 Task: Add a timeline in the project ConvertWorks for the epic 'Data Retention' from 2024/03/01 to 2024/10/10. Add a timeline in the project ConvertWorks for the epic 'Data Archiving' from 2024/02/25 to 2025/09/16. Add a timeline in the project ConvertWorks for the epic 'Data Analysis' from 2024/05/23 to 2025/07/05
Action: Mouse moved to (205, 54)
Screenshot: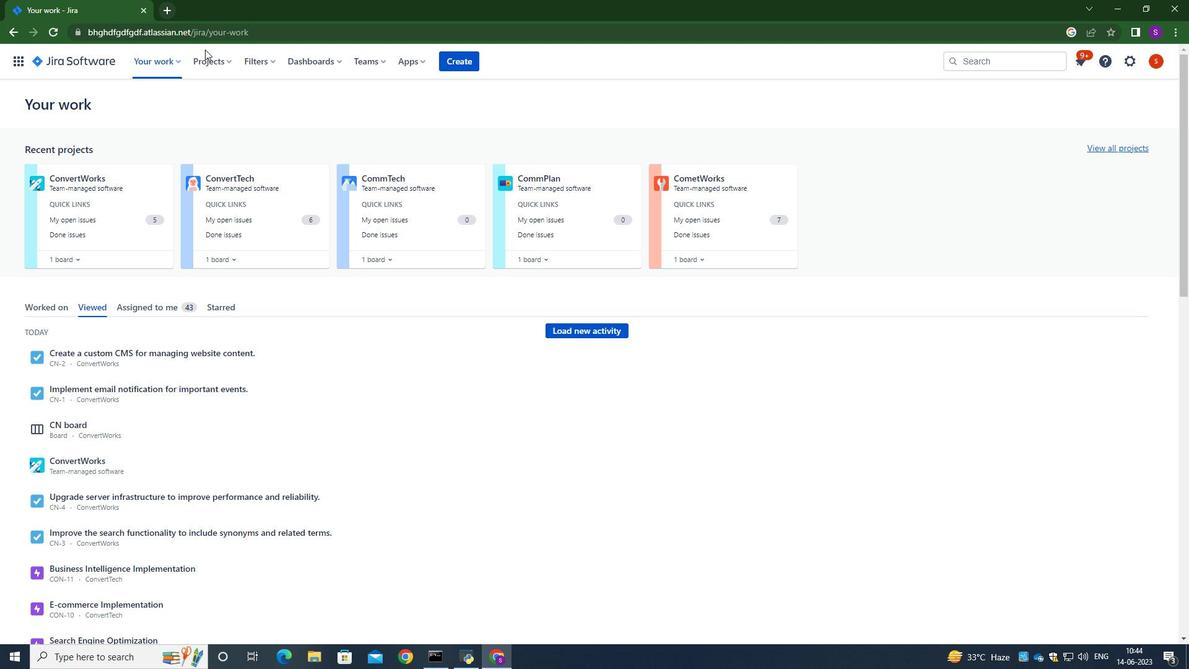 
Action: Mouse pressed left at (205, 54)
Screenshot: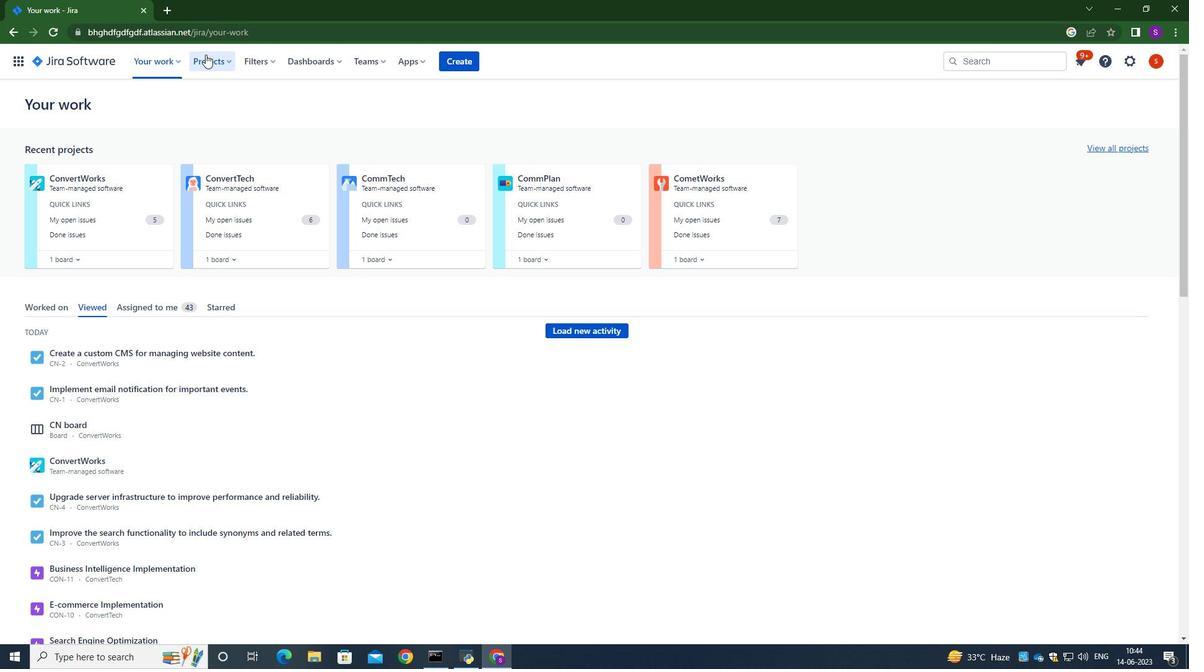 
Action: Mouse moved to (244, 121)
Screenshot: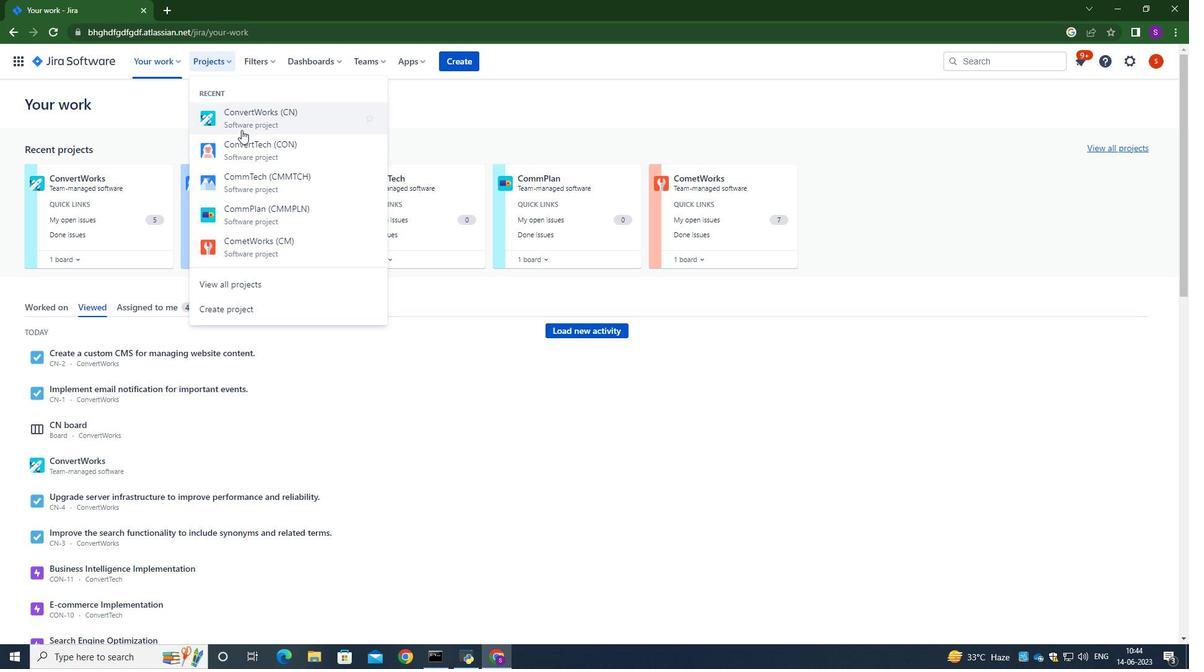 
Action: Mouse pressed left at (244, 121)
Screenshot: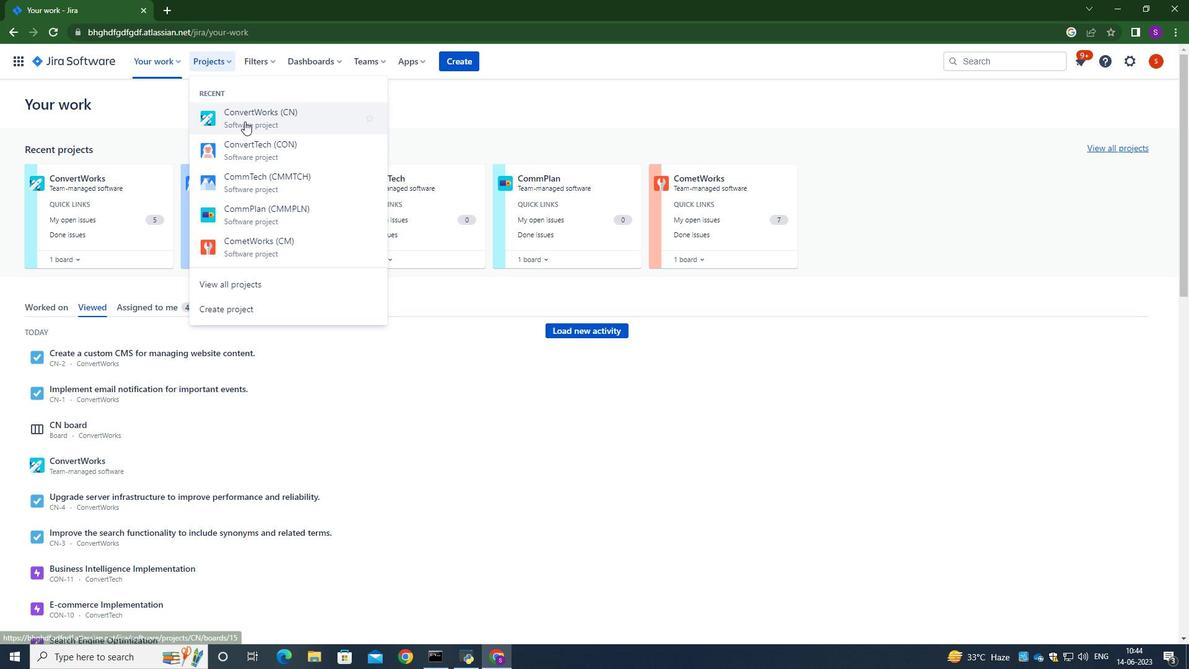 
Action: Mouse moved to (104, 191)
Screenshot: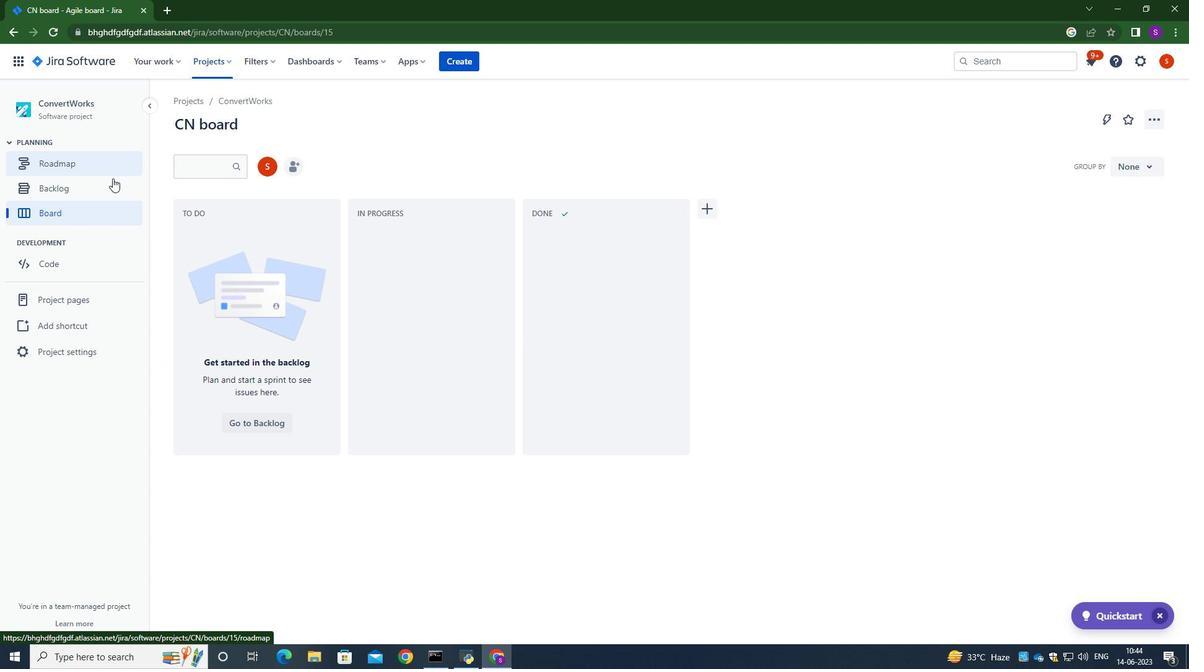 
Action: Mouse pressed left at (104, 191)
Screenshot: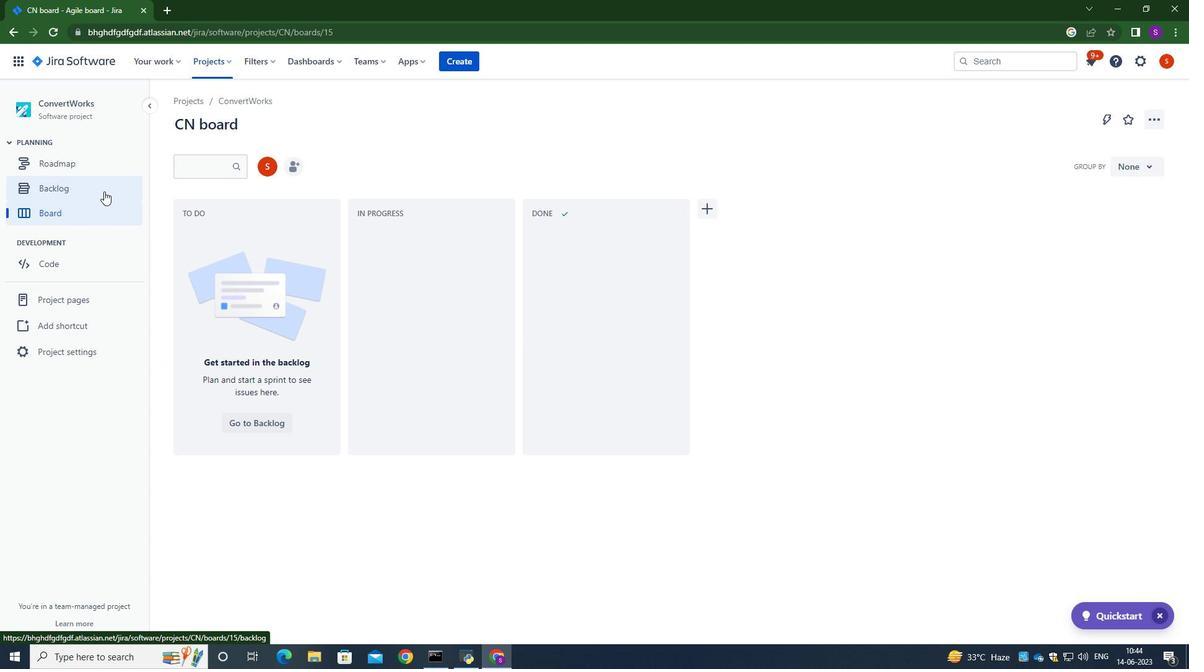 
Action: Mouse moved to (184, 250)
Screenshot: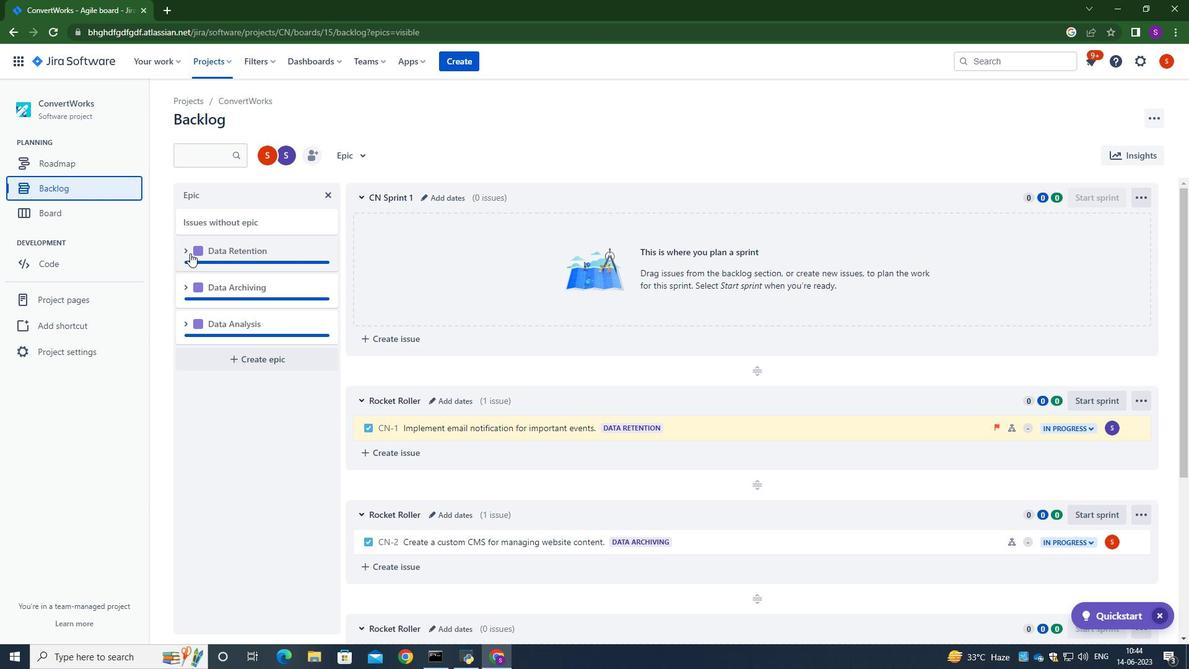 
Action: Mouse pressed left at (184, 250)
Screenshot: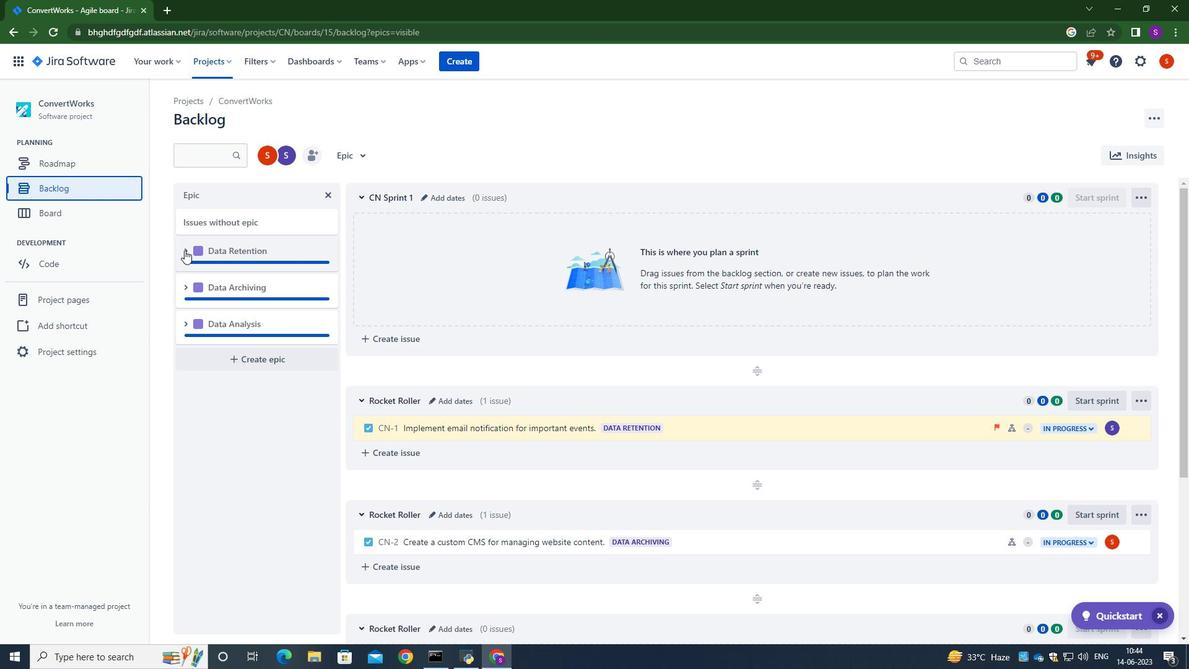 
Action: Mouse moved to (262, 337)
Screenshot: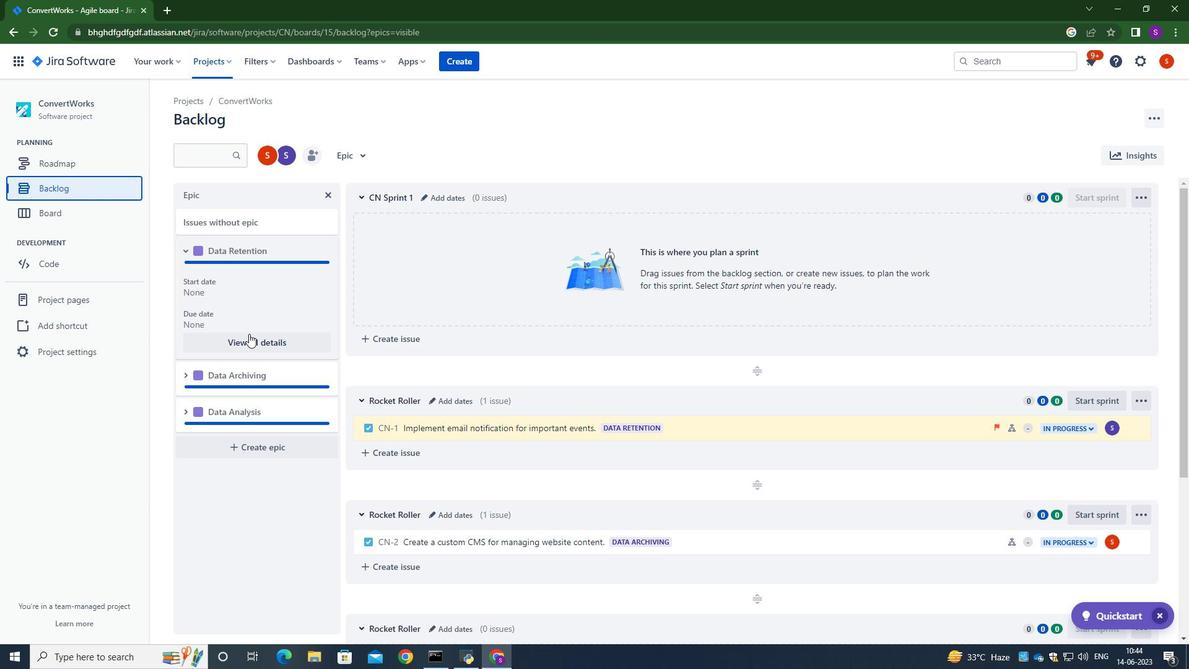 
Action: Mouse pressed left at (262, 337)
Screenshot: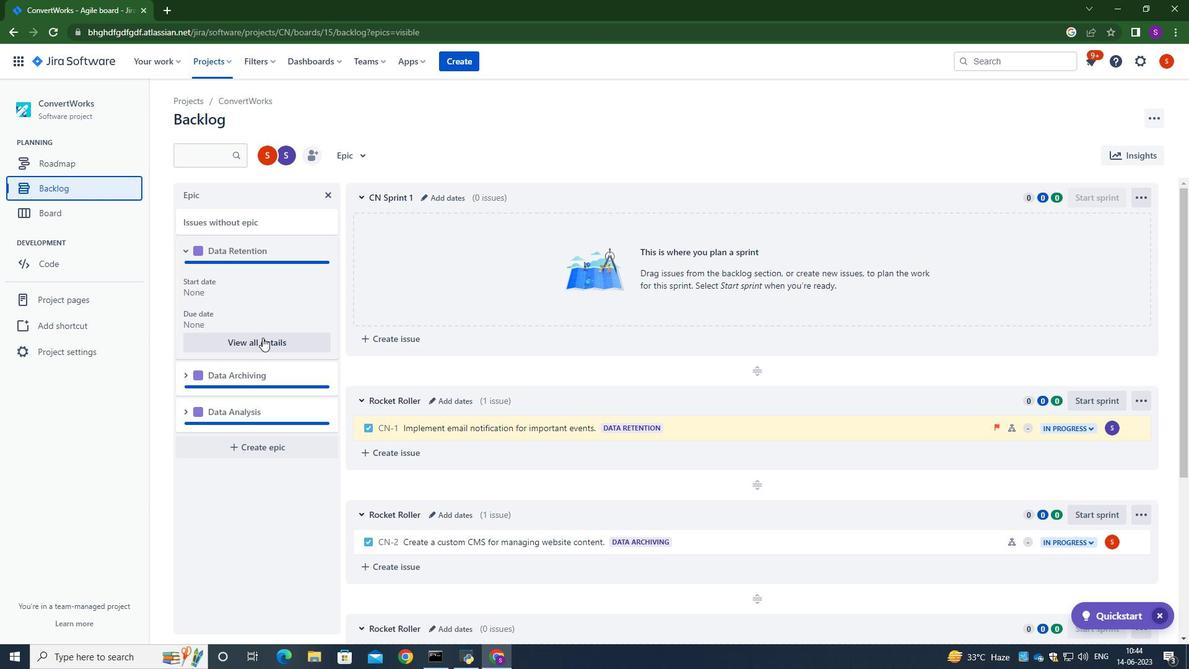 
Action: Mouse moved to (1048, 377)
Screenshot: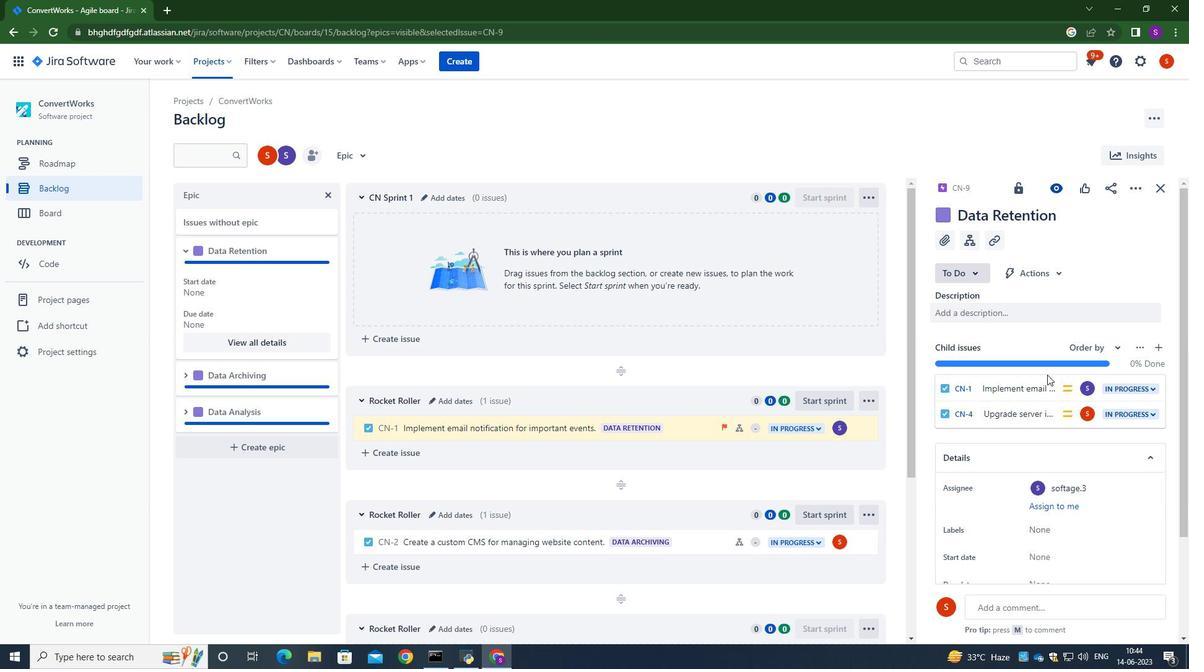 
Action: Mouse scrolled (1048, 377) with delta (0, 0)
Screenshot: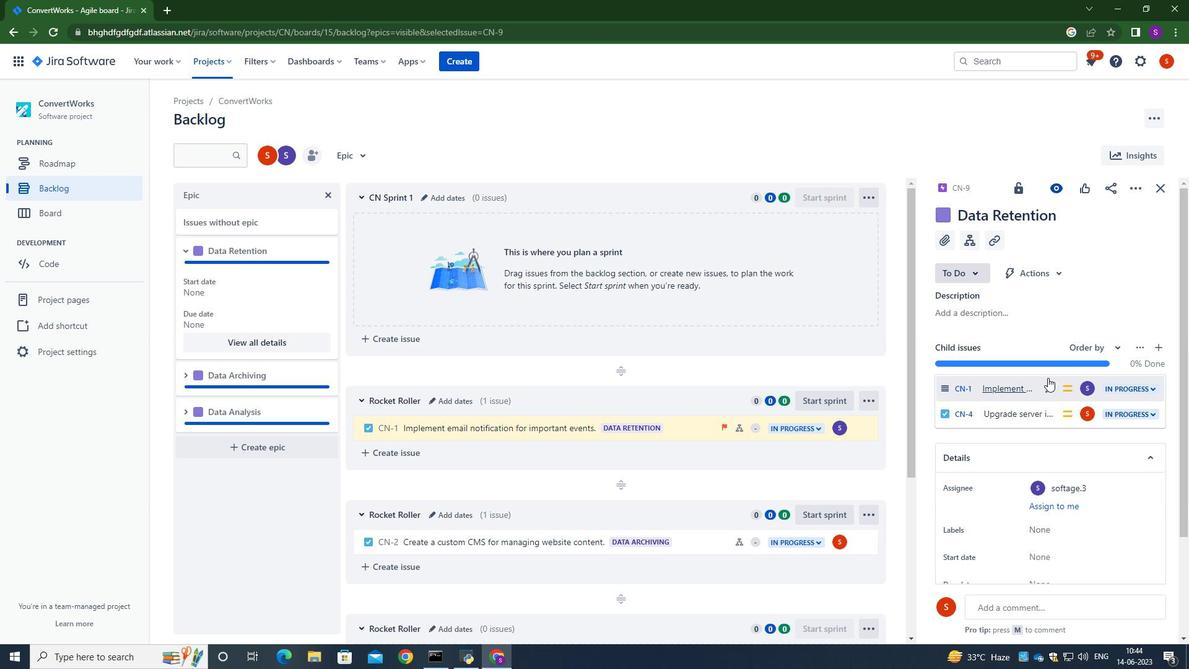 
Action: Mouse scrolled (1048, 377) with delta (0, 0)
Screenshot: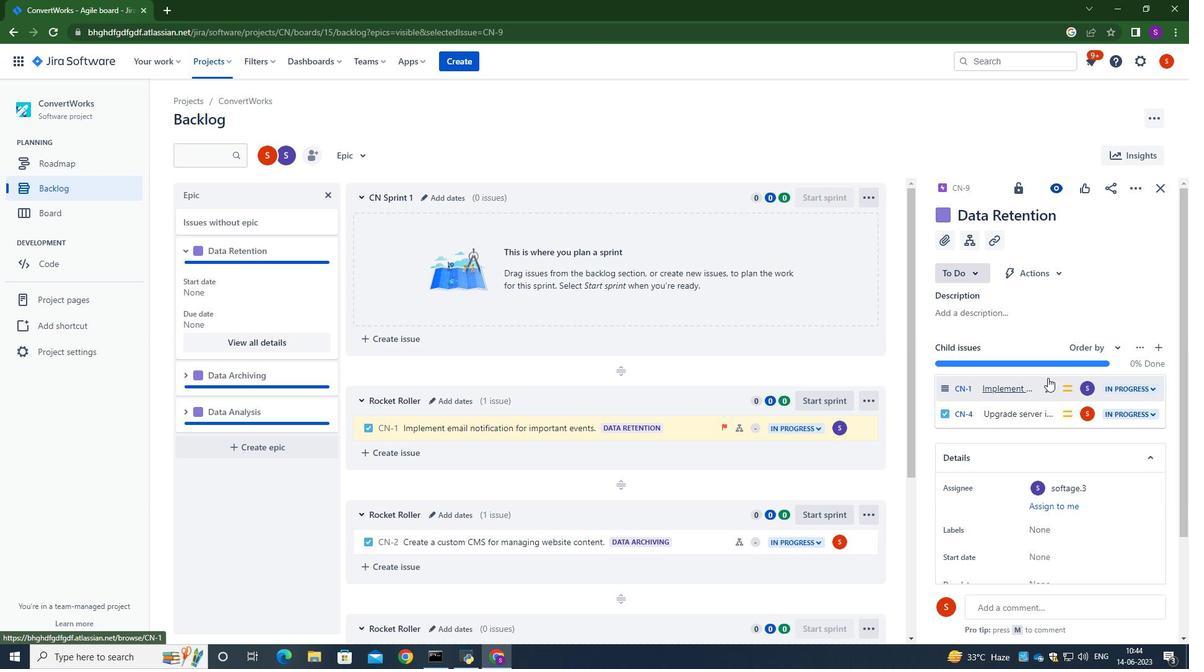 
Action: Mouse scrolled (1048, 377) with delta (0, 0)
Screenshot: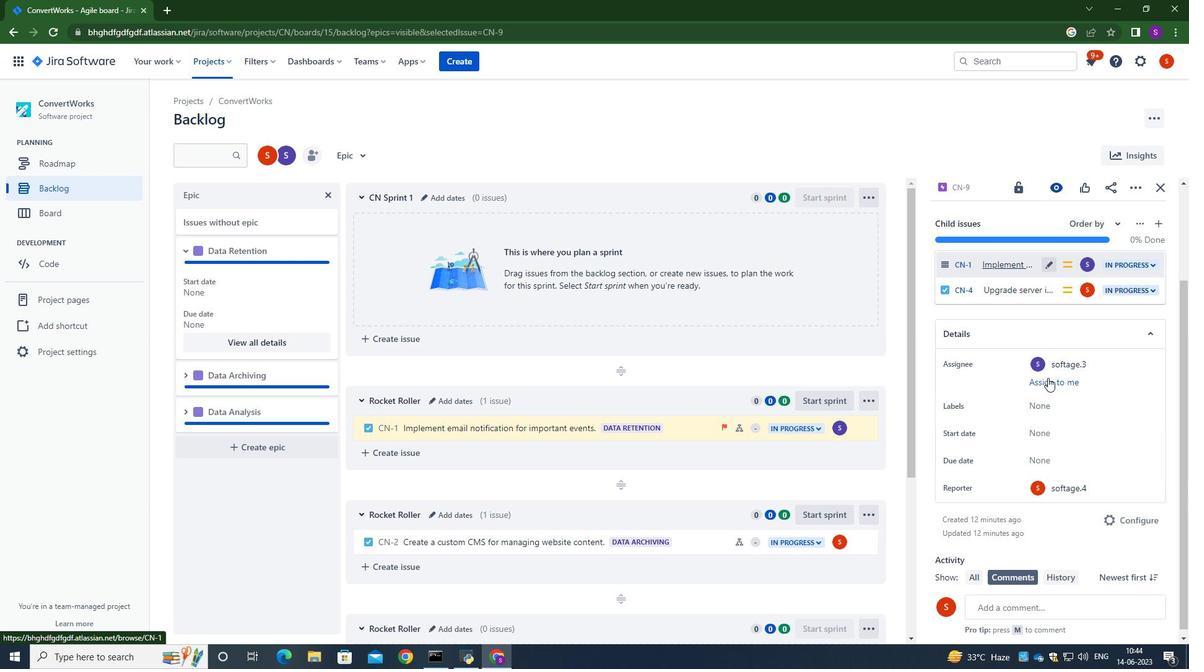 
Action: Mouse scrolled (1048, 377) with delta (0, 0)
Screenshot: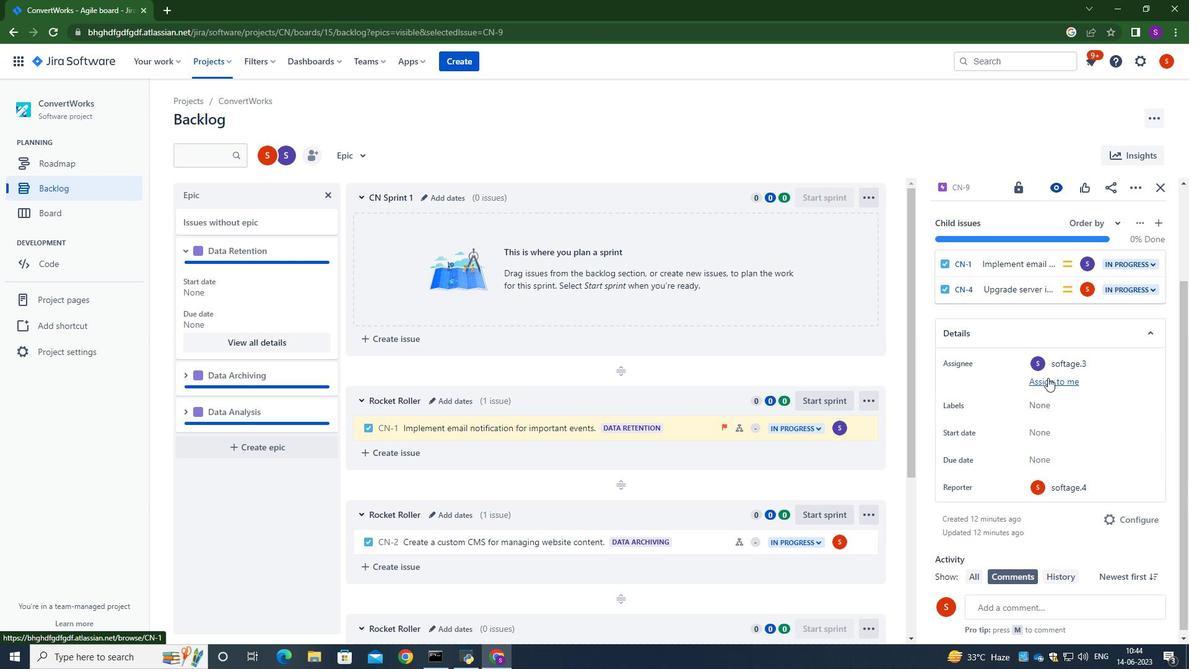 
Action: Mouse moved to (1043, 431)
Screenshot: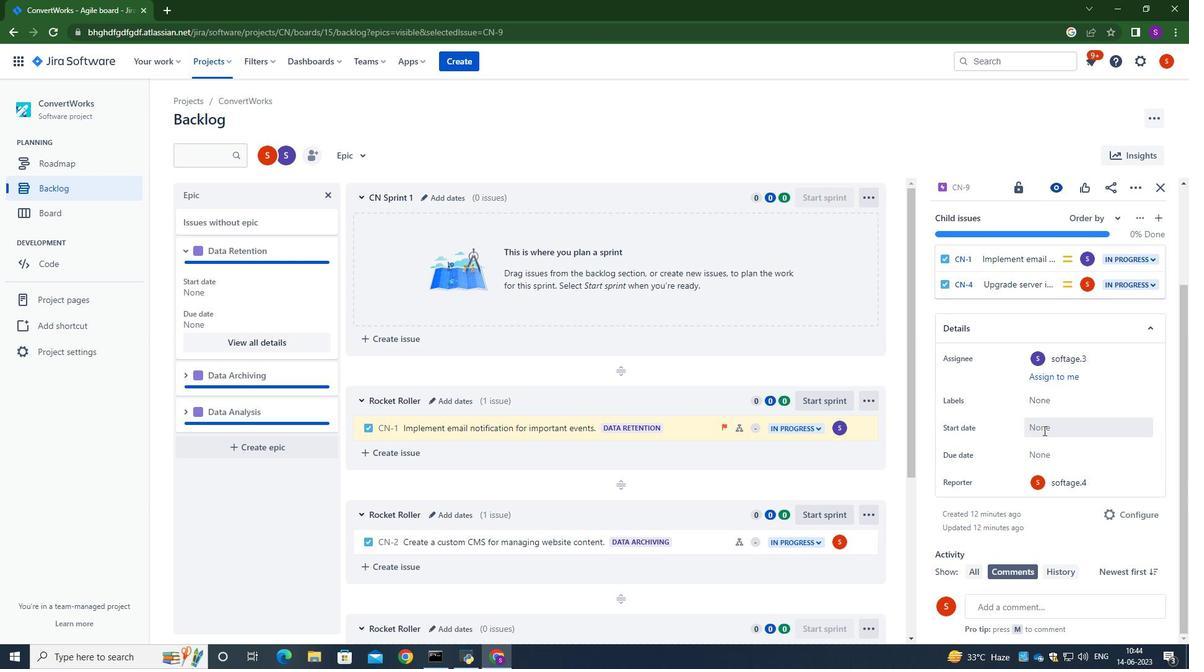 
Action: Mouse pressed left at (1043, 431)
Screenshot: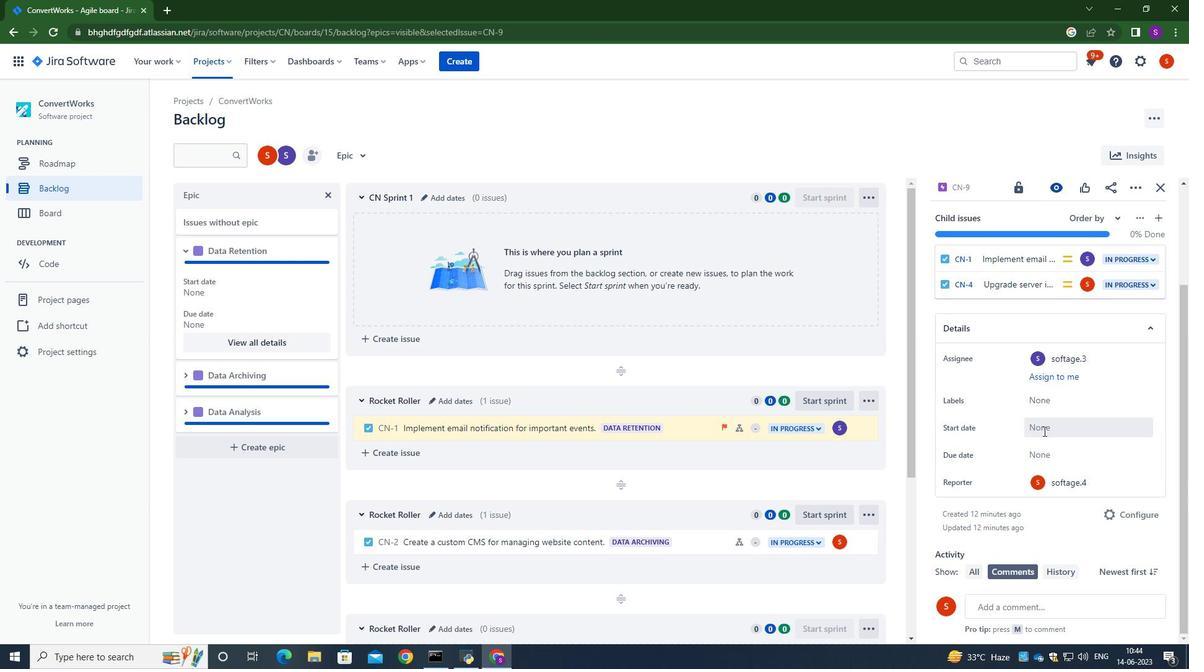 
Action: Key pressed 01/03/2024
Screenshot: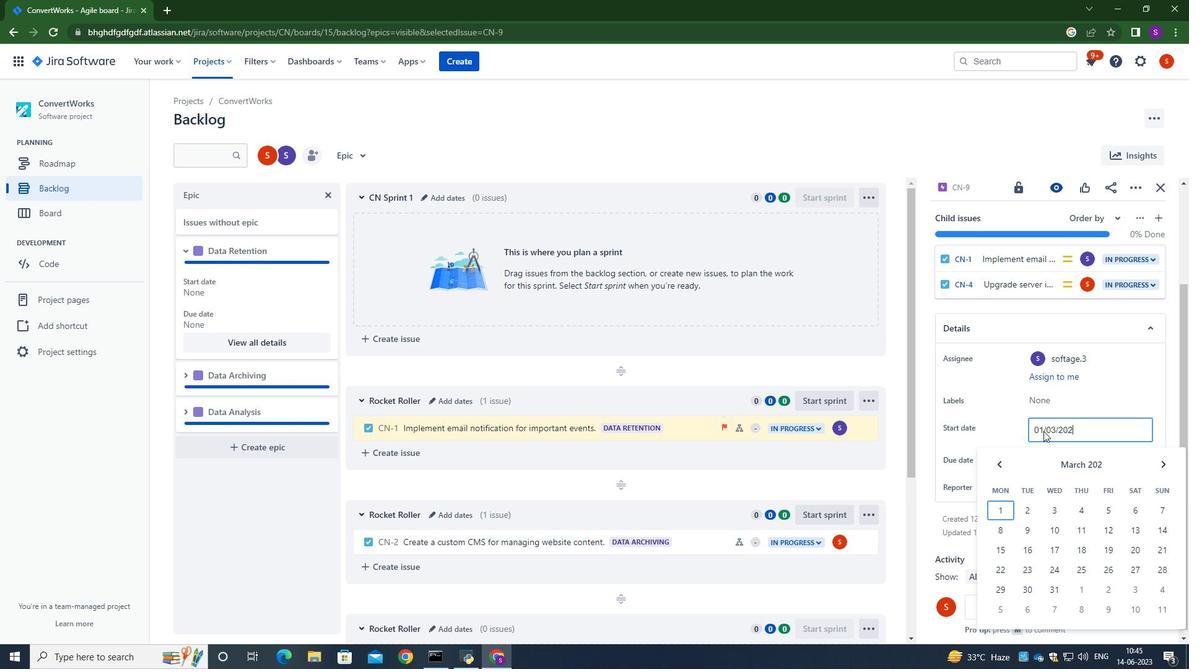 
Action: Mouse moved to (1107, 507)
Screenshot: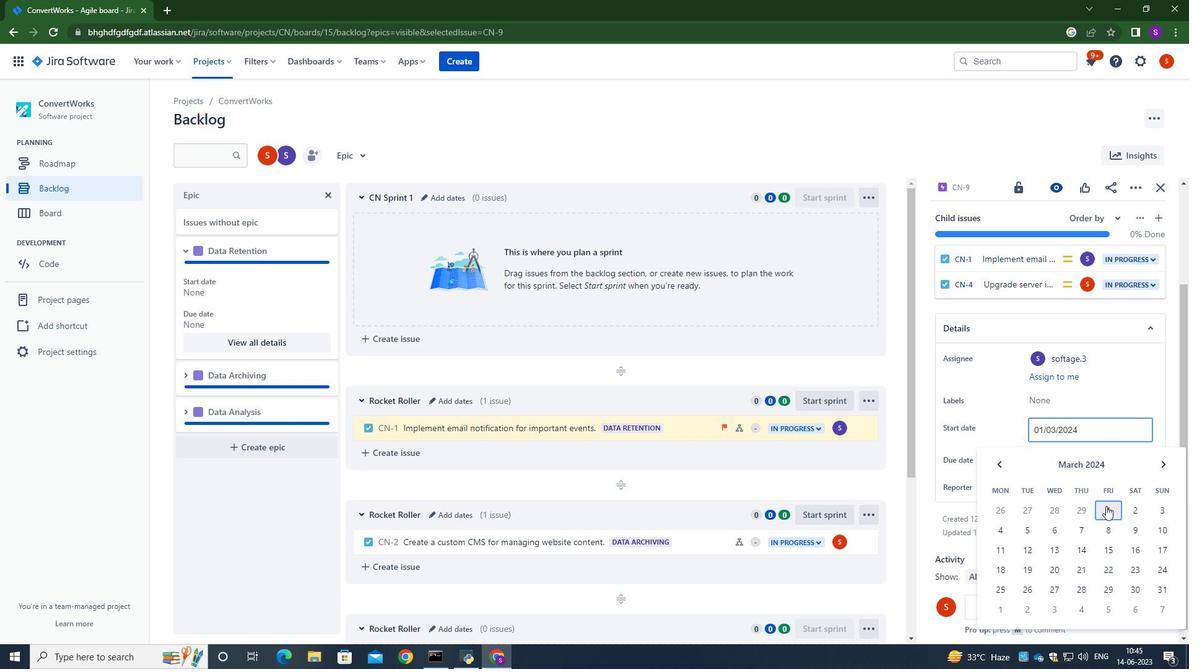 
Action: Mouse pressed left at (1107, 507)
Screenshot: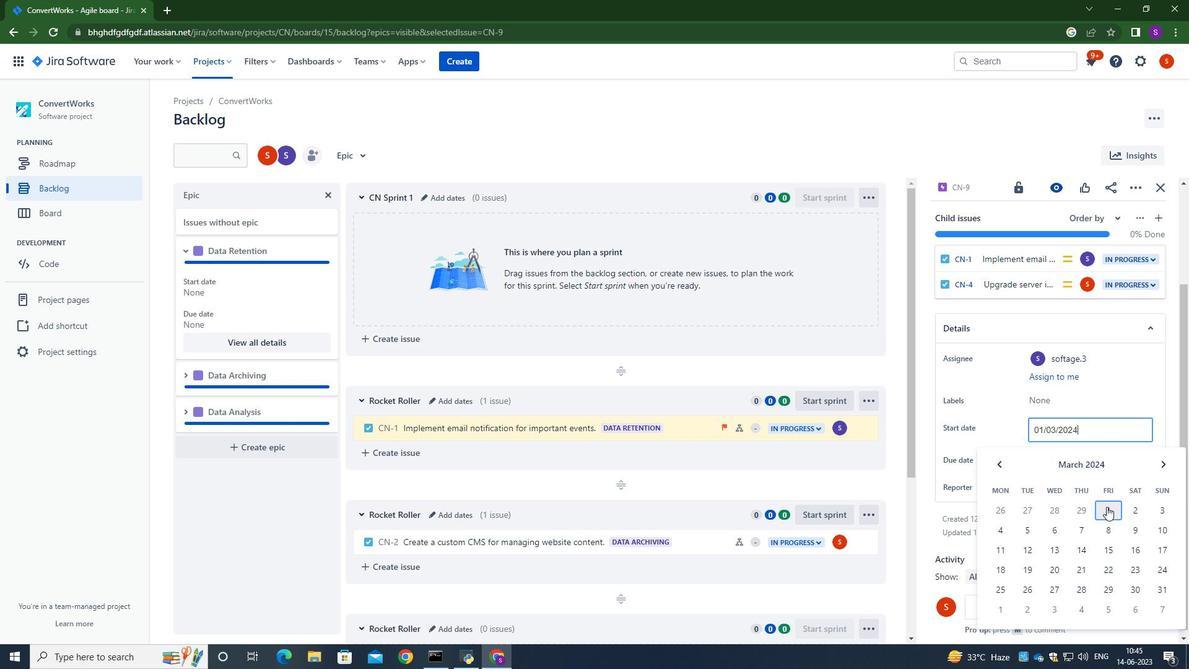 
Action: Mouse moved to (1057, 461)
Screenshot: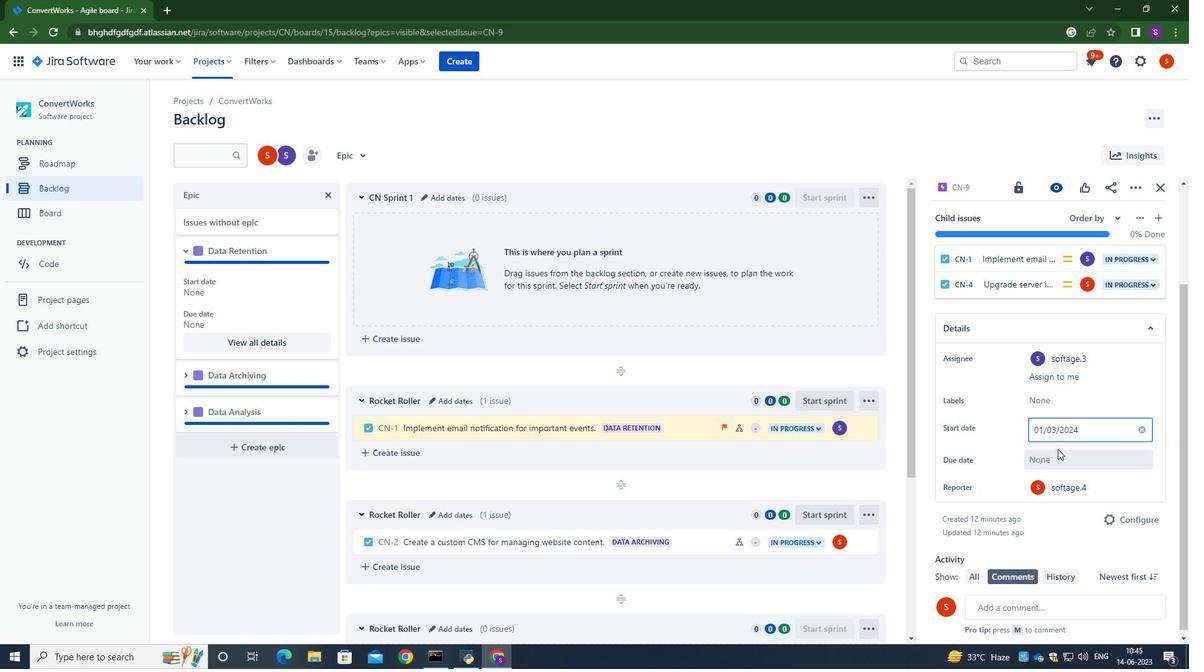 
Action: Mouse pressed left at (1057, 461)
Screenshot: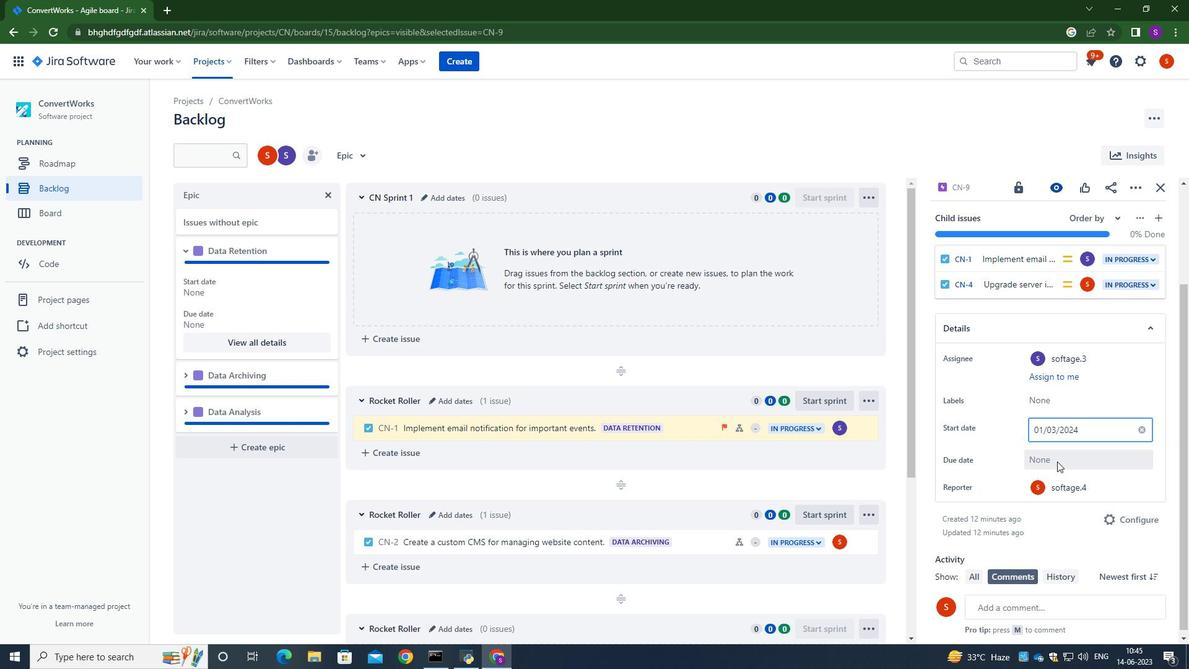 
Action: Mouse moved to (1064, 441)
Screenshot: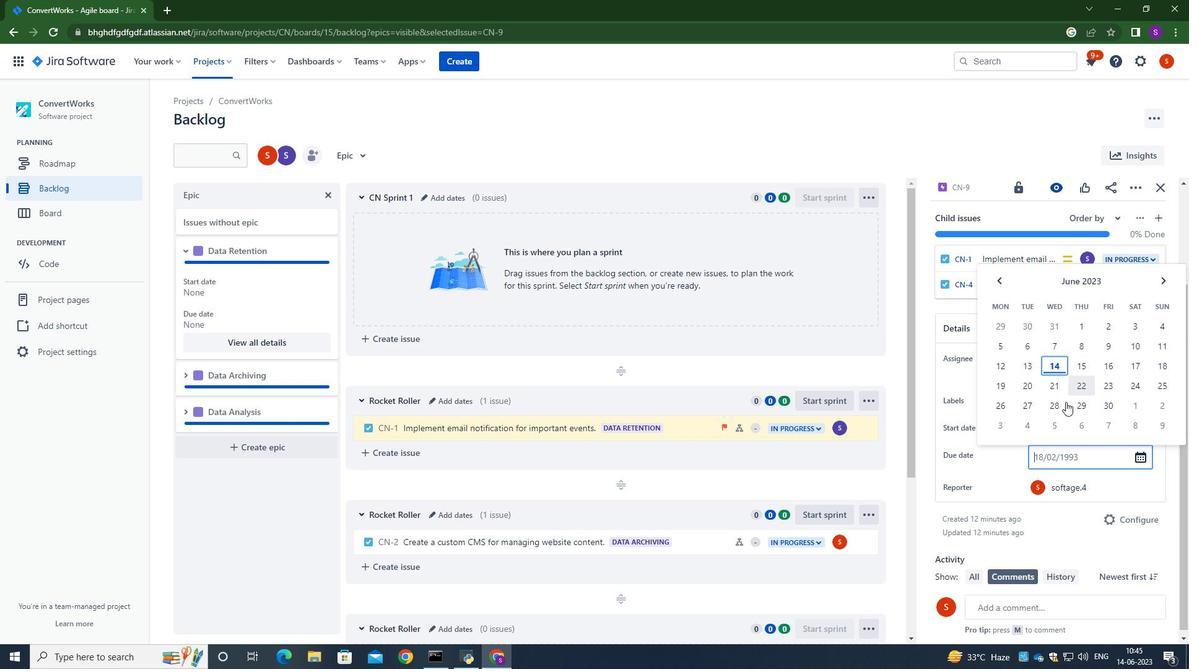 
Action: Key pressed 10/10/2024
Screenshot: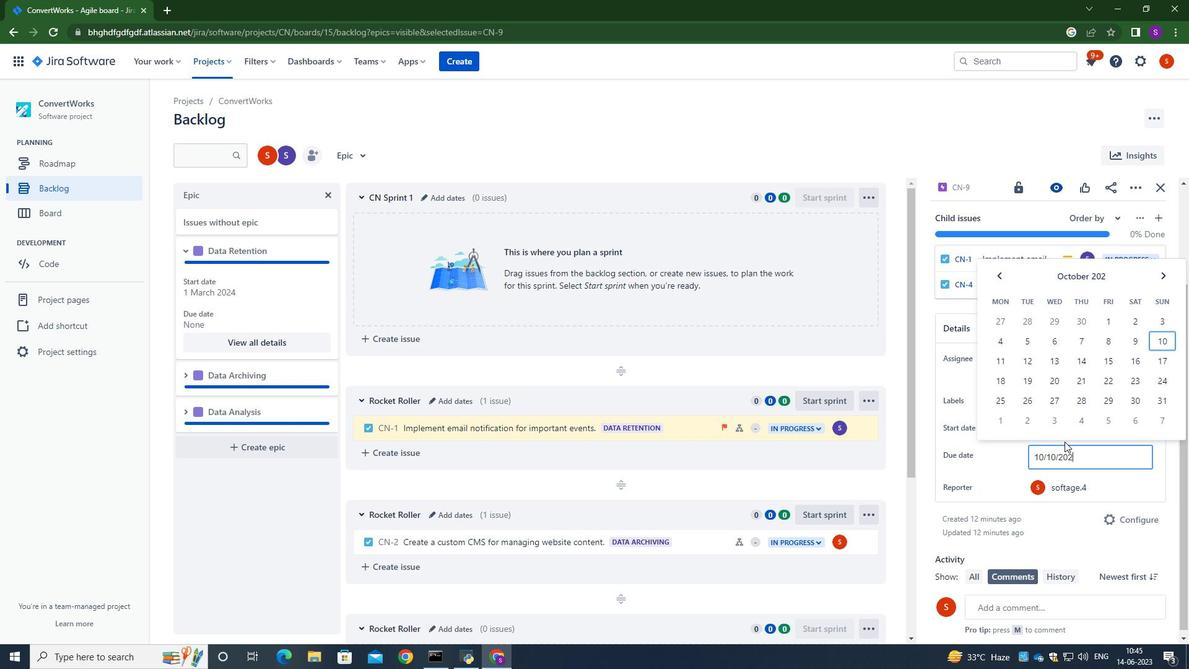 
Action: Mouse moved to (1081, 345)
Screenshot: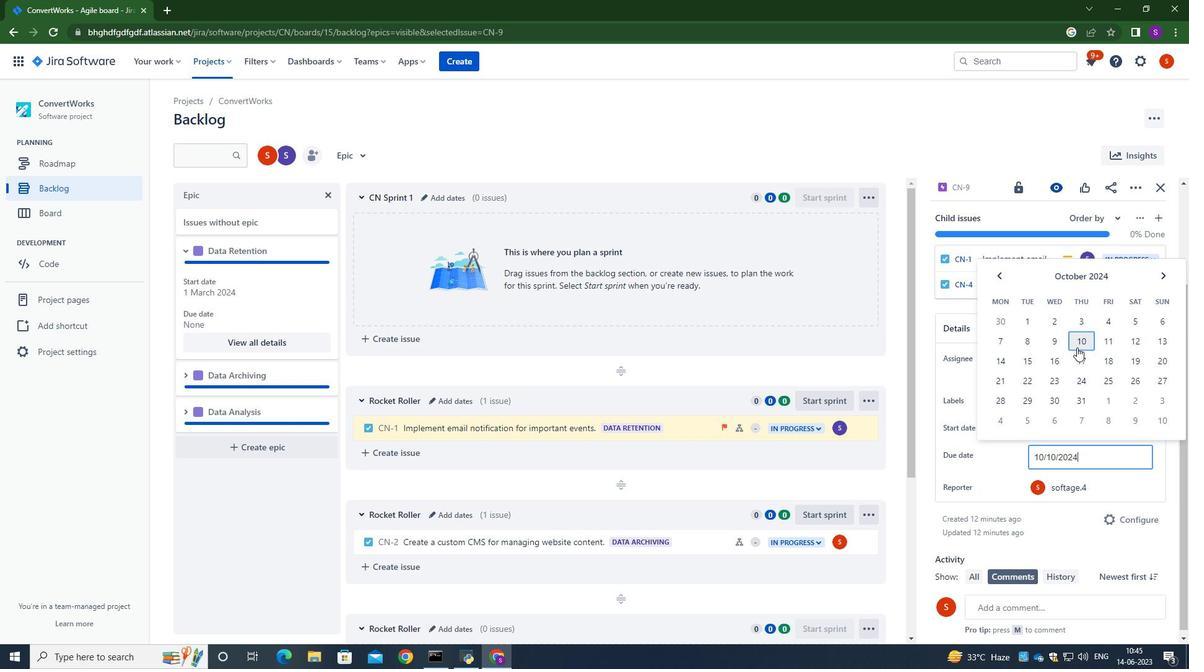 
Action: Mouse pressed left at (1081, 345)
Screenshot: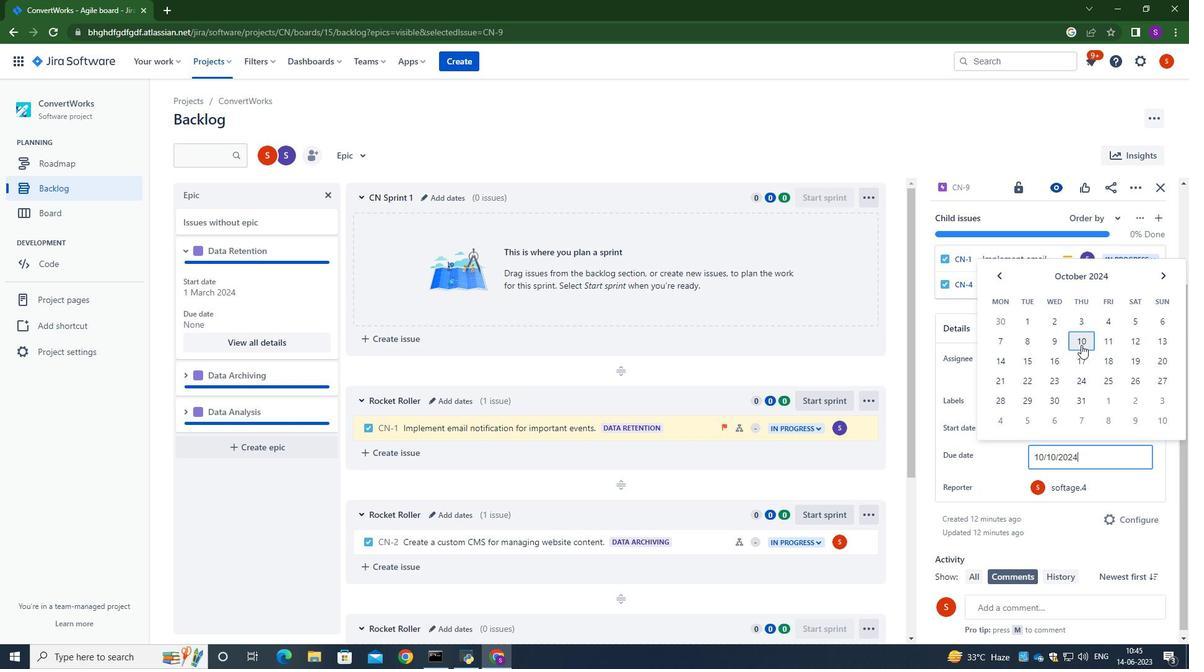 
Action: Mouse moved to (1173, 411)
Screenshot: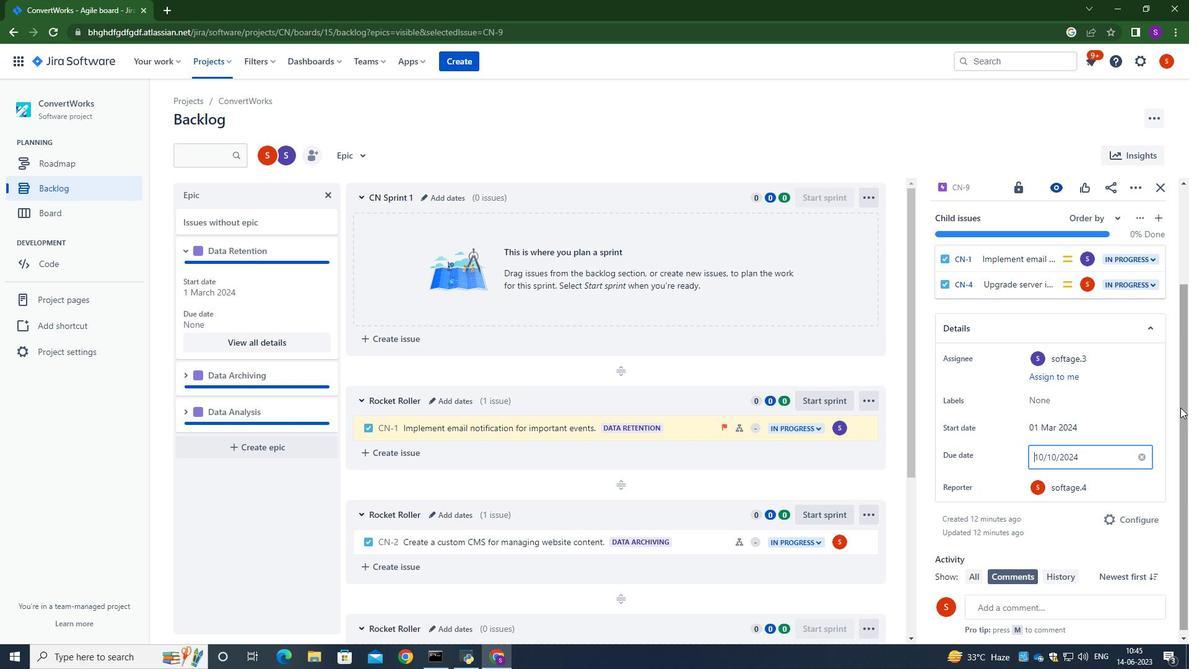 
Action: Mouse pressed left at (1173, 411)
Screenshot: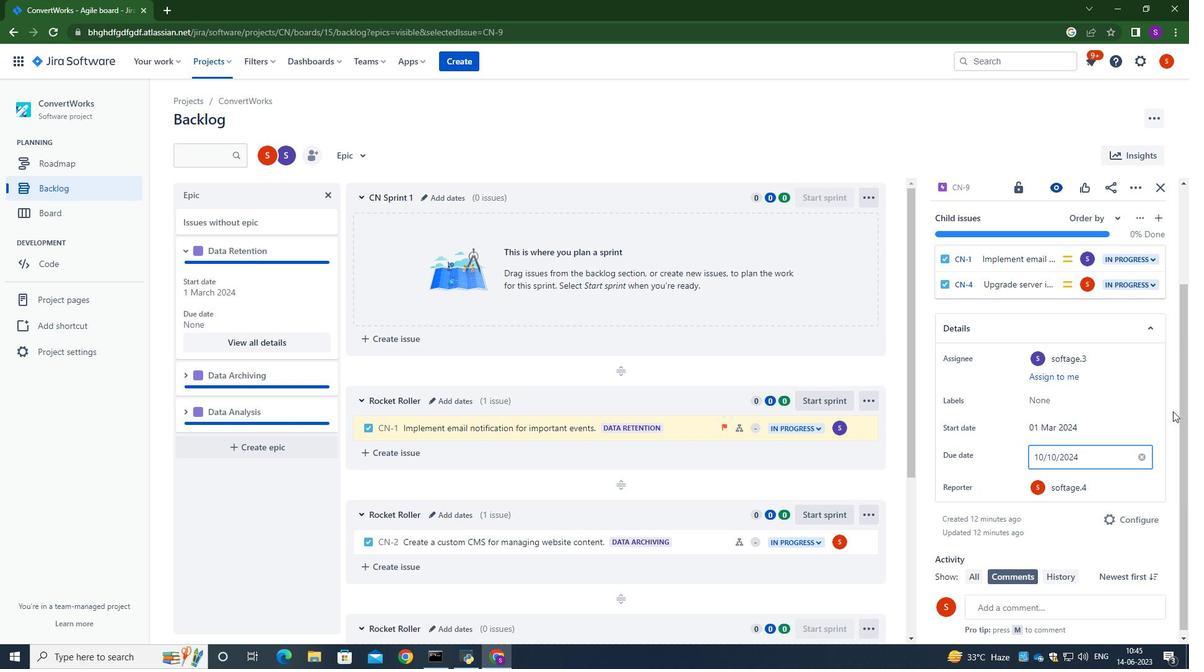 
Action: Mouse moved to (187, 376)
Screenshot: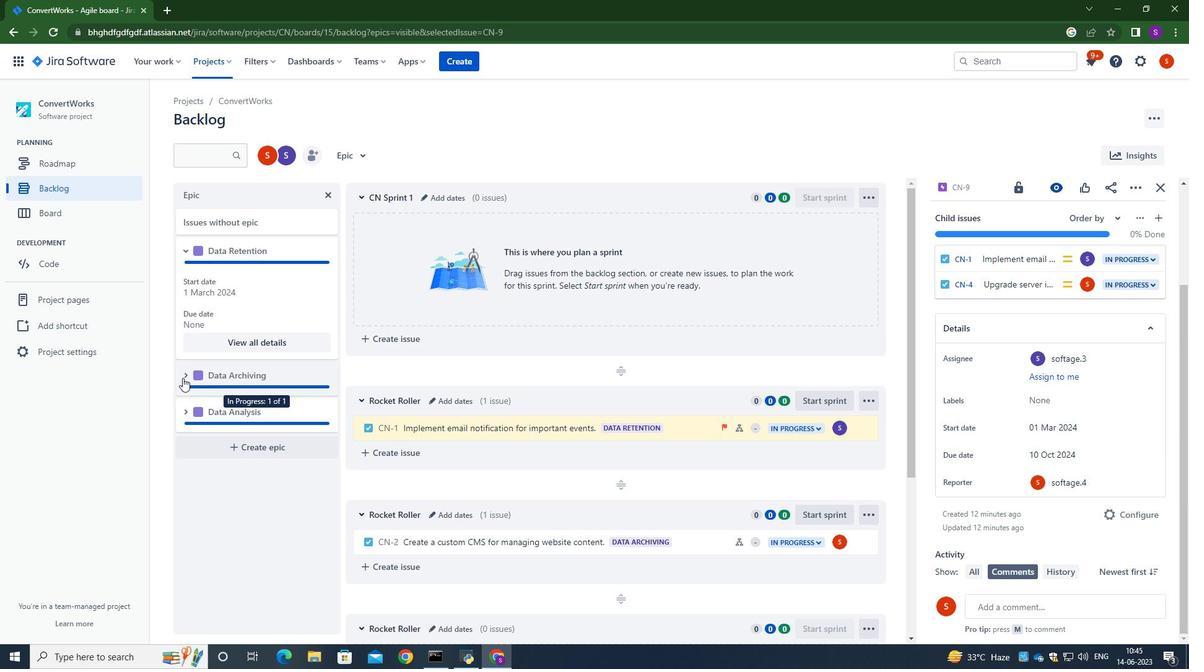 
Action: Mouse pressed left at (187, 376)
Screenshot: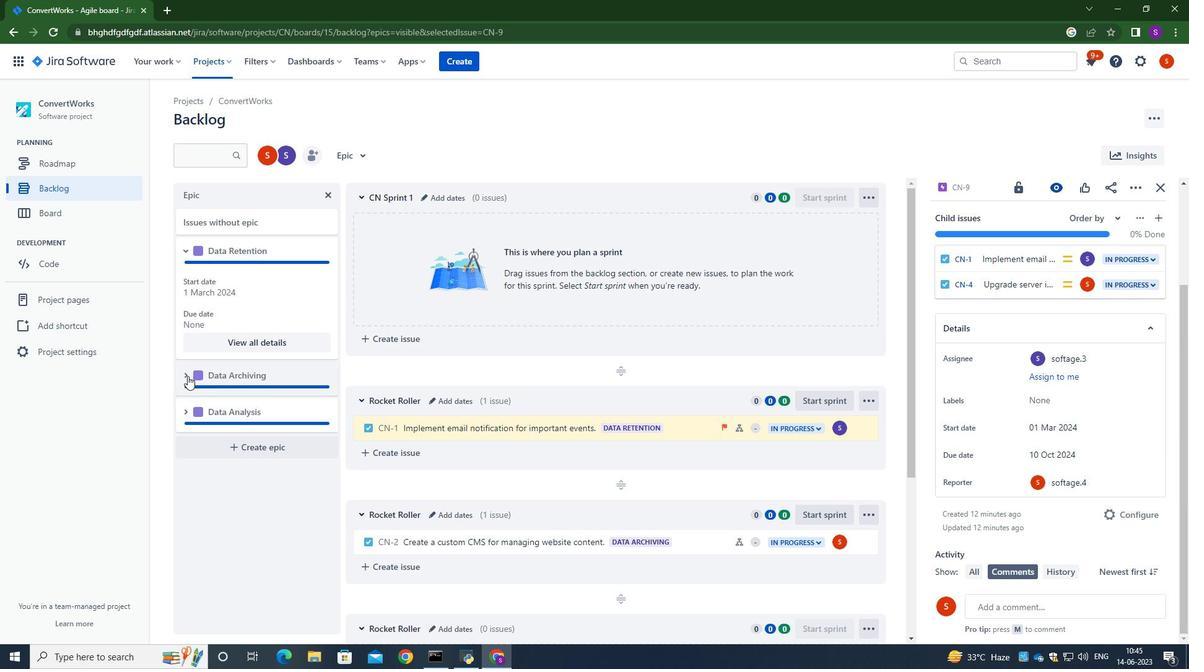 
Action: Mouse moved to (247, 473)
Screenshot: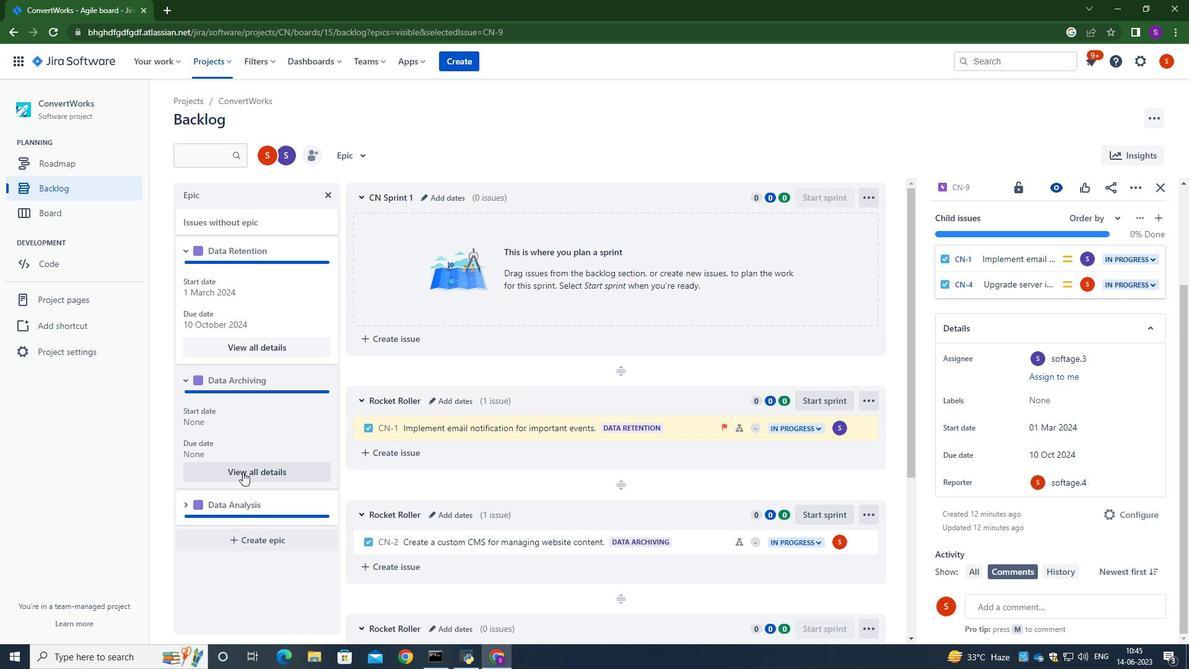 
Action: Mouse pressed left at (247, 473)
Screenshot: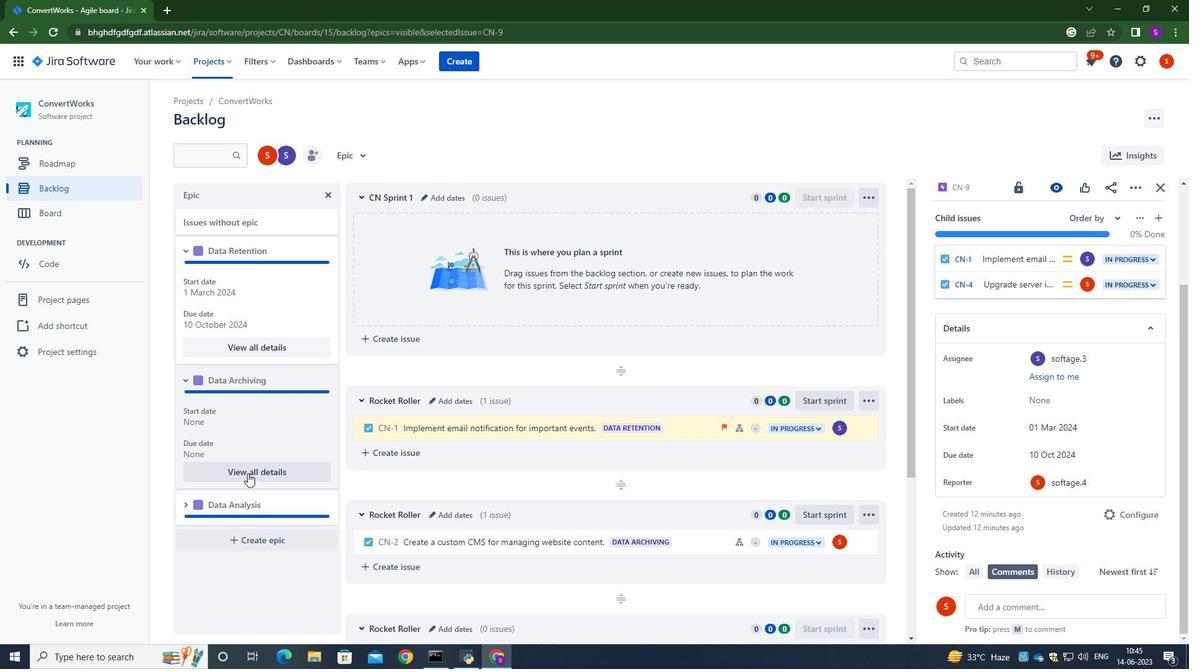 
Action: Mouse moved to (1048, 522)
Screenshot: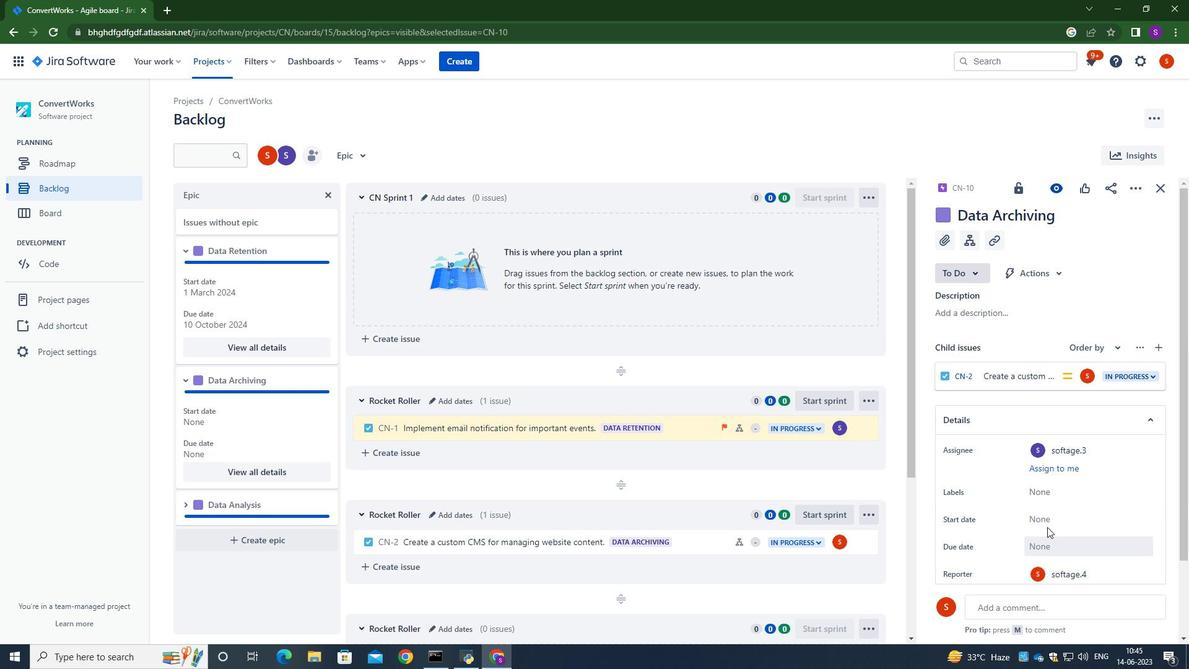 
Action: Mouse pressed left at (1048, 522)
Screenshot: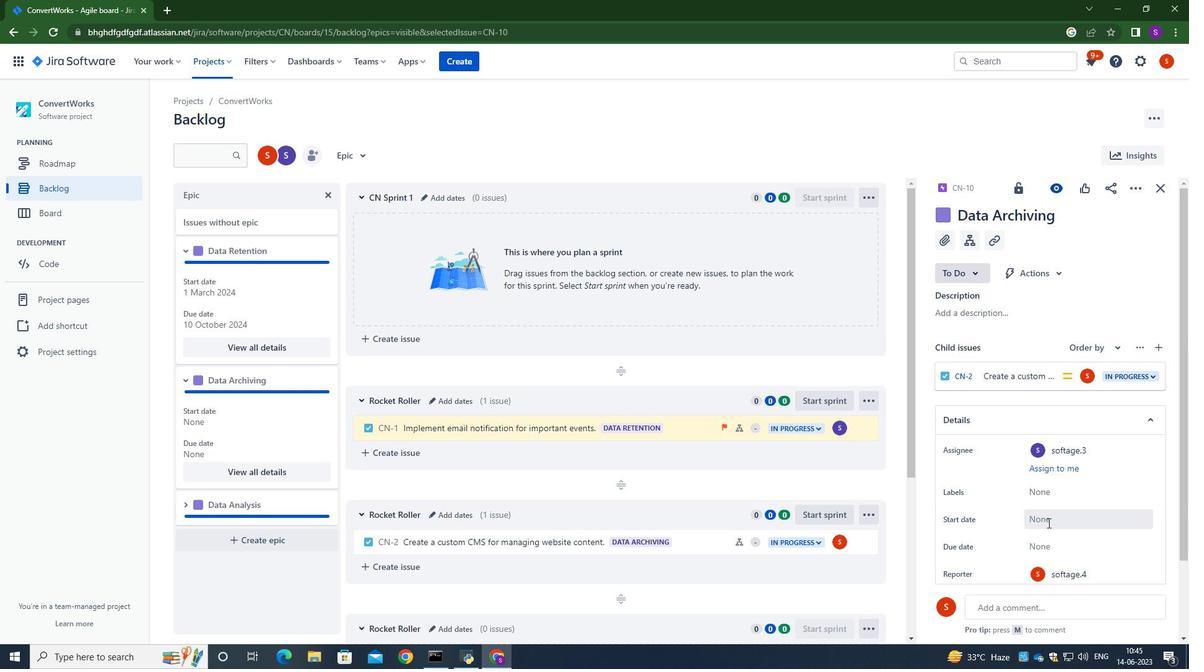 
Action: Mouse moved to (1055, 520)
Screenshot: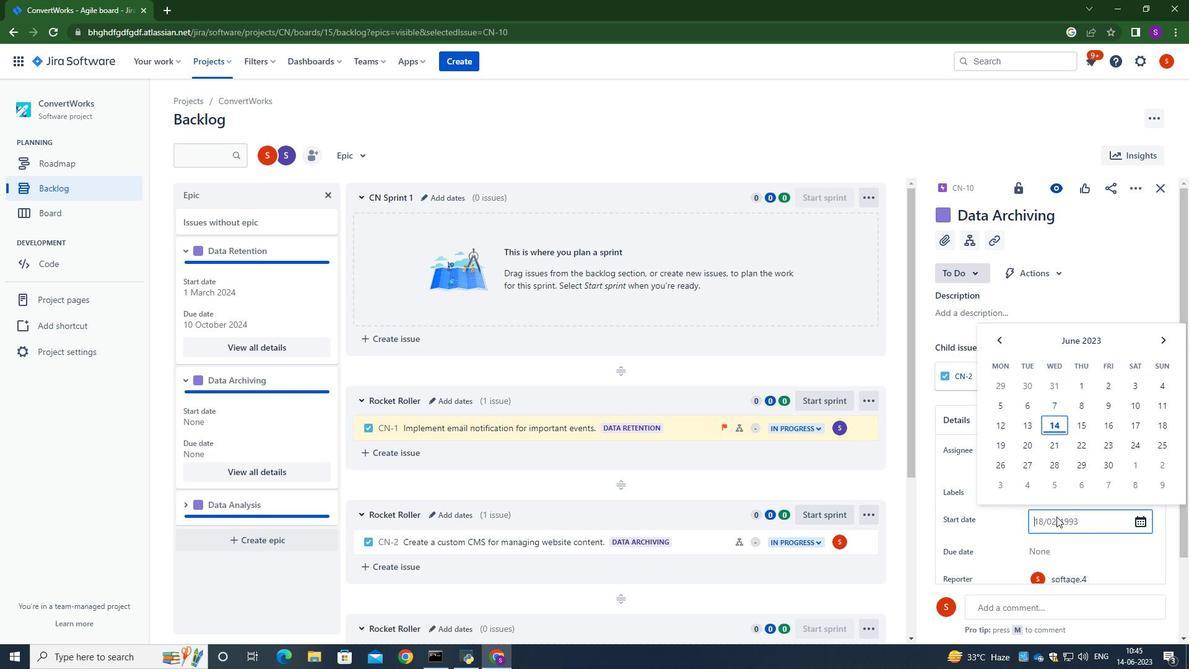 
Action: Key pressed 25/02/2024
Screenshot: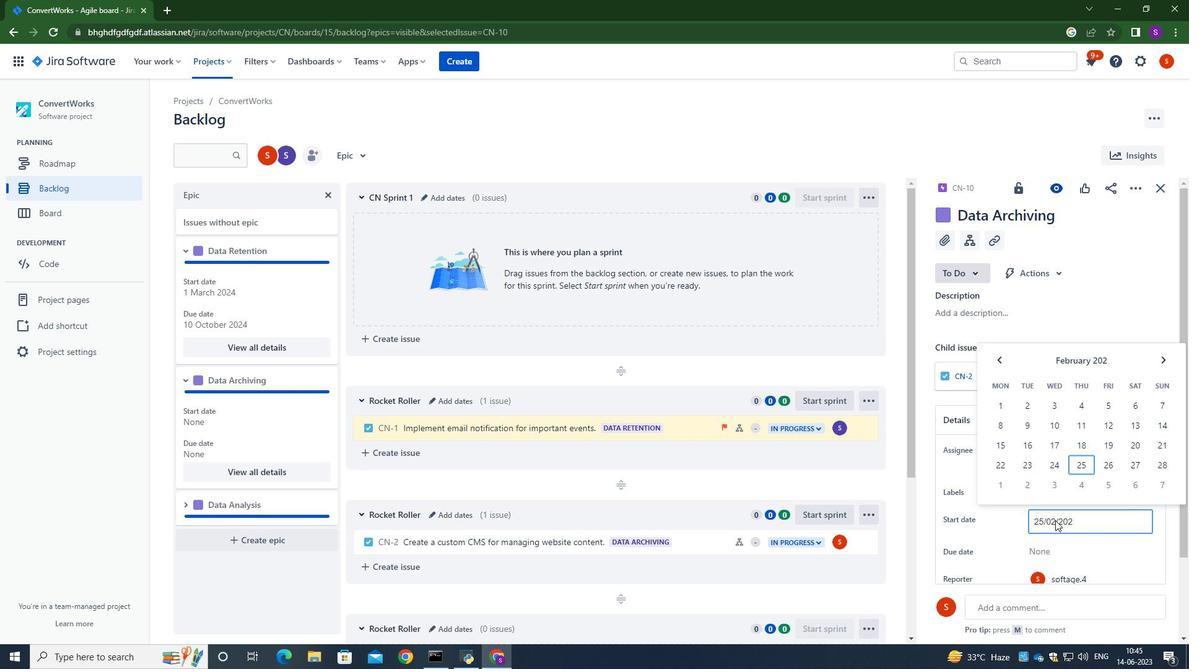 
Action: Mouse moved to (1167, 449)
Screenshot: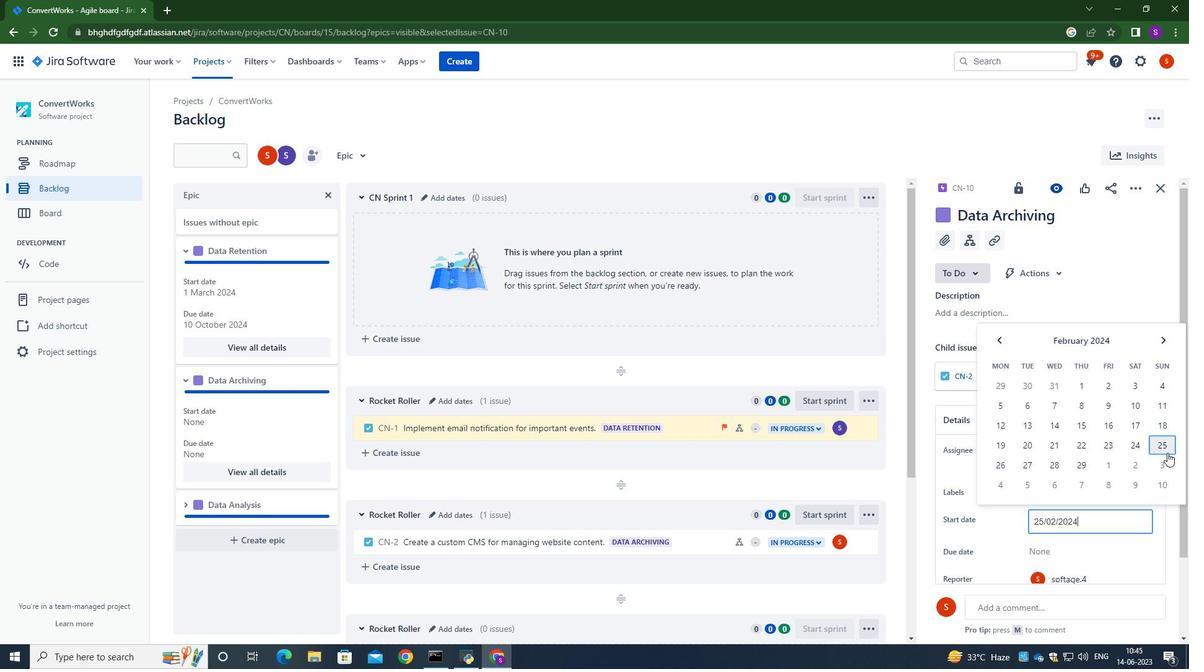 
Action: Mouse pressed left at (1167, 449)
Screenshot: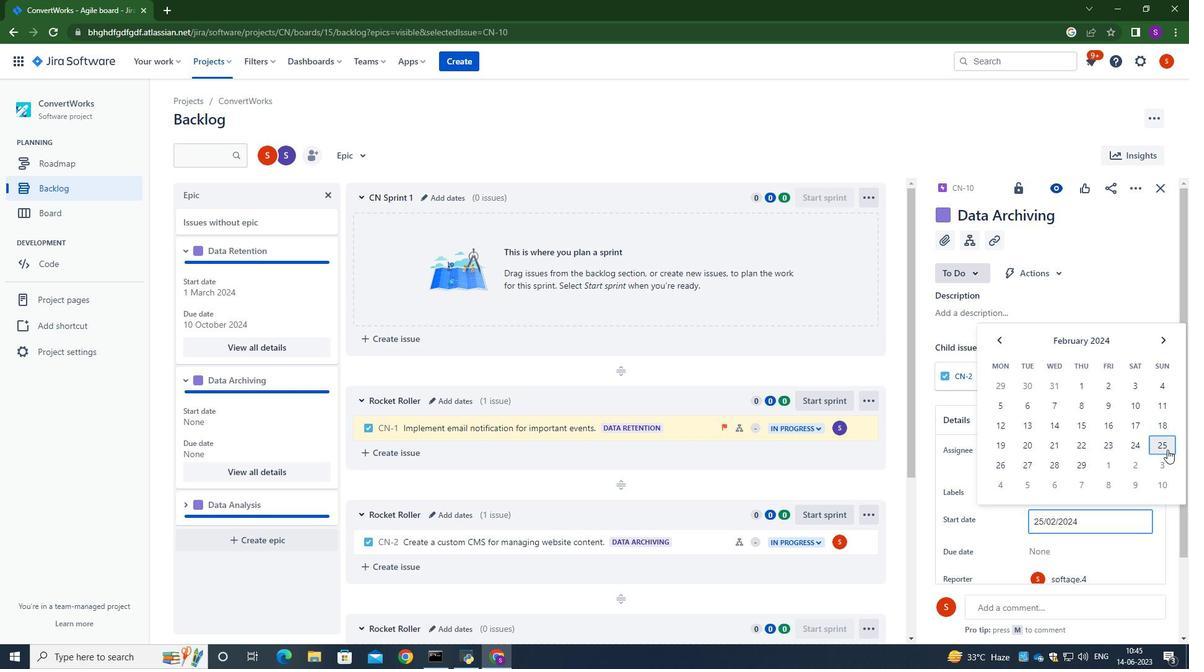 
Action: Mouse moved to (1079, 516)
Screenshot: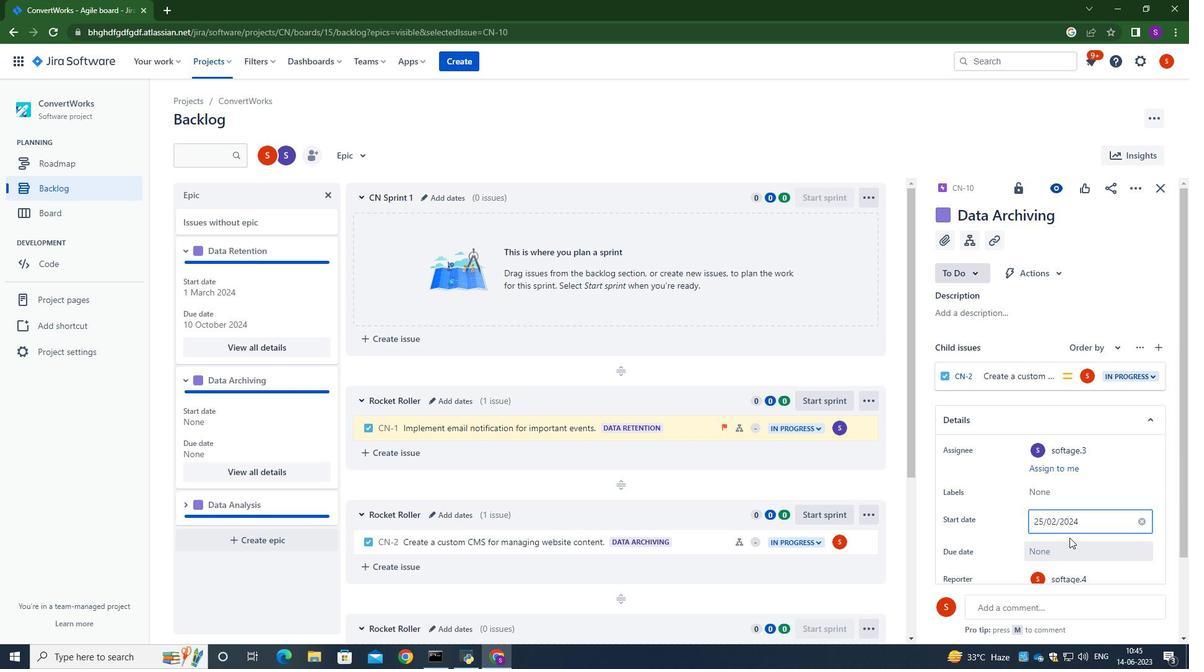 
Action: Mouse scrolled (1079, 515) with delta (0, 0)
Screenshot: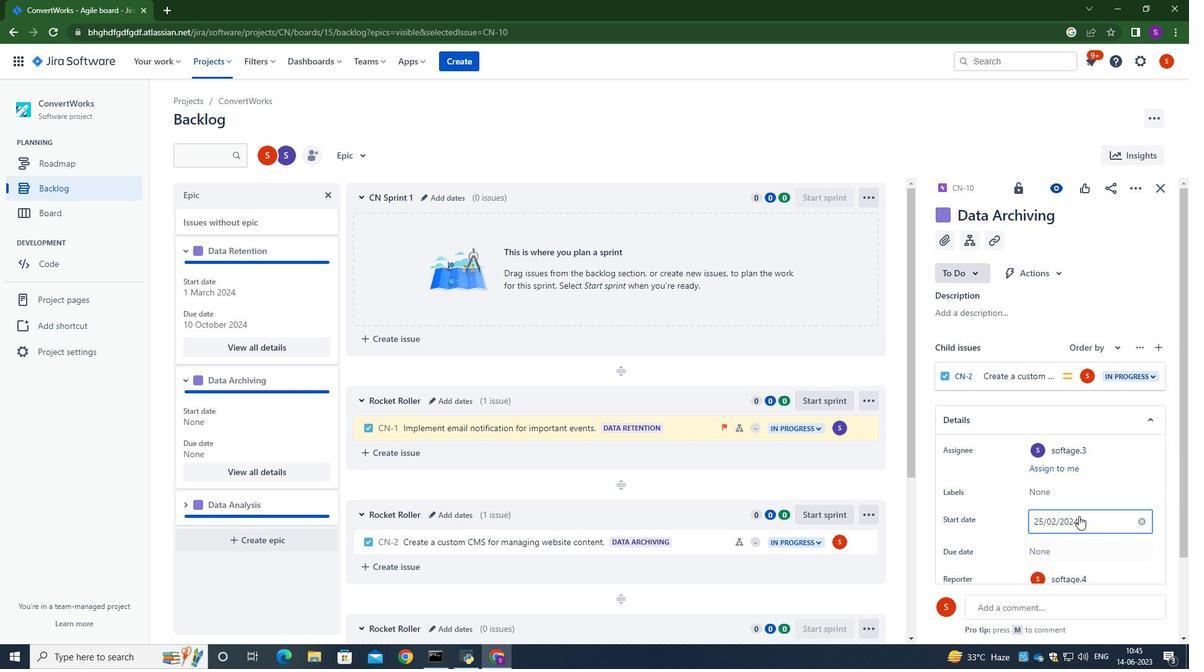 
Action: Mouse moved to (1061, 488)
Screenshot: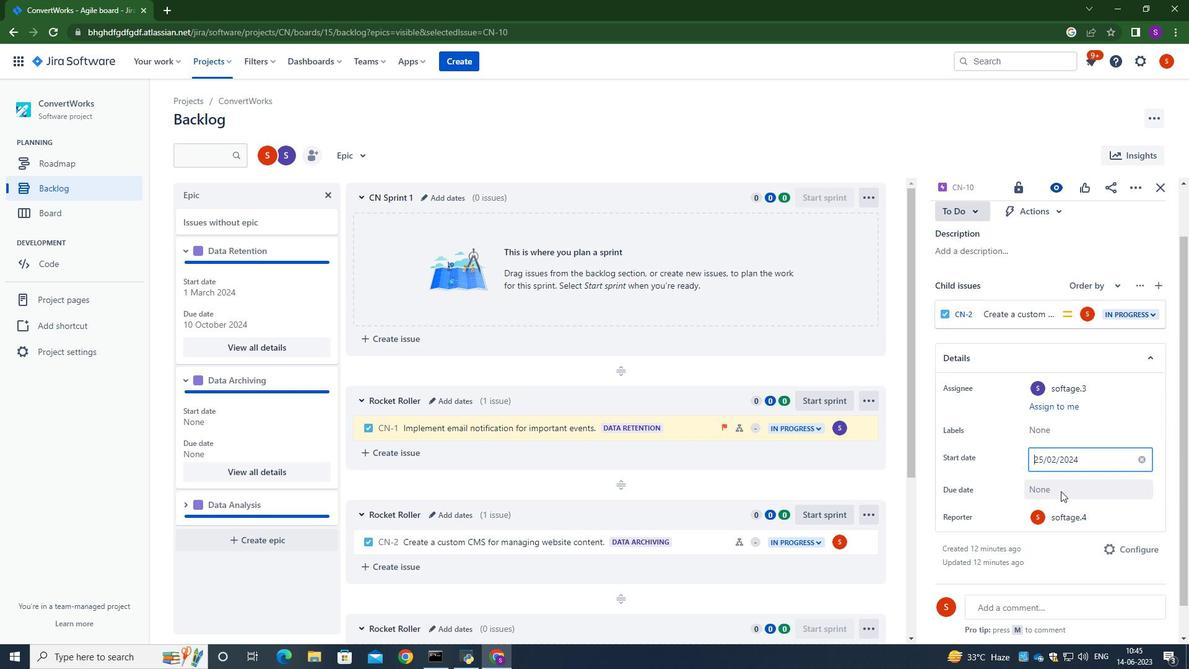 
Action: Mouse pressed left at (1061, 488)
Screenshot: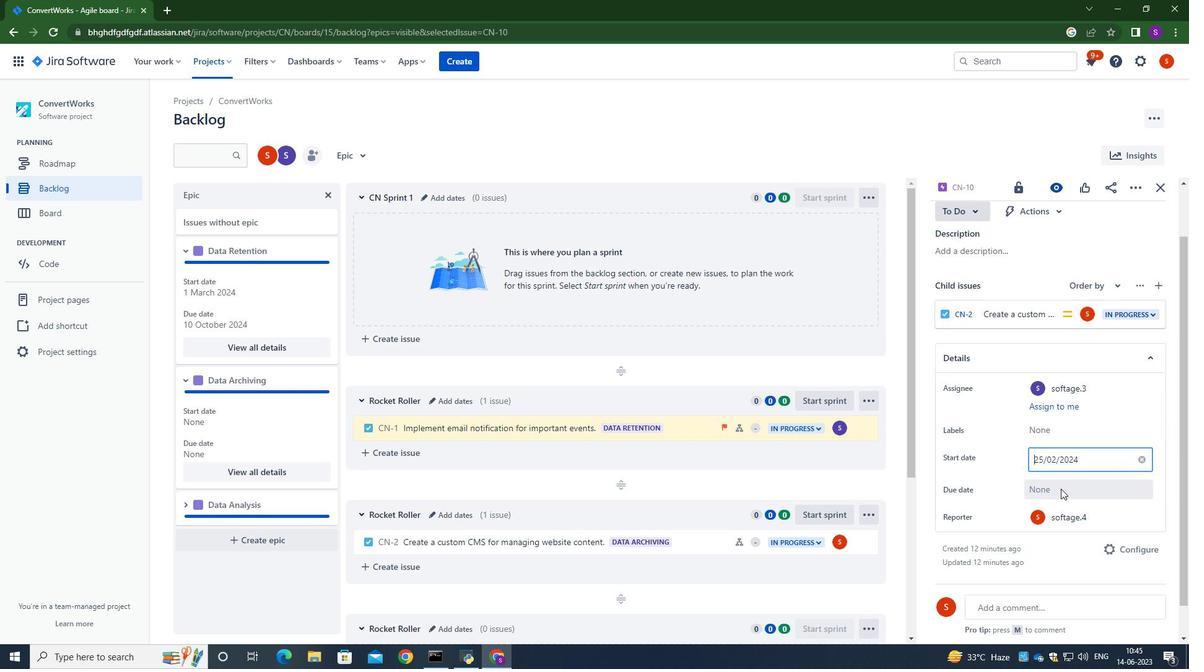
Action: Mouse moved to (1066, 483)
Screenshot: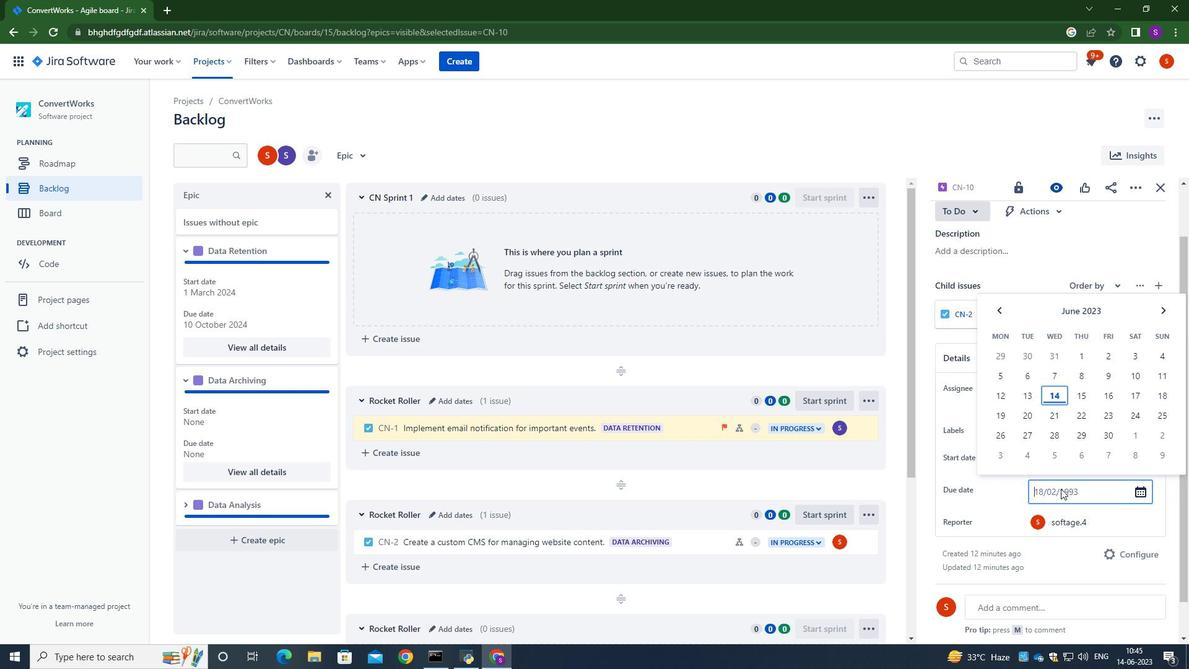 
Action: Key pressed 16/09/2025
Screenshot: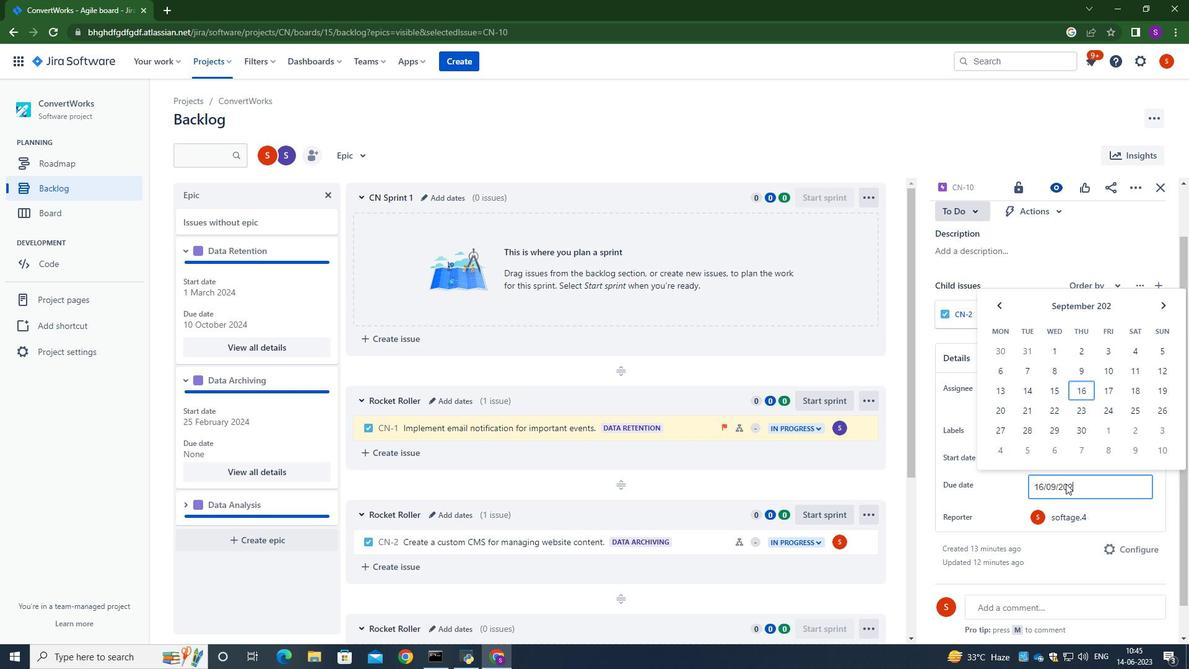 
Action: Mouse moved to (1021, 392)
Screenshot: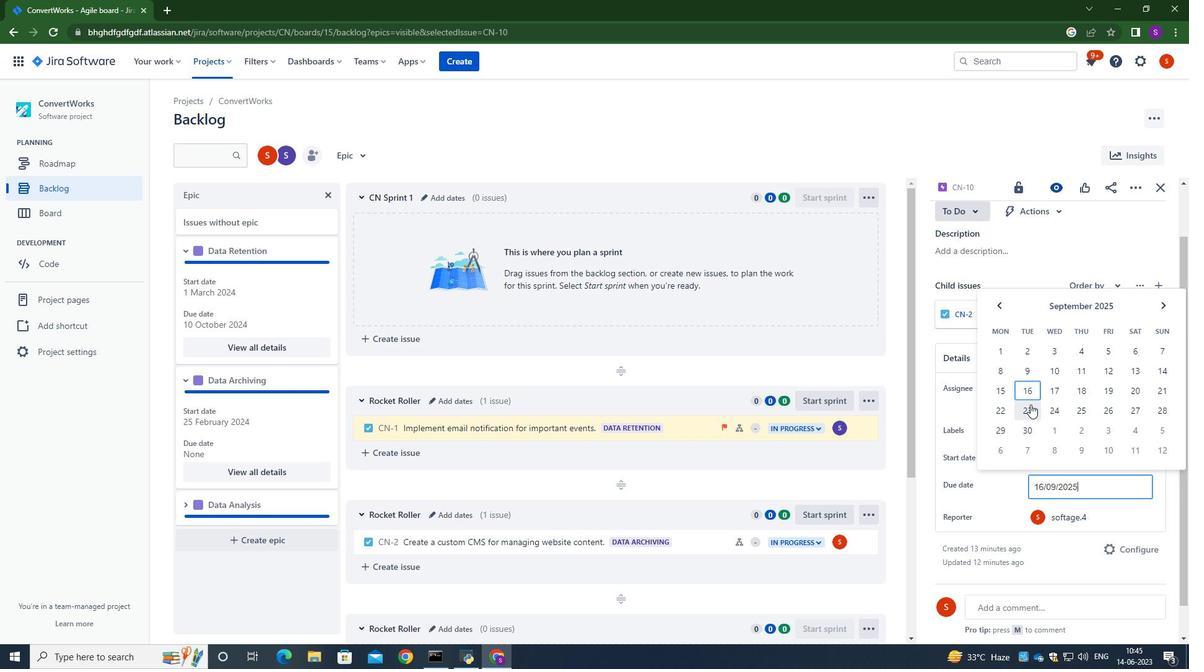 
Action: Mouse pressed left at (1021, 392)
Screenshot: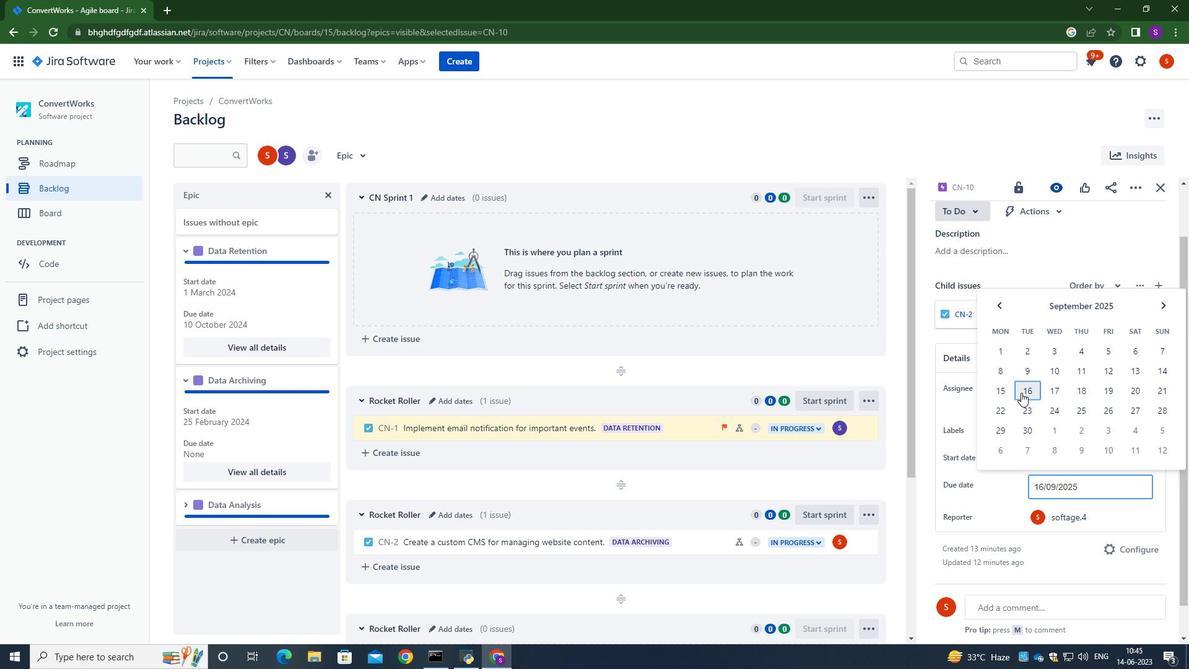 
Action: Mouse moved to (1102, 425)
Screenshot: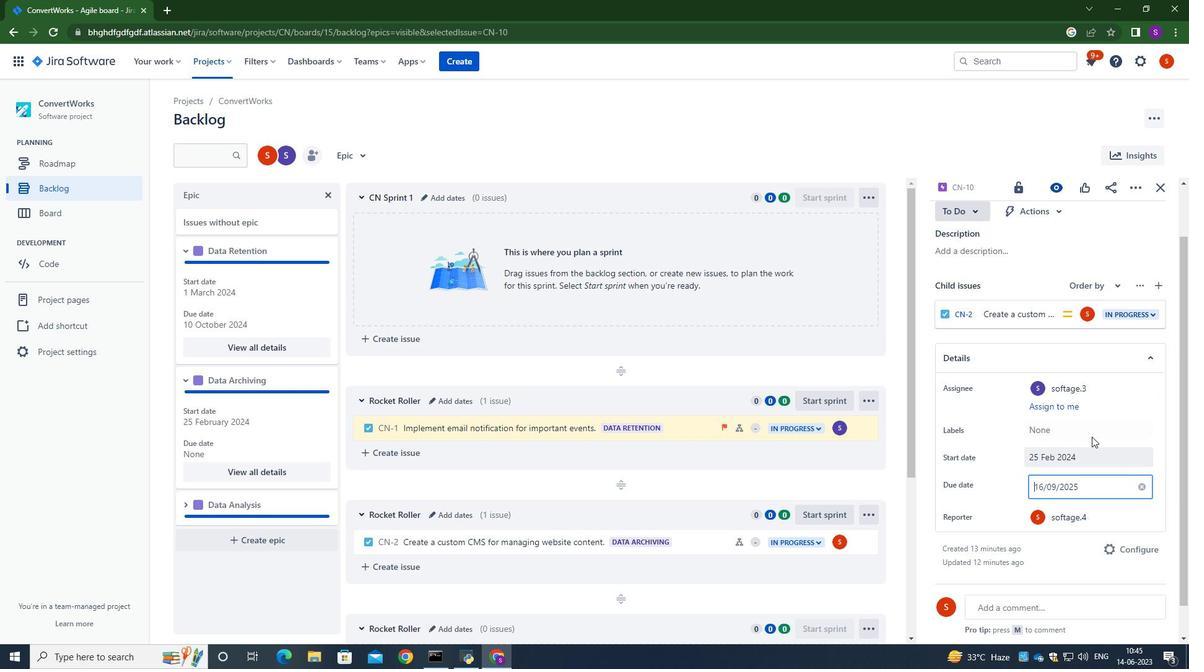 
Action: Mouse scrolled (1102, 424) with delta (0, 0)
Screenshot: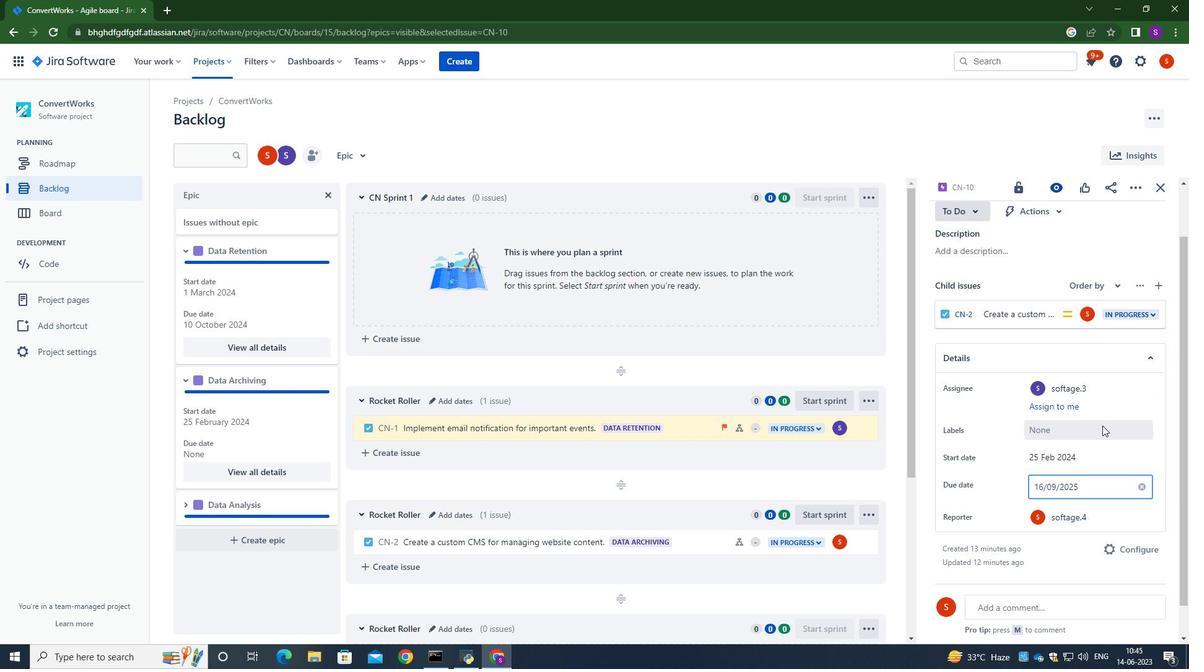 
Action: Mouse scrolled (1102, 424) with delta (0, 0)
Screenshot: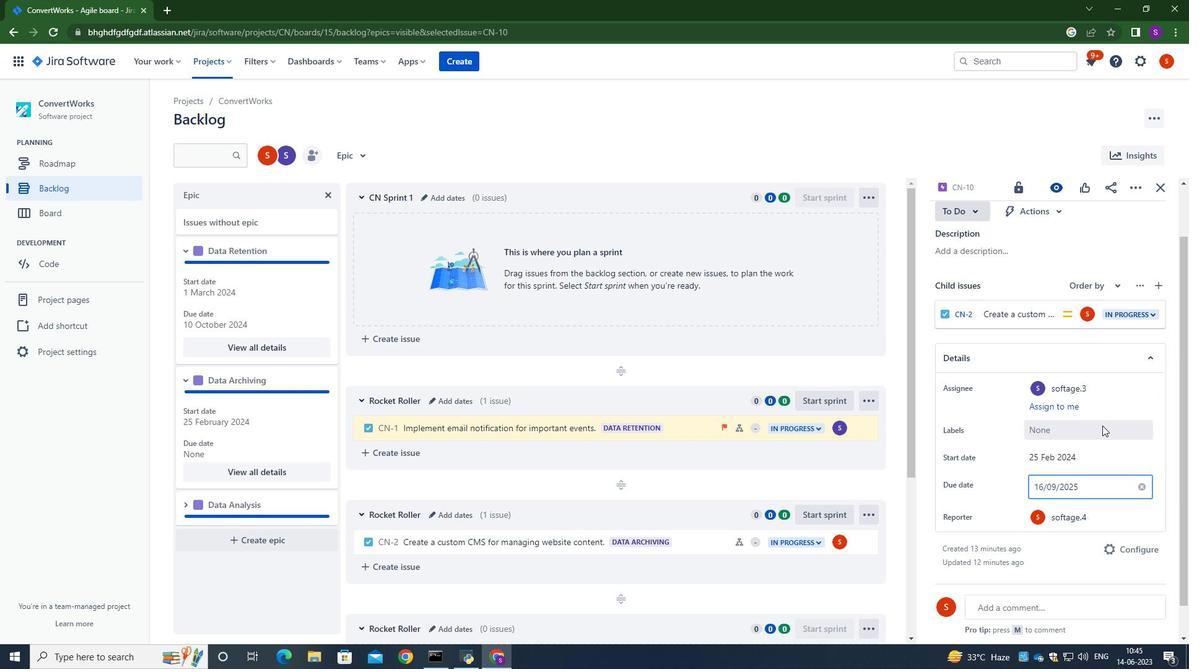 
Action: Mouse moved to (1092, 423)
Screenshot: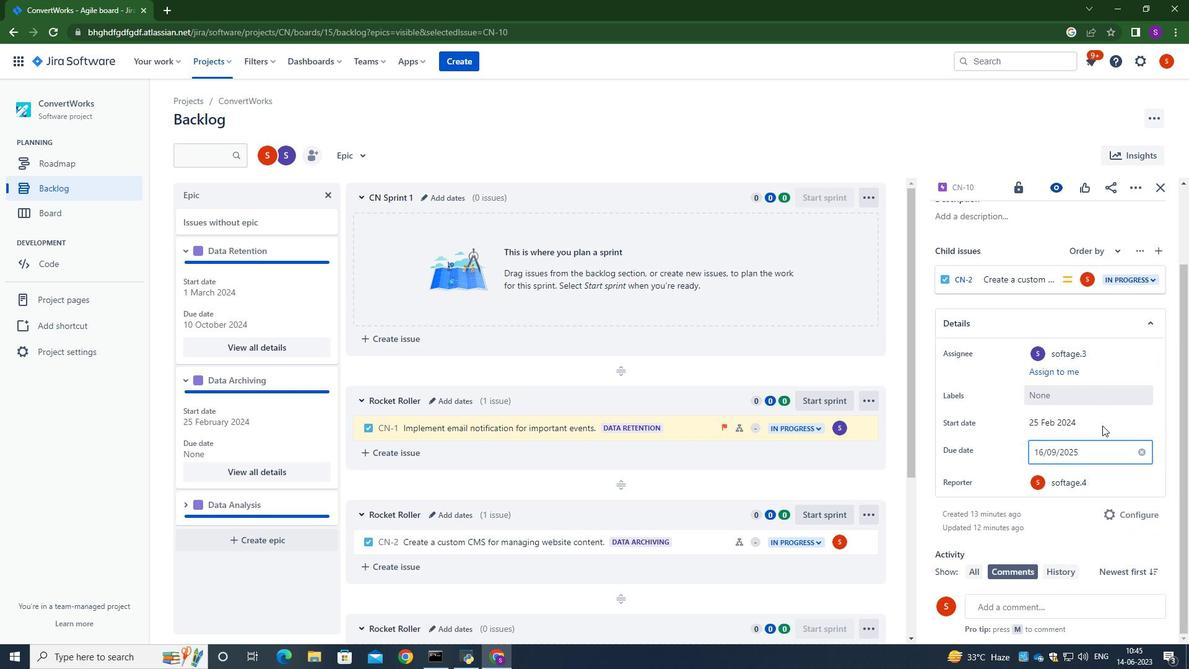
Action: Mouse scrolled (1092, 422) with delta (0, 0)
Screenshot: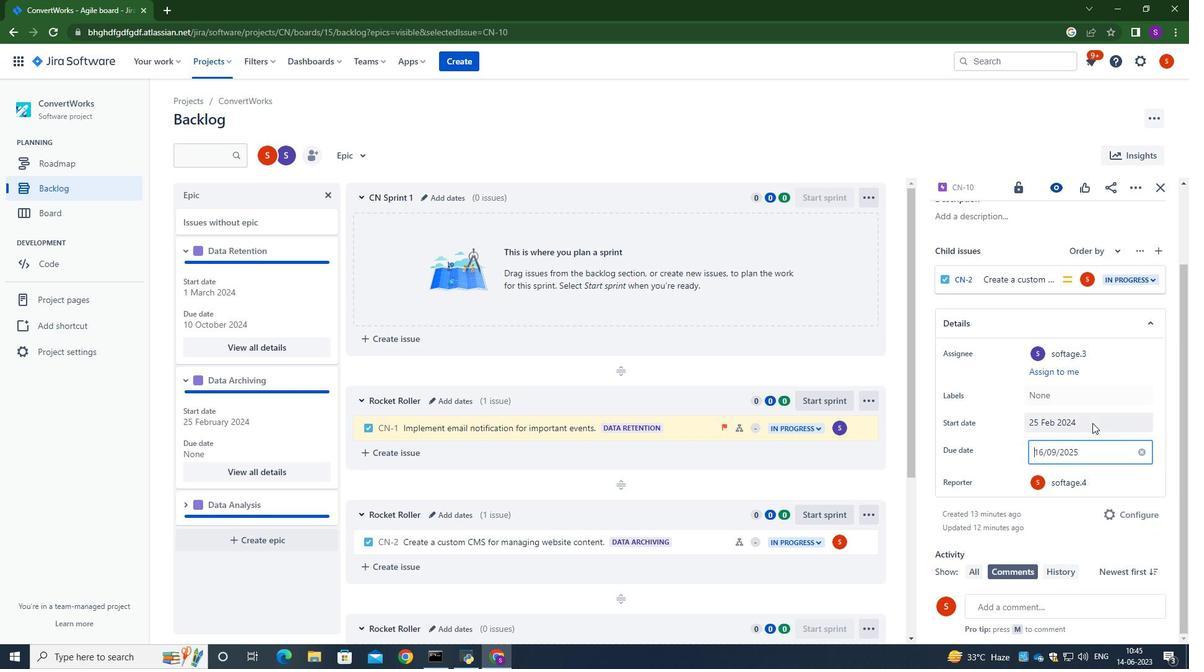 
Action: Mouse scrolled (1092, 422) with delta (0, 0)
Screenshot: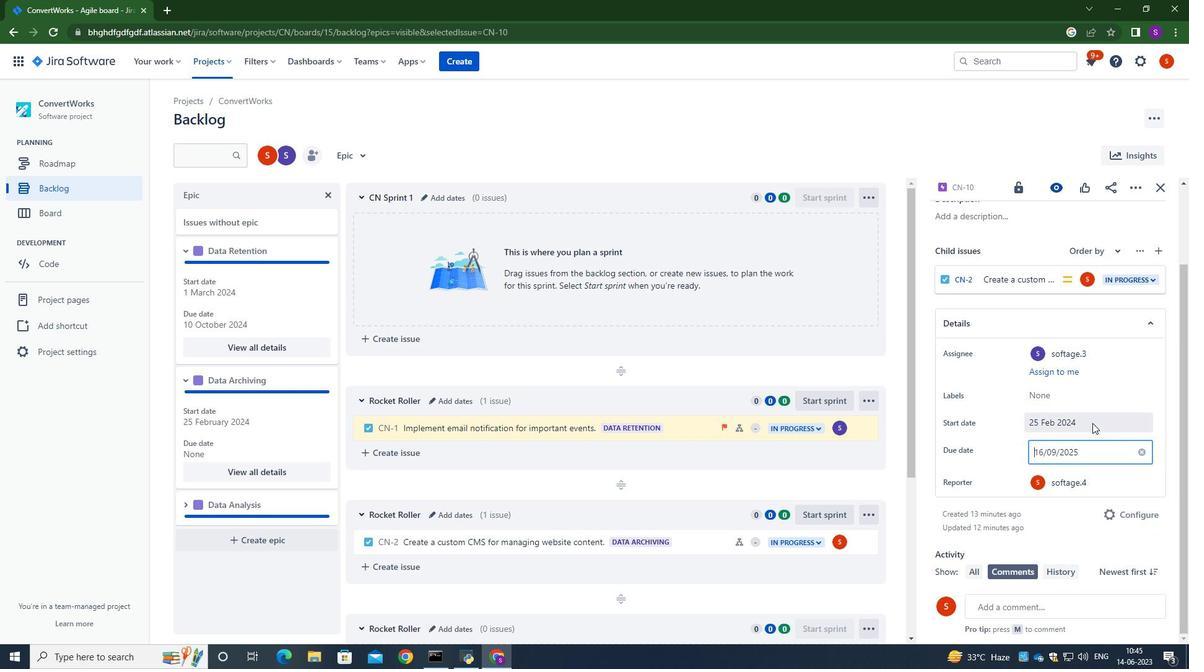 
Action: Mouse moved to (147, 485)
Screenshot: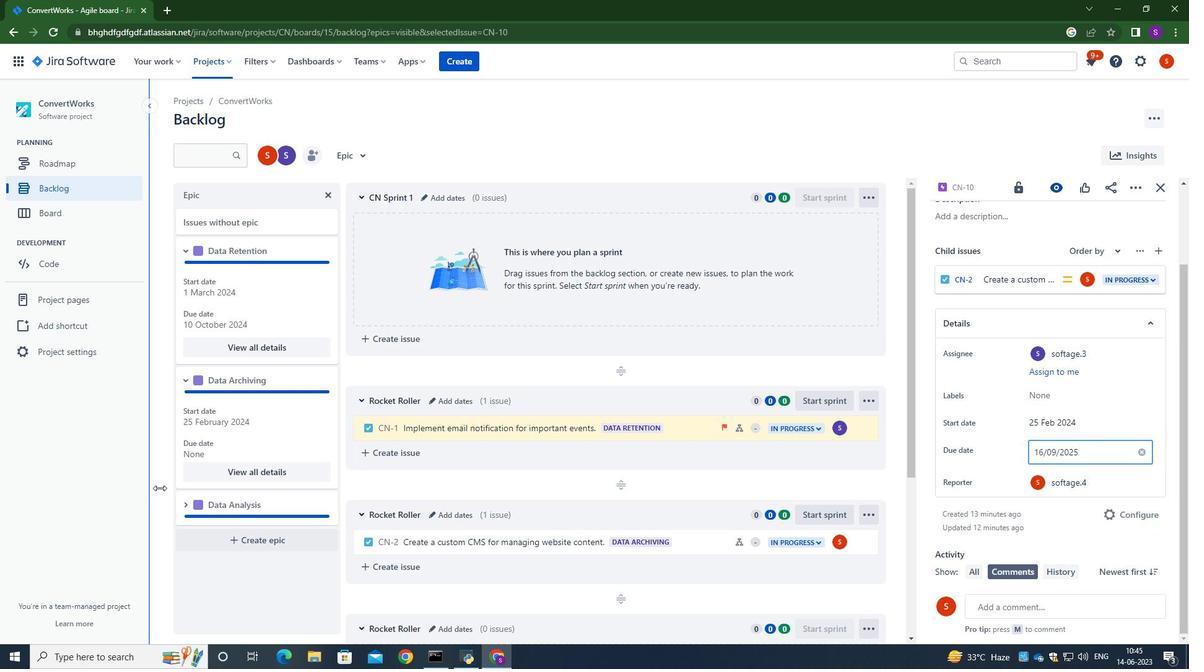 
Action: Mouse pressed left at (147, 485)
Screenshot: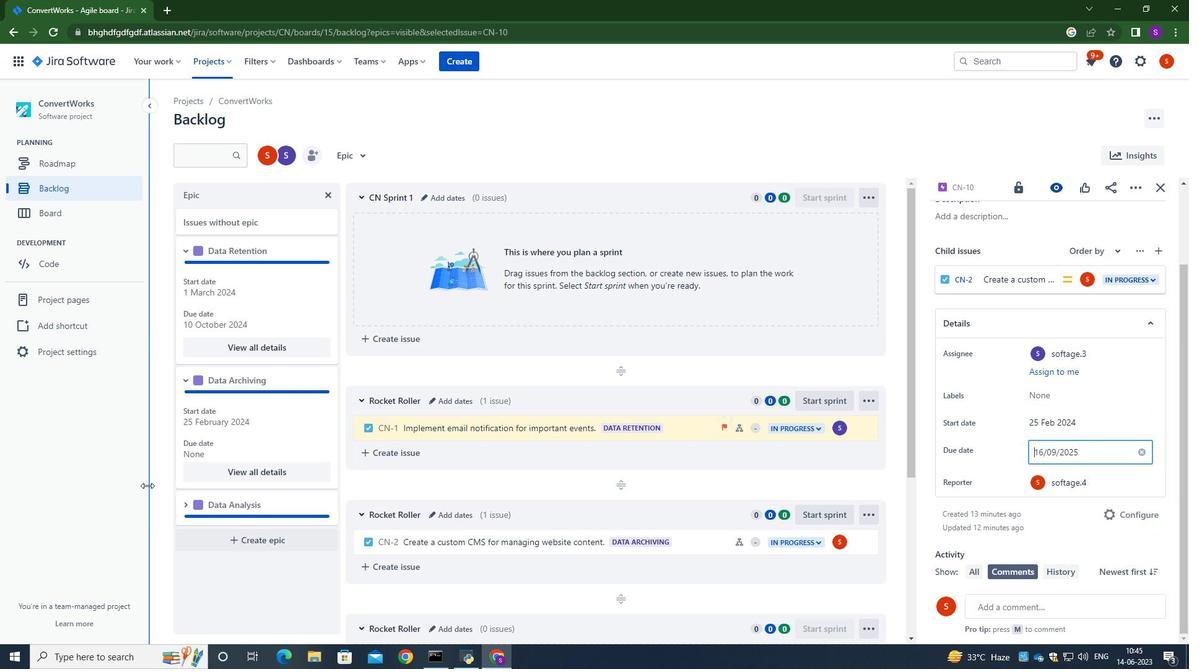 
Action: Mouse moved to (162, 473)
Screenshot: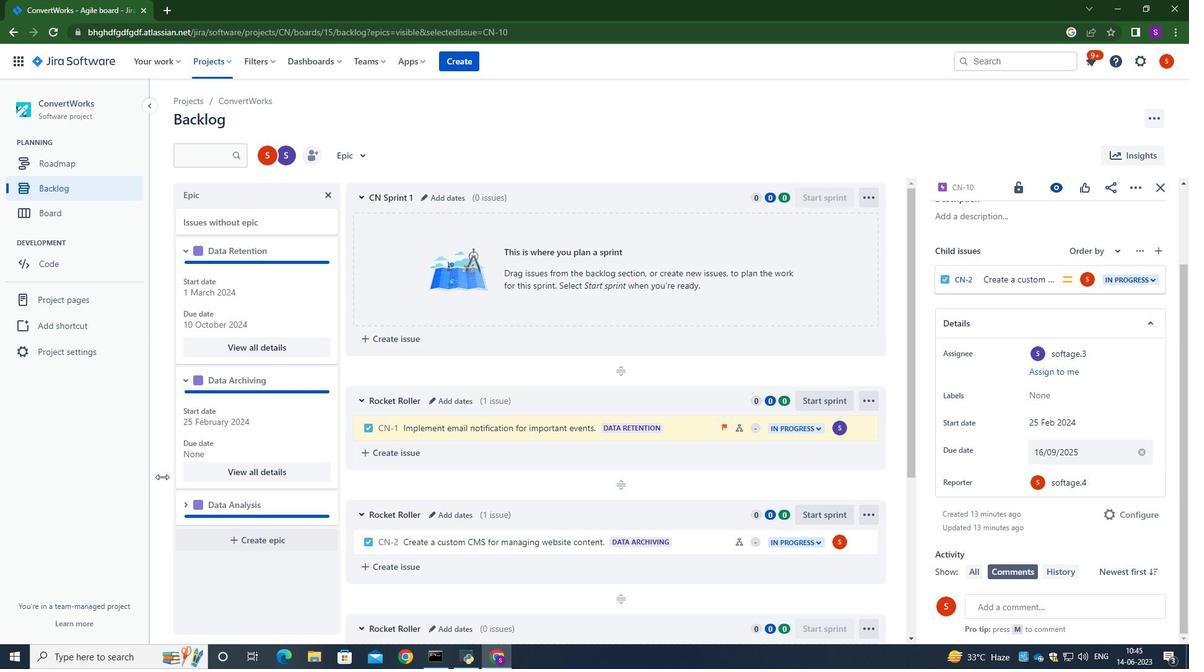 
Action: Mouse pressed left at (162, 473)
Screenshot: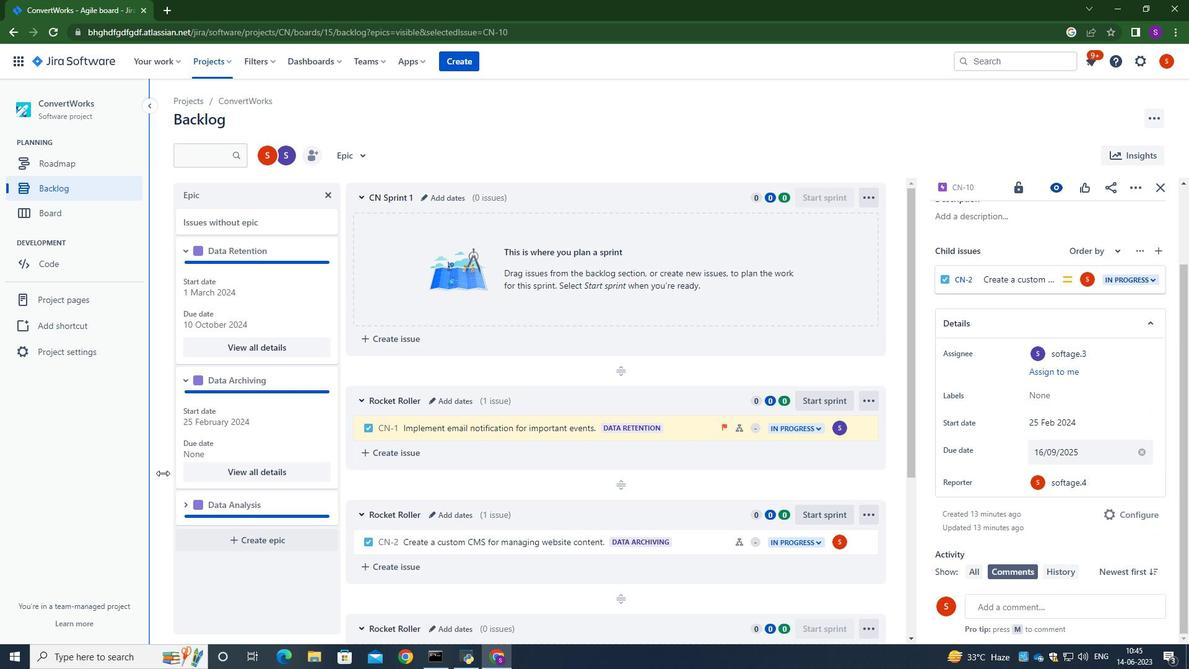 
Action: Mouse moved to (184, 503)
Screenshot: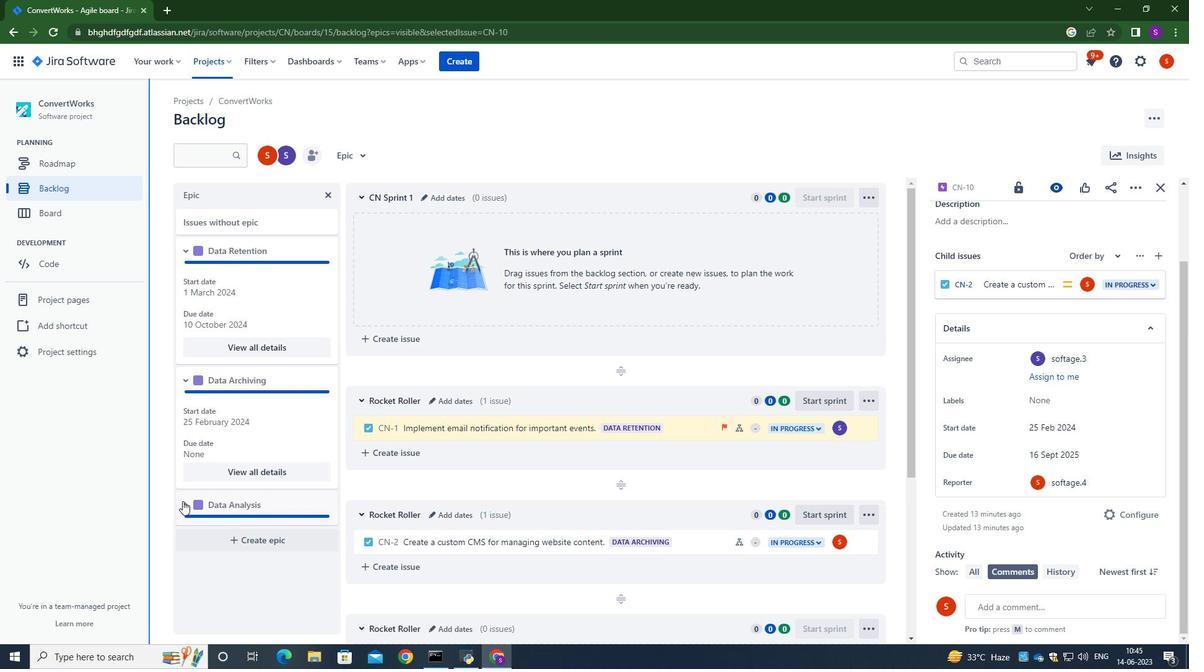 
Action: Mouse pressed left at (184, 503)
Screenshot: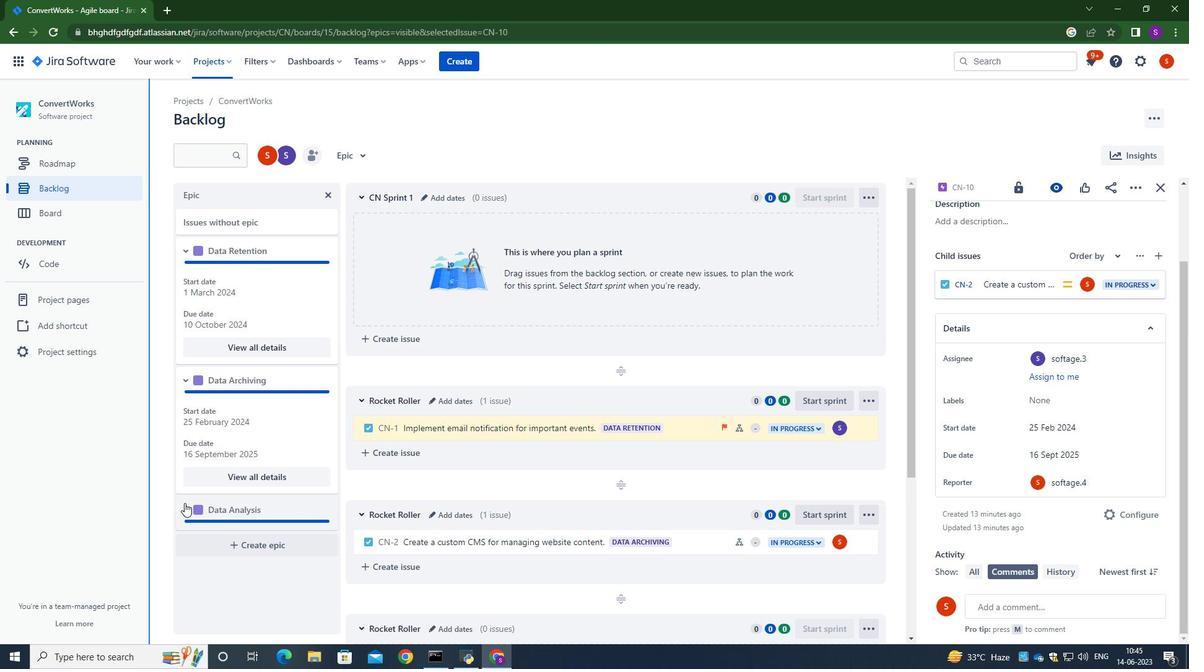 
Action: Mouse moved to (335, 554)
Screenshot: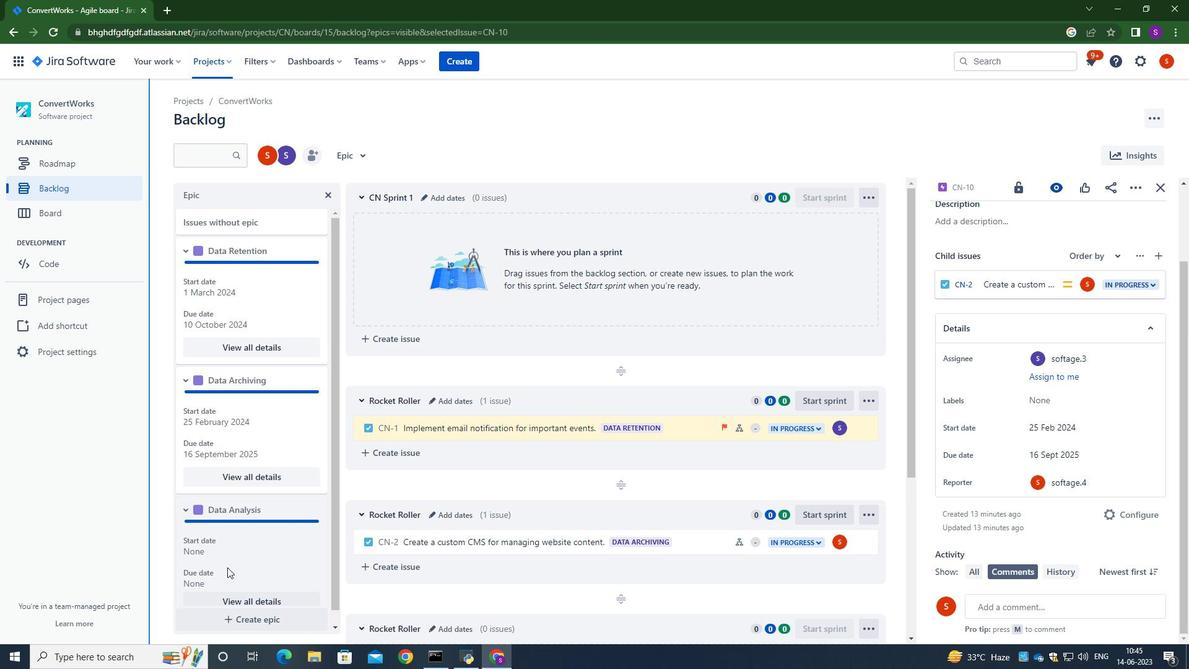 
Action: Mouse scrolled (335, 553) with delta (0, 0)
Screenshot: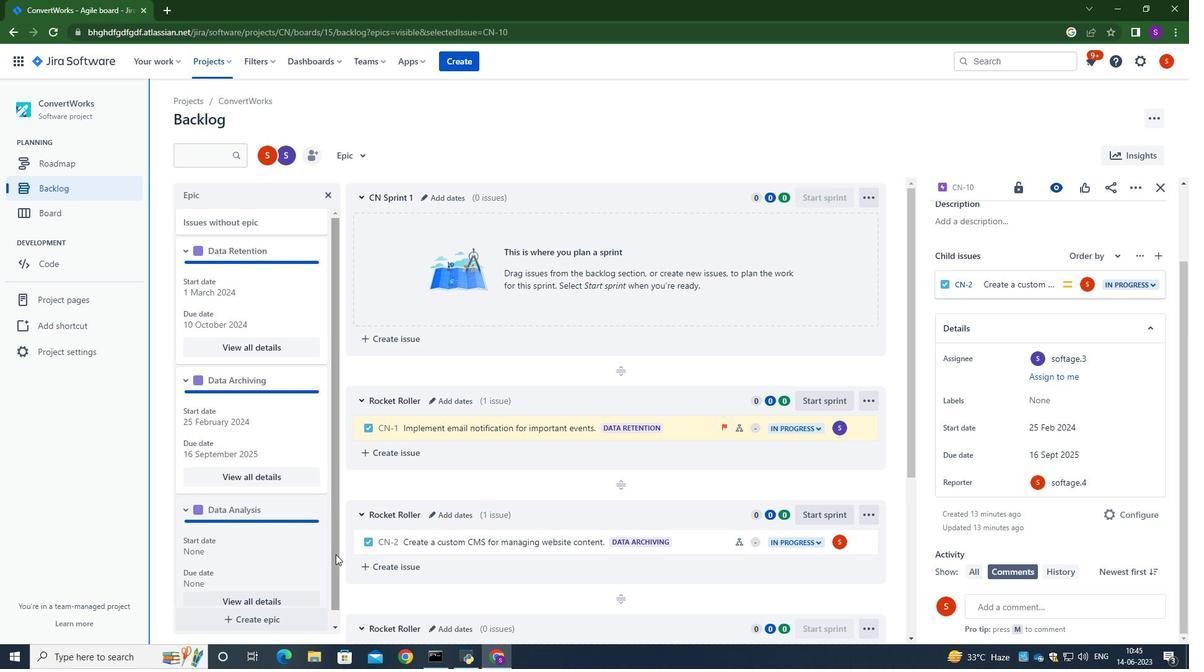 
Action: Mouse scrolled (335, 553) with delta (0, 0)
Screenshot: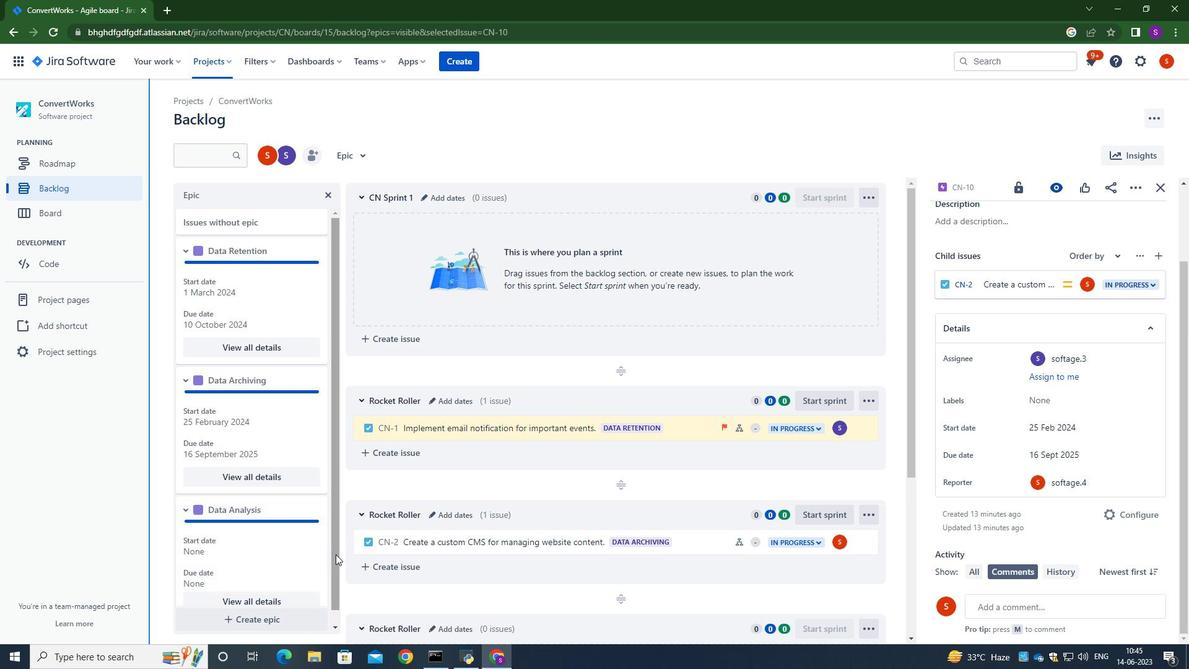 
Action: Mouse moved to (247, 581)
Screenshot: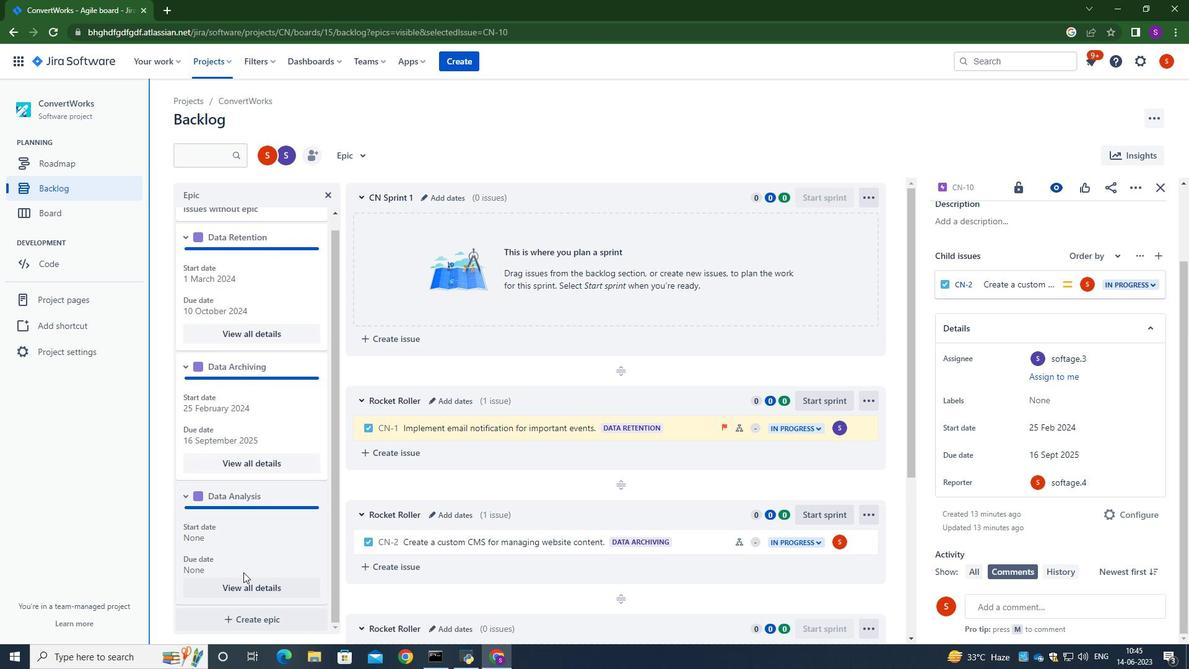 
Action: Mouse pressed left at (247, 581)
Screenshot: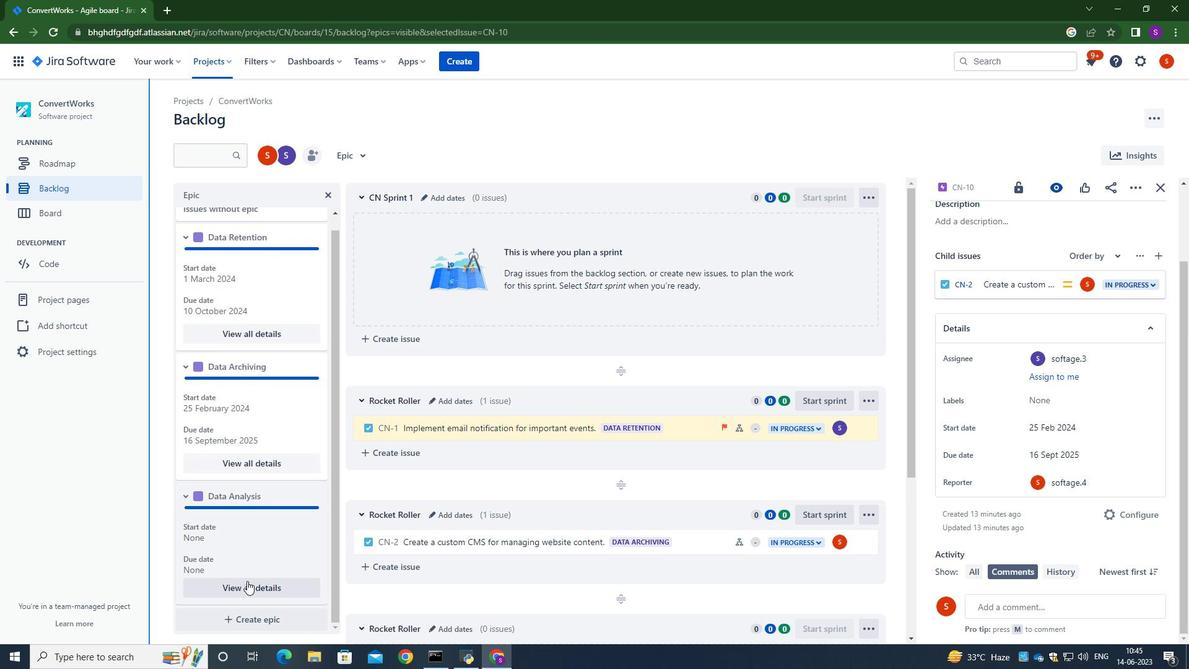 
Action: Mouse moved to (1018, 402)
Screenshot: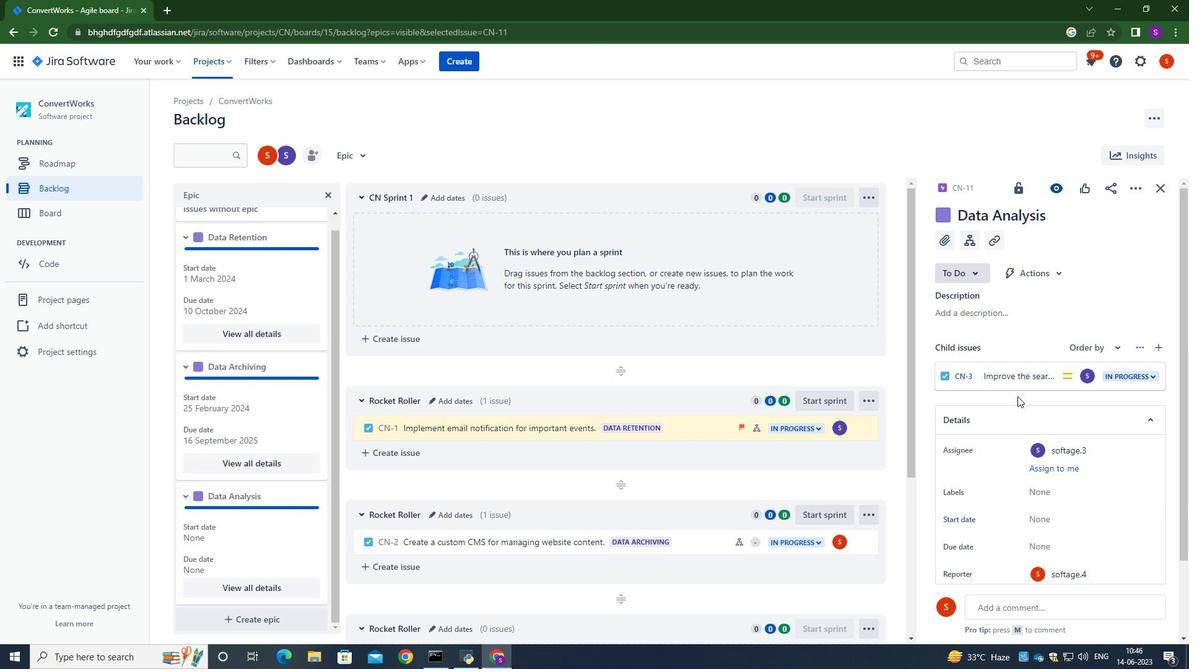 
Action: Mouse scrolled (1018, 401) with delta (0, 0)
Screenshot: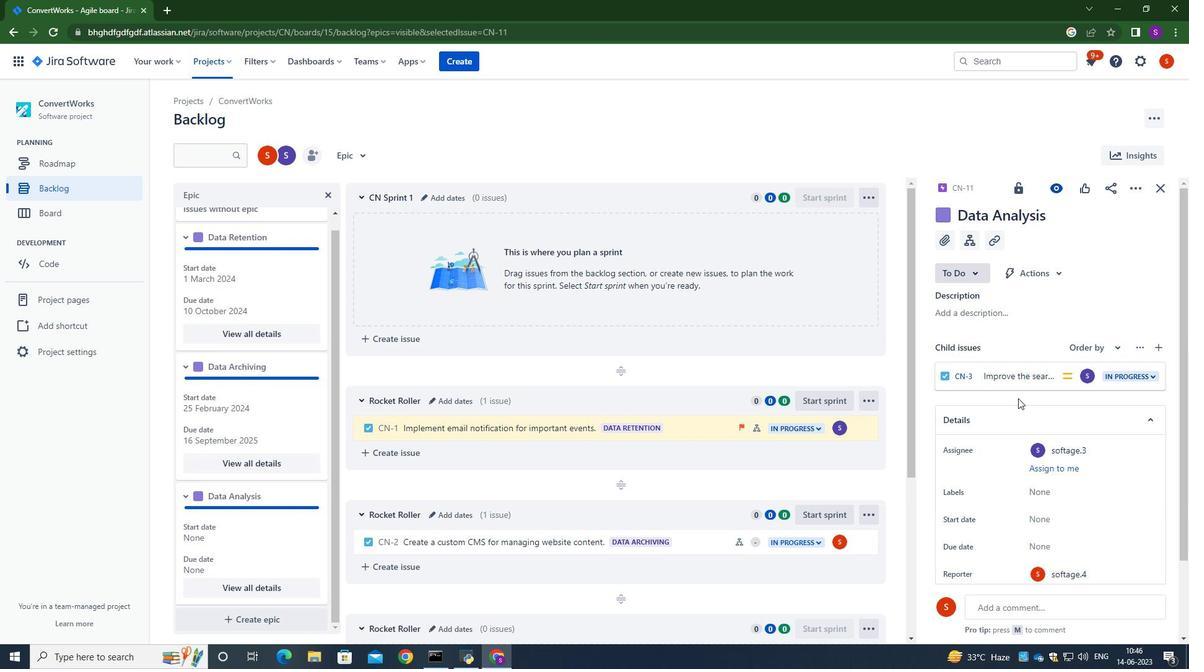 
Action: Mouse moved to (1018, 402)
Screenshot: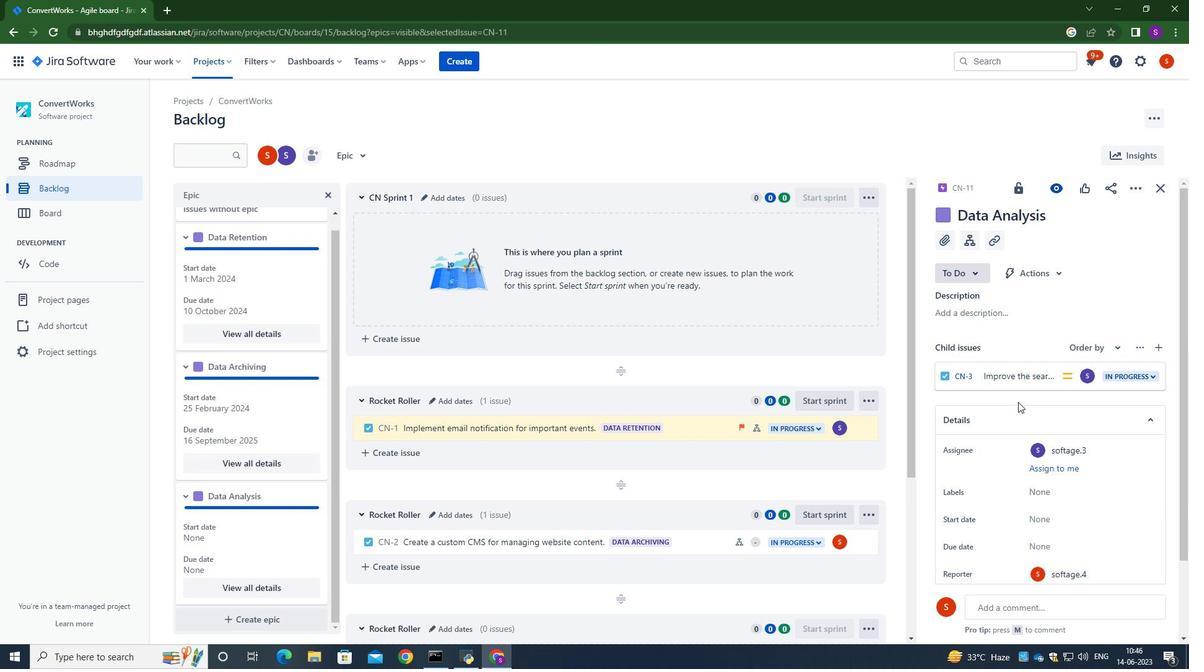 
Action: Mouse scrolled (1018, 402) with delta (0, 0)
Screenshot: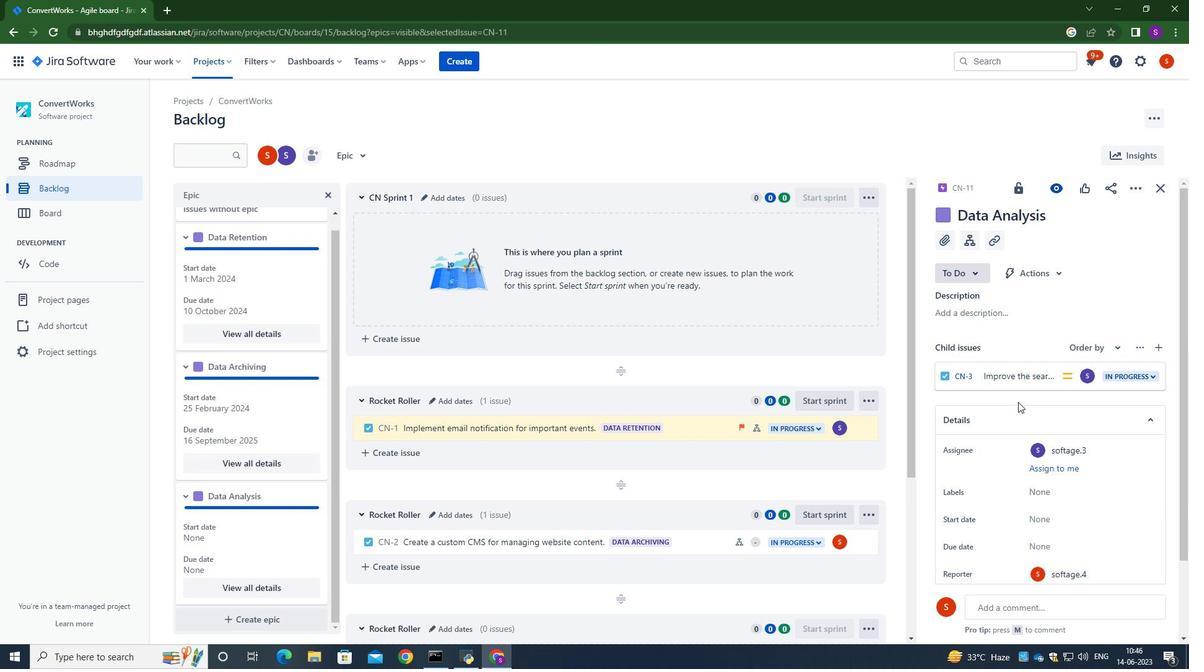 
Action: Mouse scrolled (1018, 402) with delta (0, 0)
Screenshot: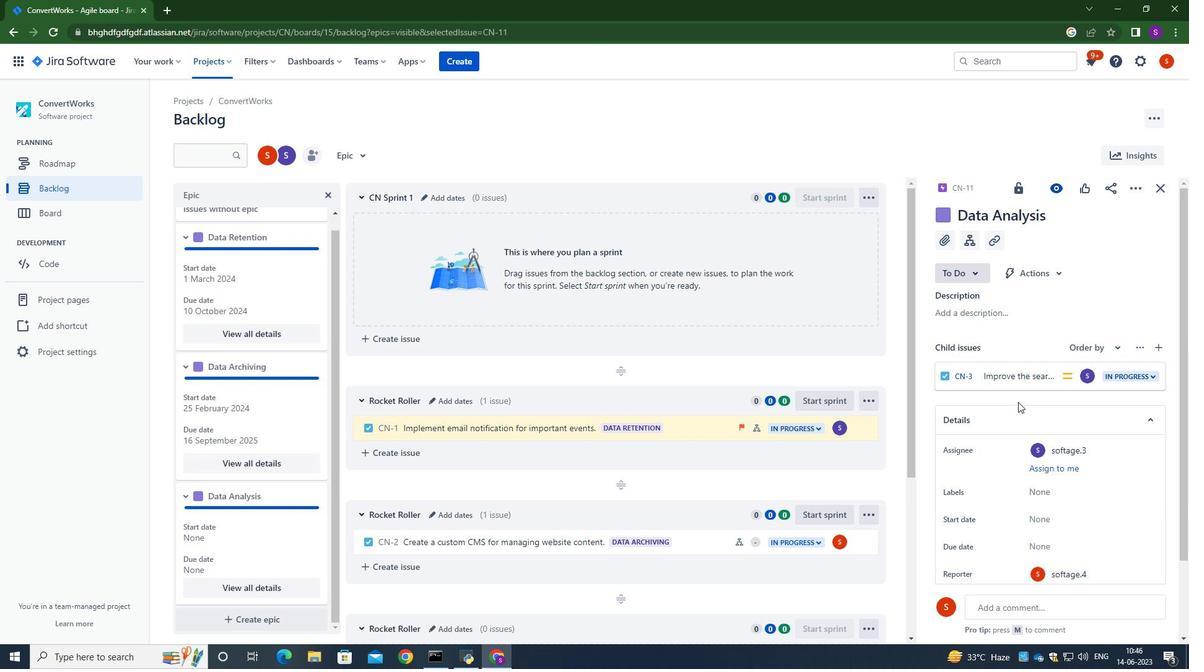 
Action: Mouse scrolled (1018, 402) with delta (0, 0)
Screenshot: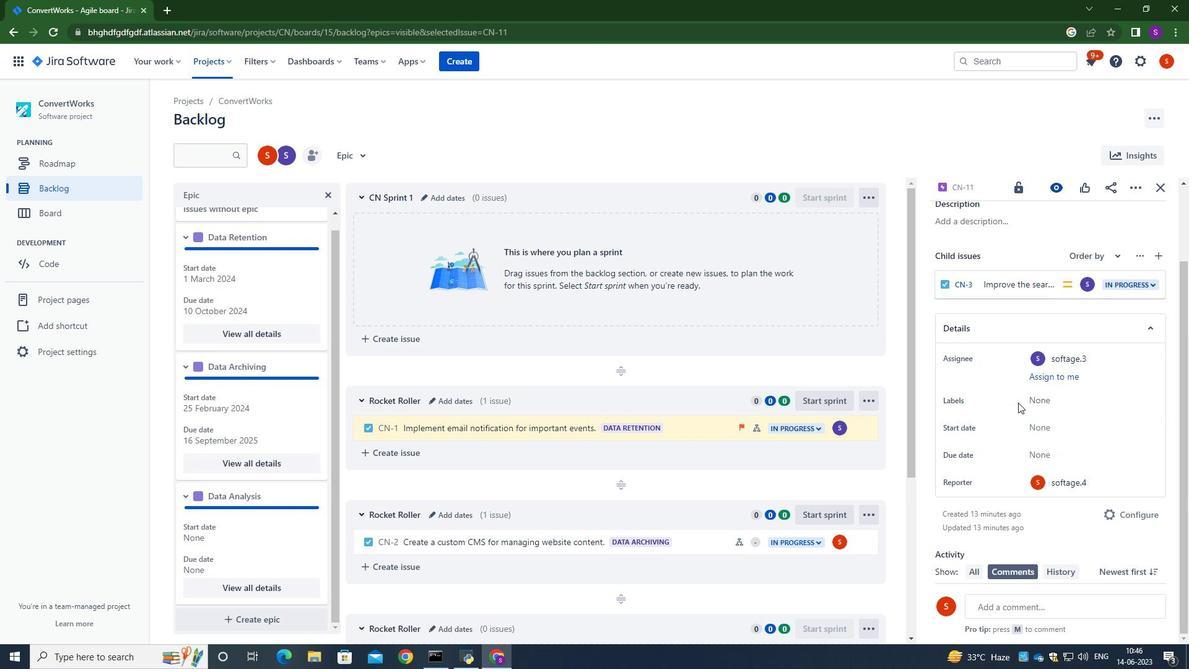 
Action: Mouse scrolled (1018, 402) with delta (0, 0)
Screenshot: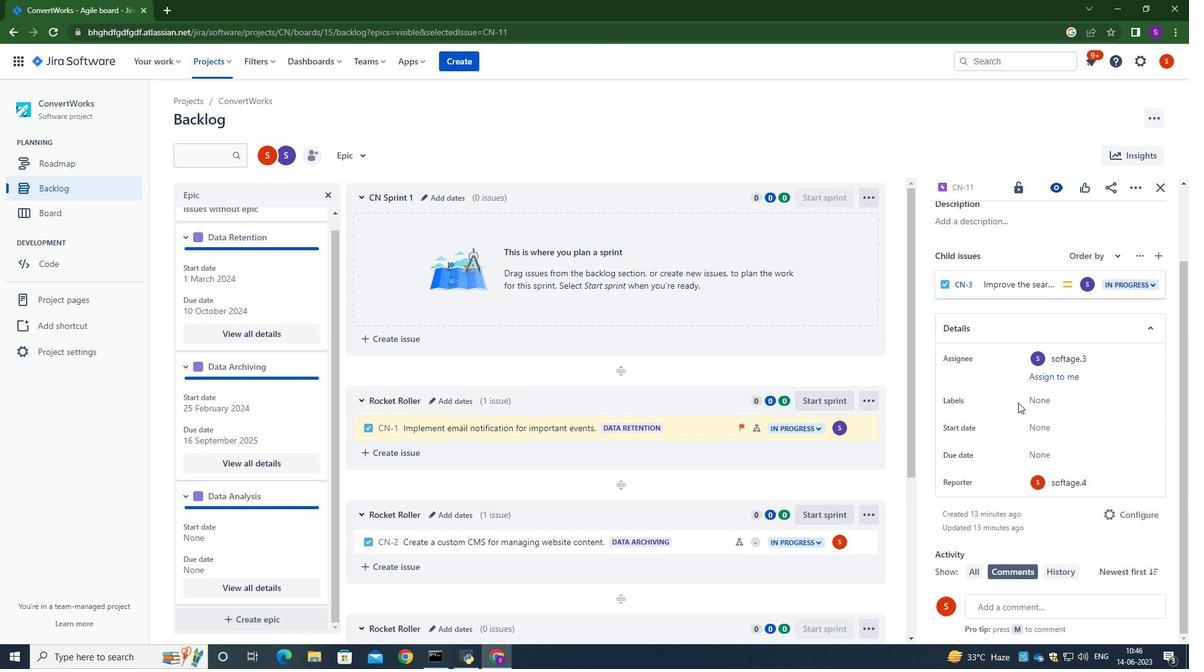 
Action: Mouse moved to (1046, 430)
Screenshot: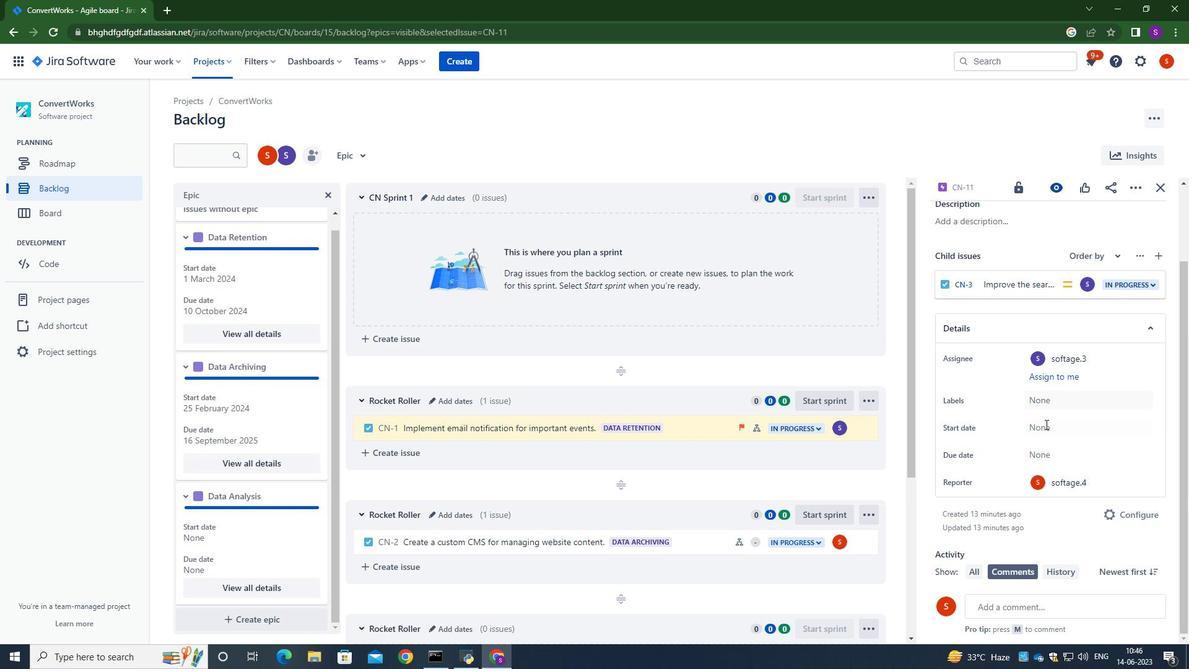 
Action: Mouse pressed left at (1046, 430)
Screenshot: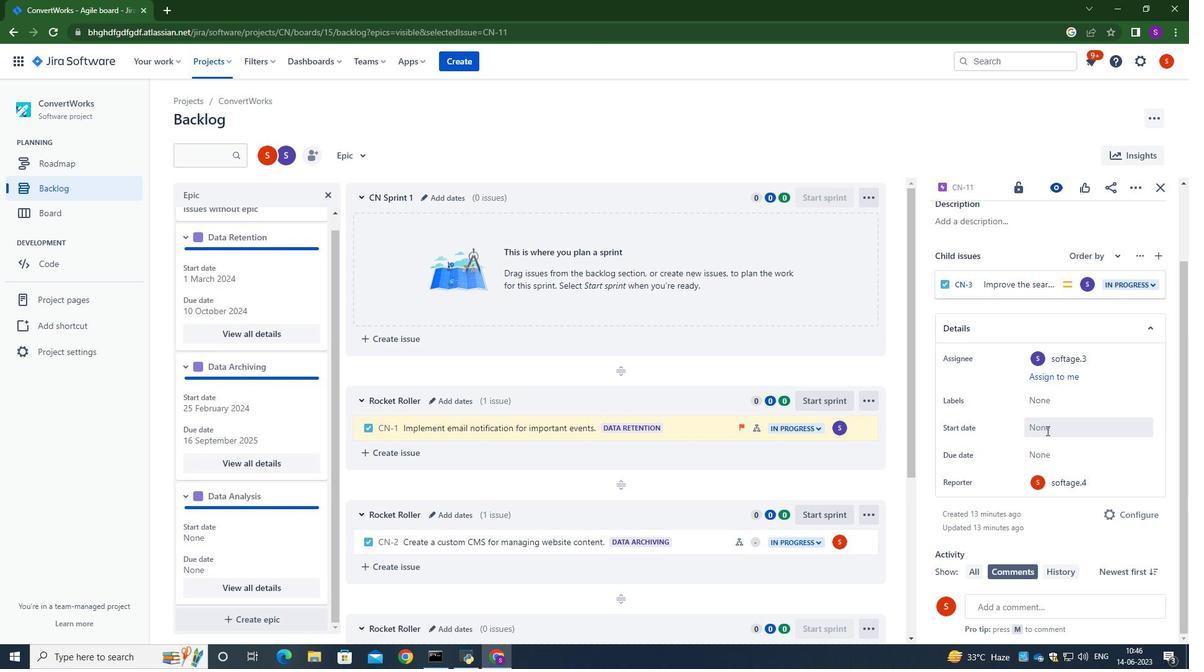 
Action: Mouse moved to (1052, 423)
Screenshot: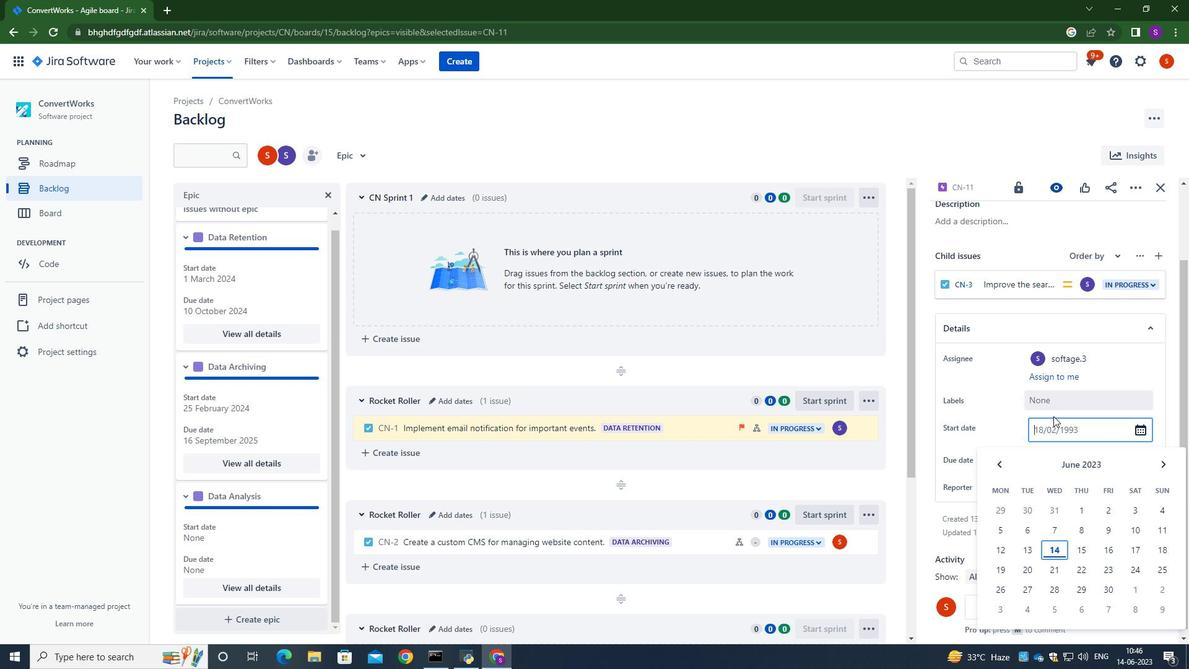 
Action: Key pressed 23/05/2024
Screenshot: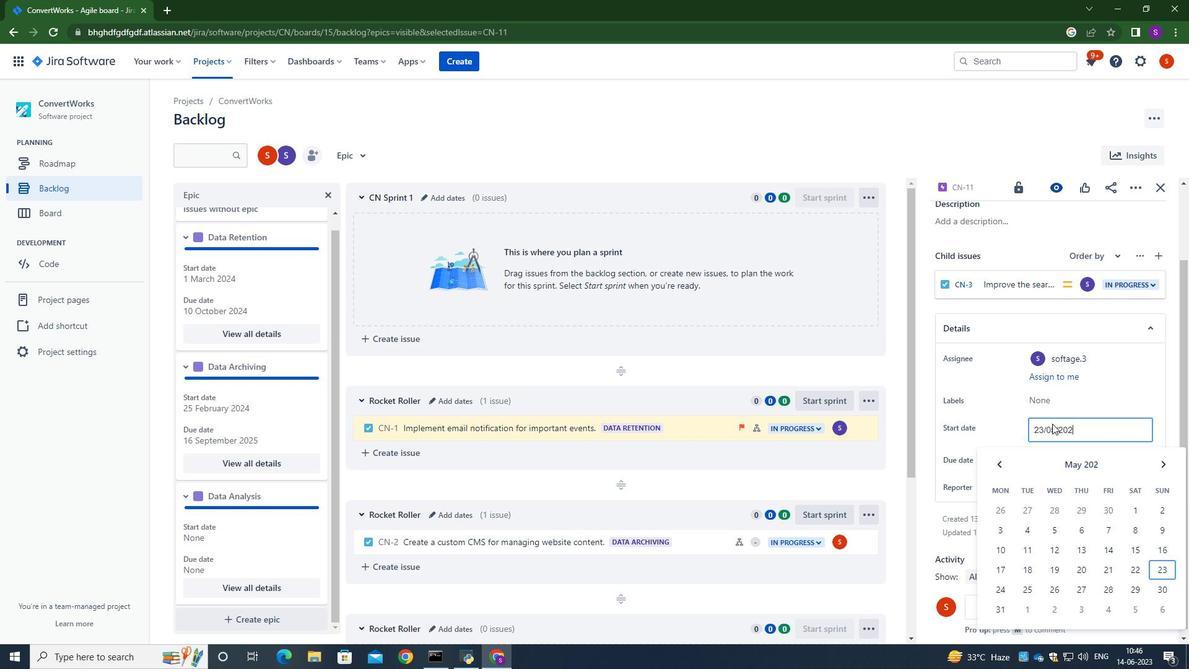 
Action: Mouse moved to (1078, 569)
Screenshot: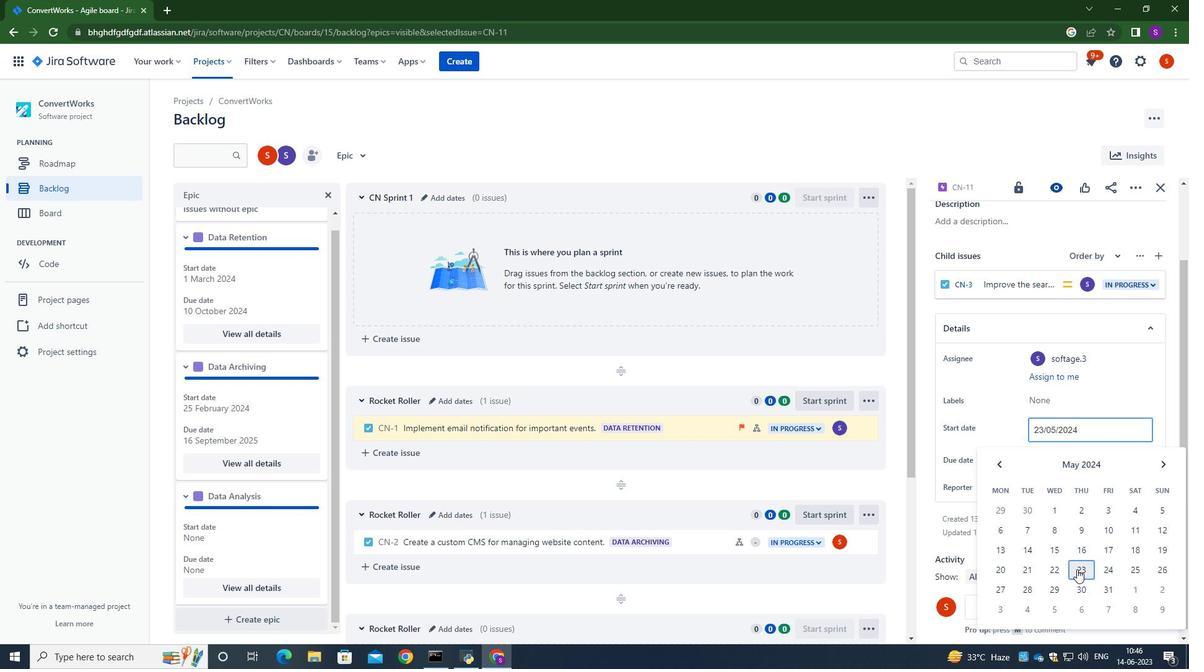 
Action: Mouse pressed left at (1078, 569)
Screenshot: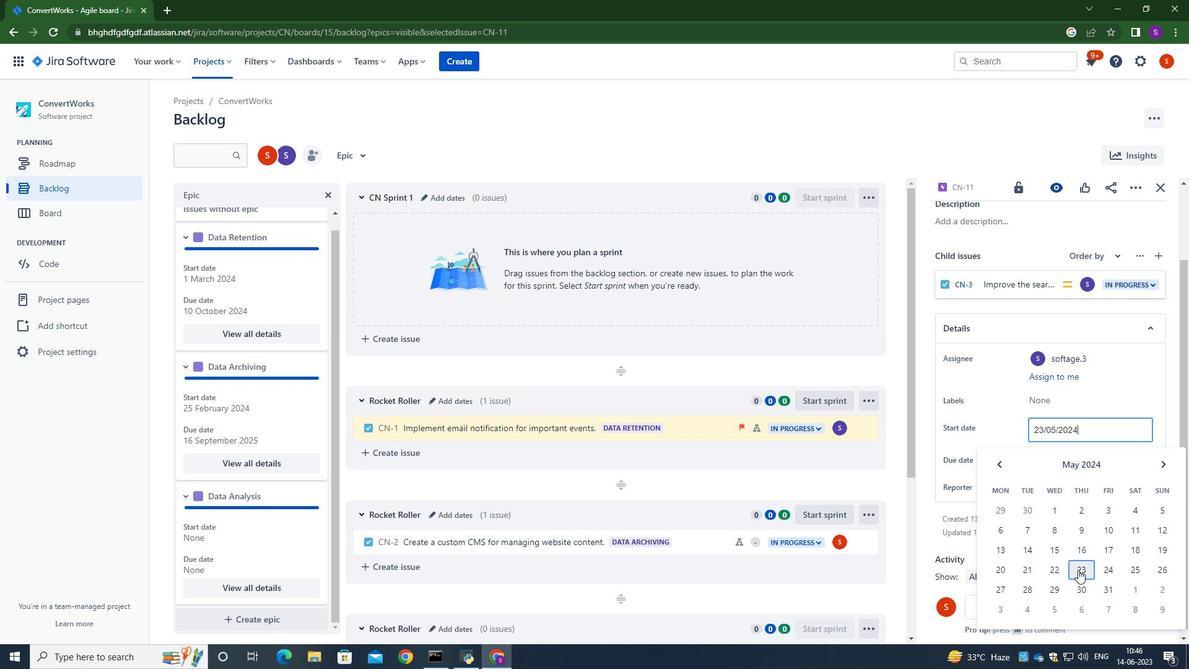 
Action: Mouse moved to (1066, 464)
Screenshot: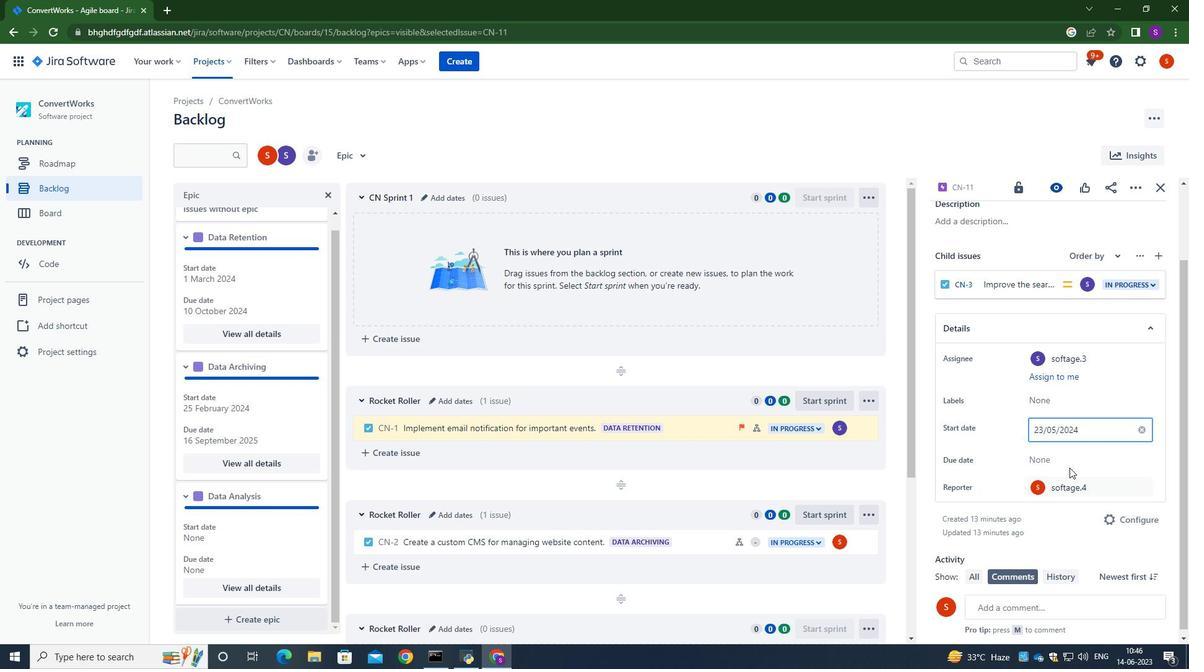 
Action: Mouse pressed left at (1066, 464)
Screenshot: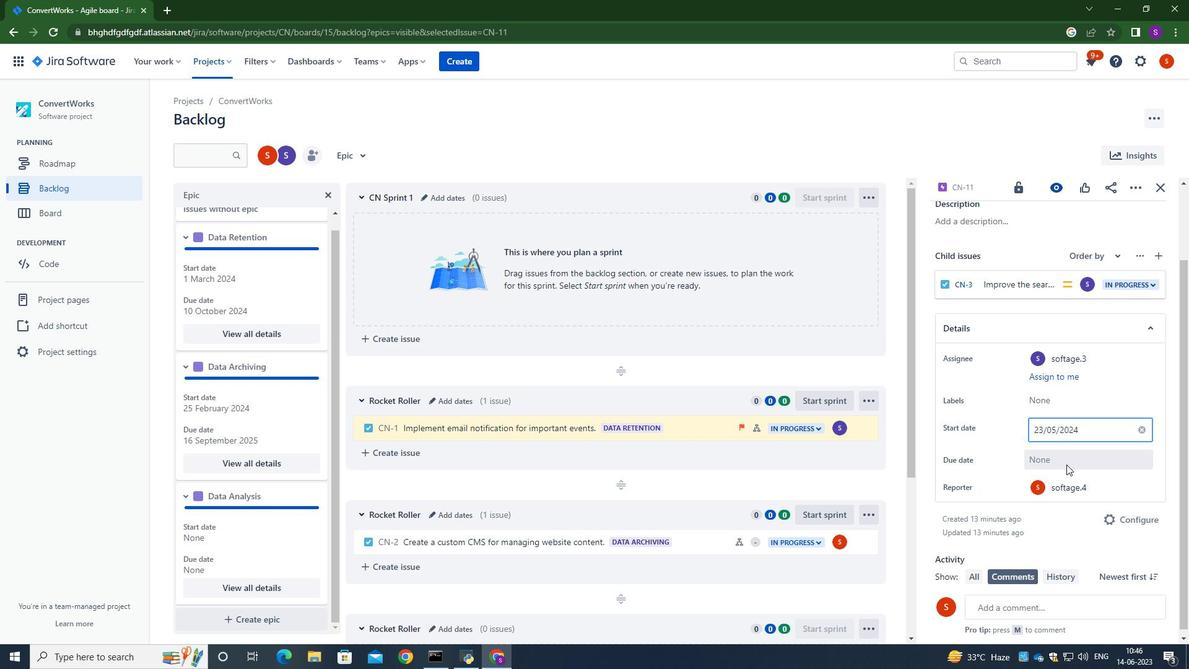 
Action: Key pressed 2025/07/05
Screenshot: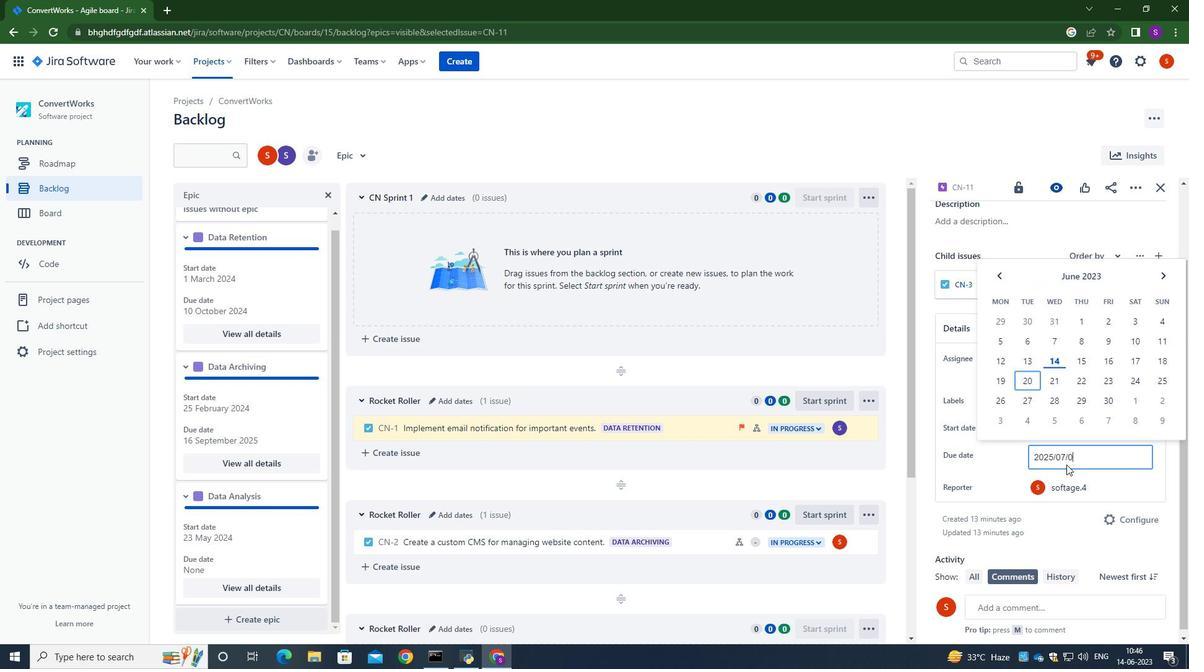 
Action: Mouse moved to (1032, 381)
Screenshot: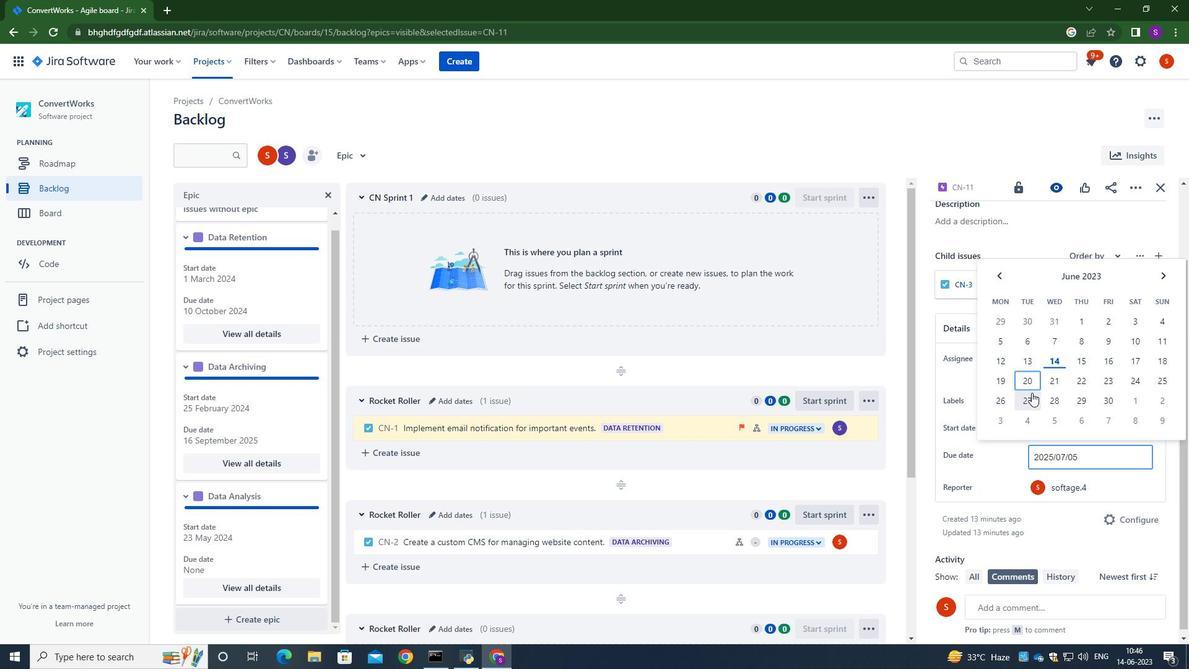 
Action: Mouse pressed left at (1032, 381)
Screenshot: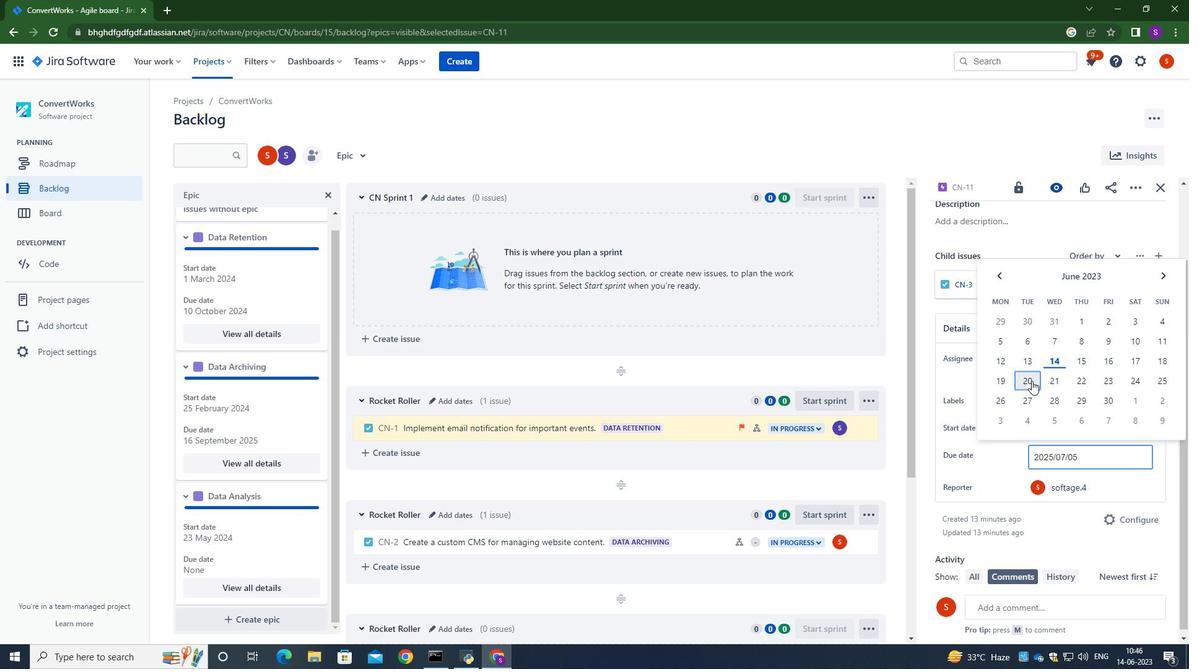 
Action: Mouse moved to (1074, 459)
Screenshot: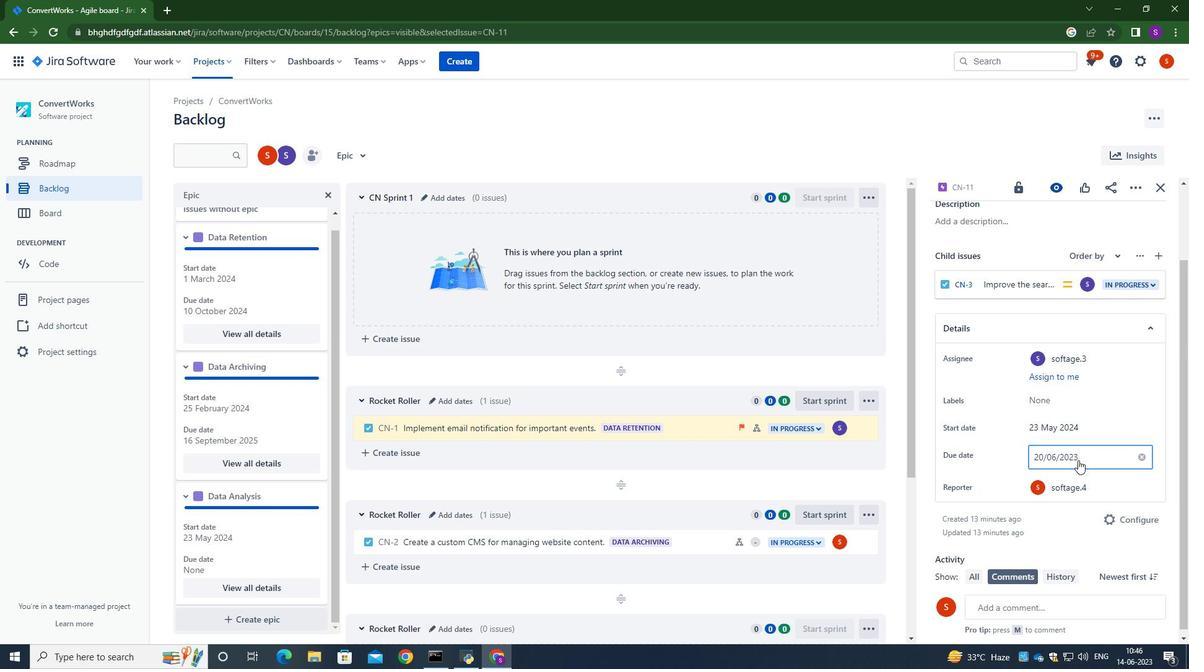 
Action: Mouse pressed left at (1074, 459)
Screenshot: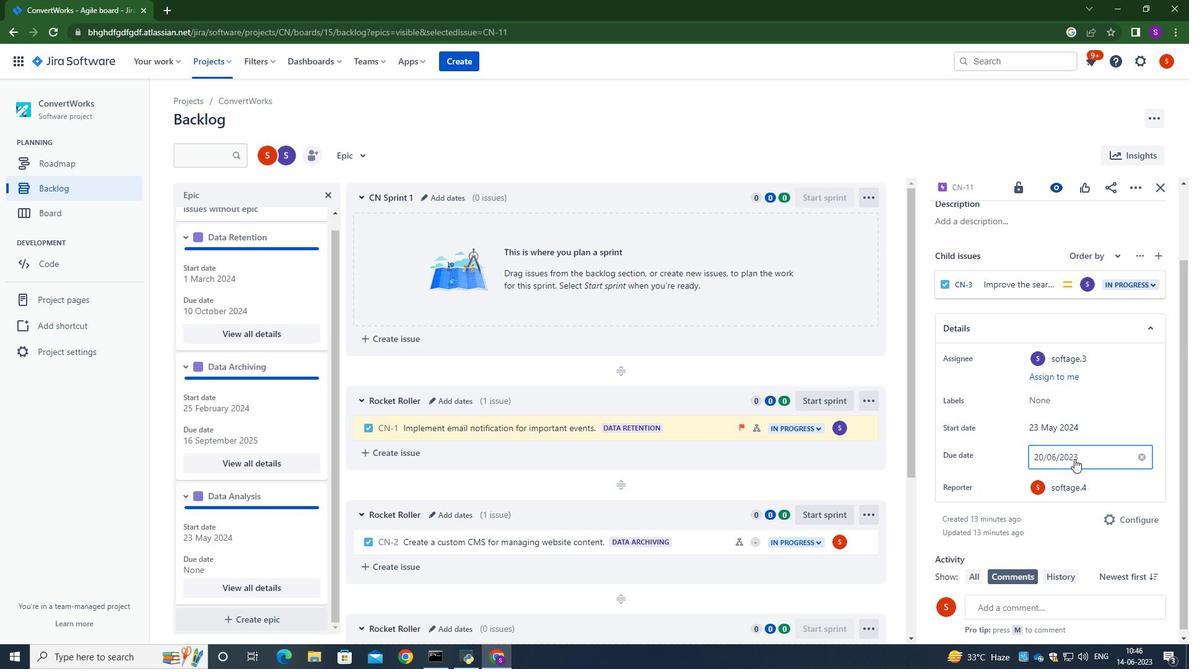 
Action: Mouse moved to (1064, 460)
Screenshot: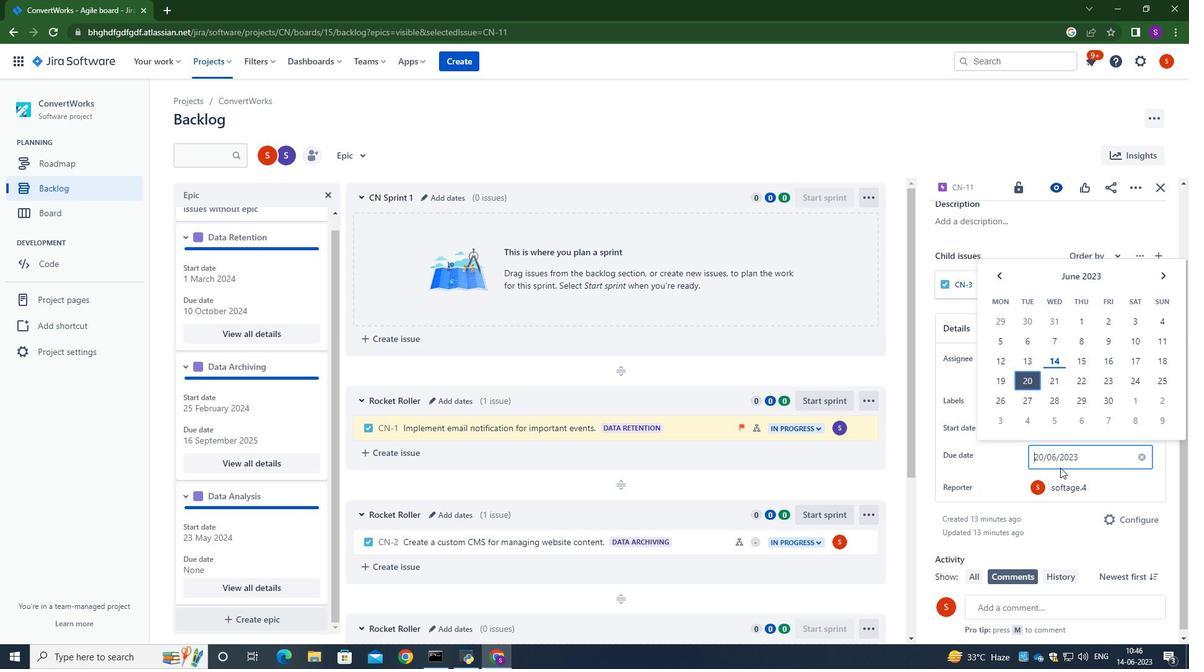 
Action: Key pressed 05/07/2025
Screenshot: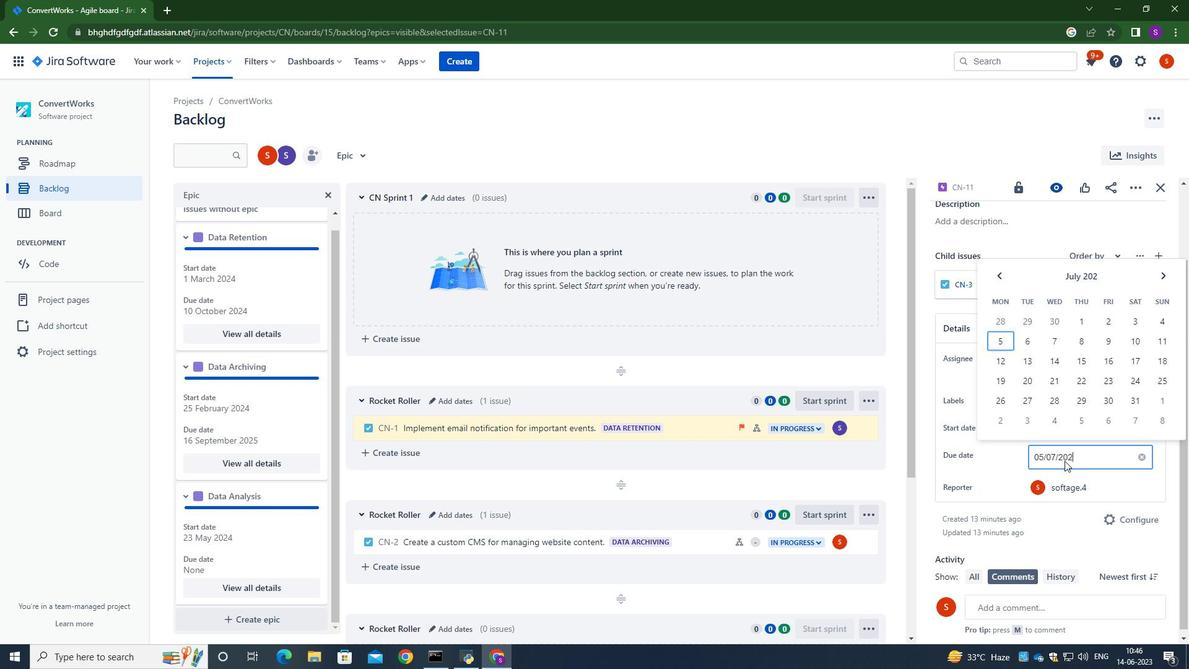
Action: Mouse moved to (1139, 324)
Screenshot: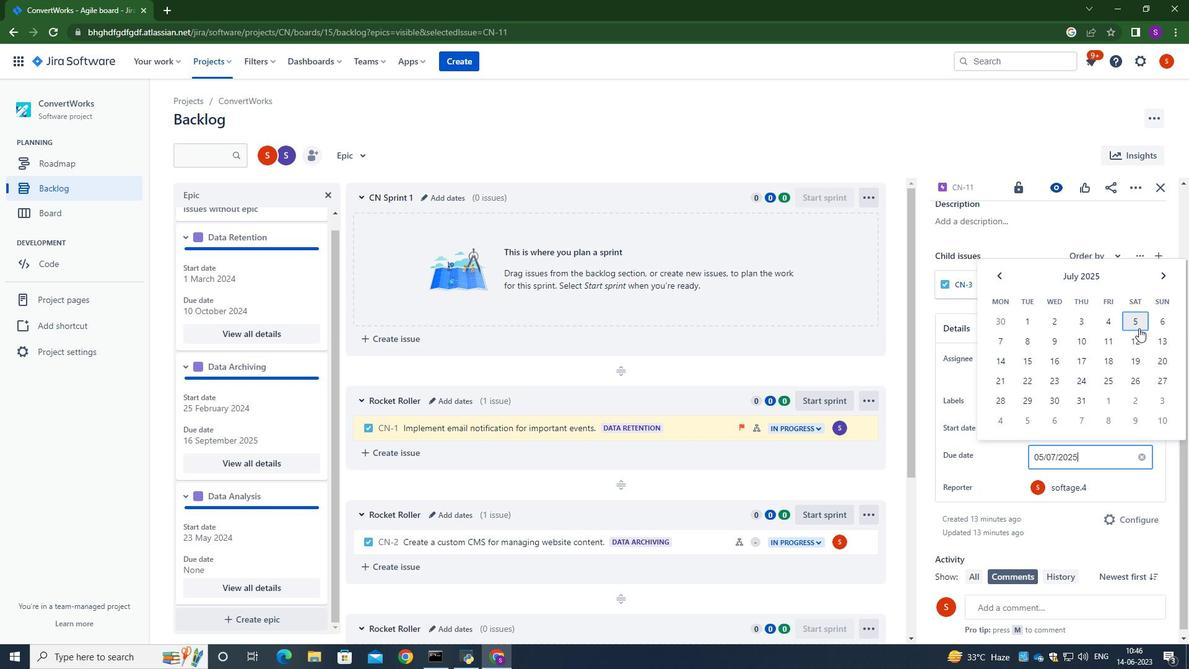 
Action: Mouse pressed left at (1139, 324)
Screenshot: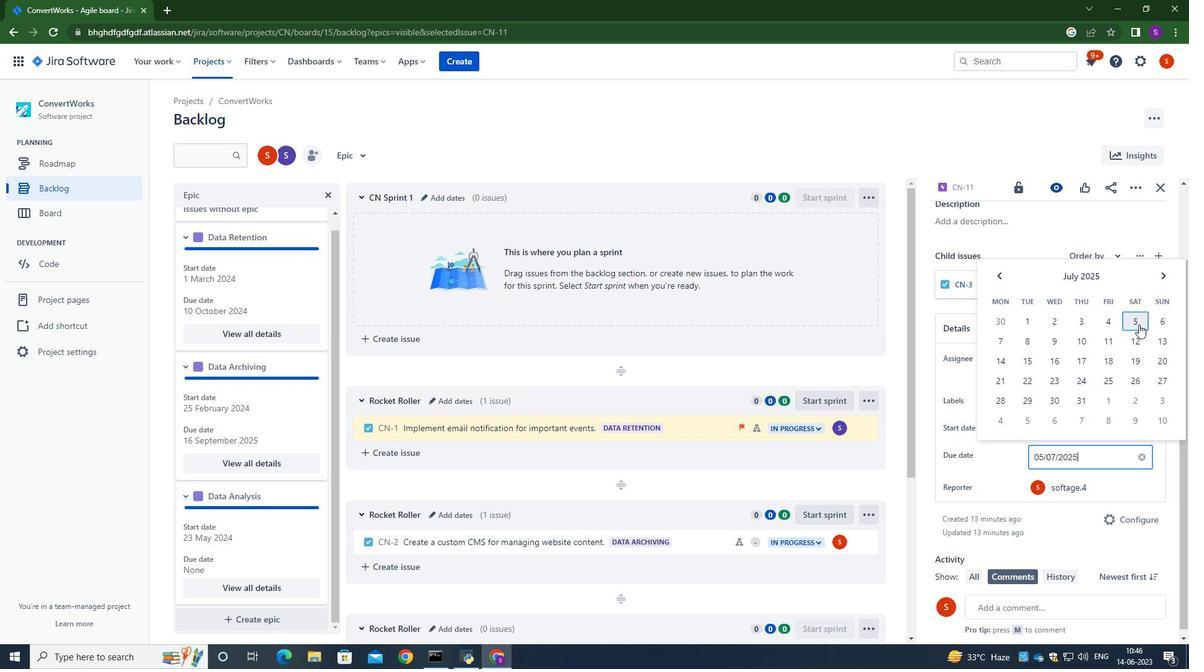 
Action: Mouse moved to (154, 543)
Screenshot: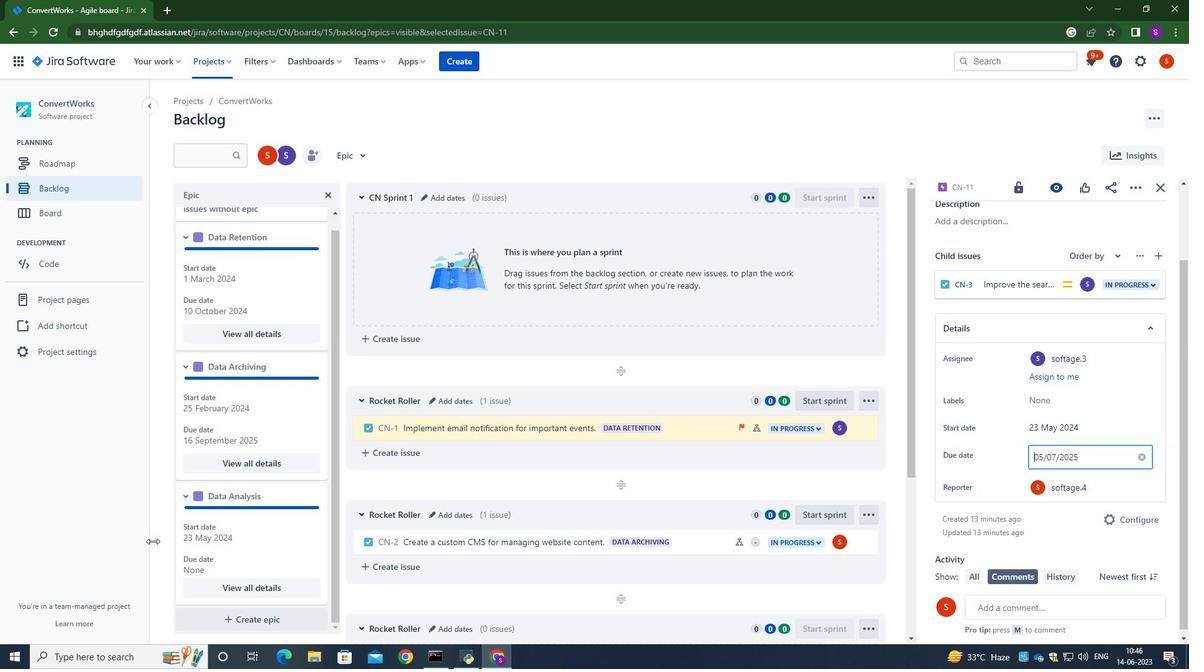 
Action: Mouse pressed left at (154, 543)
Screenshot: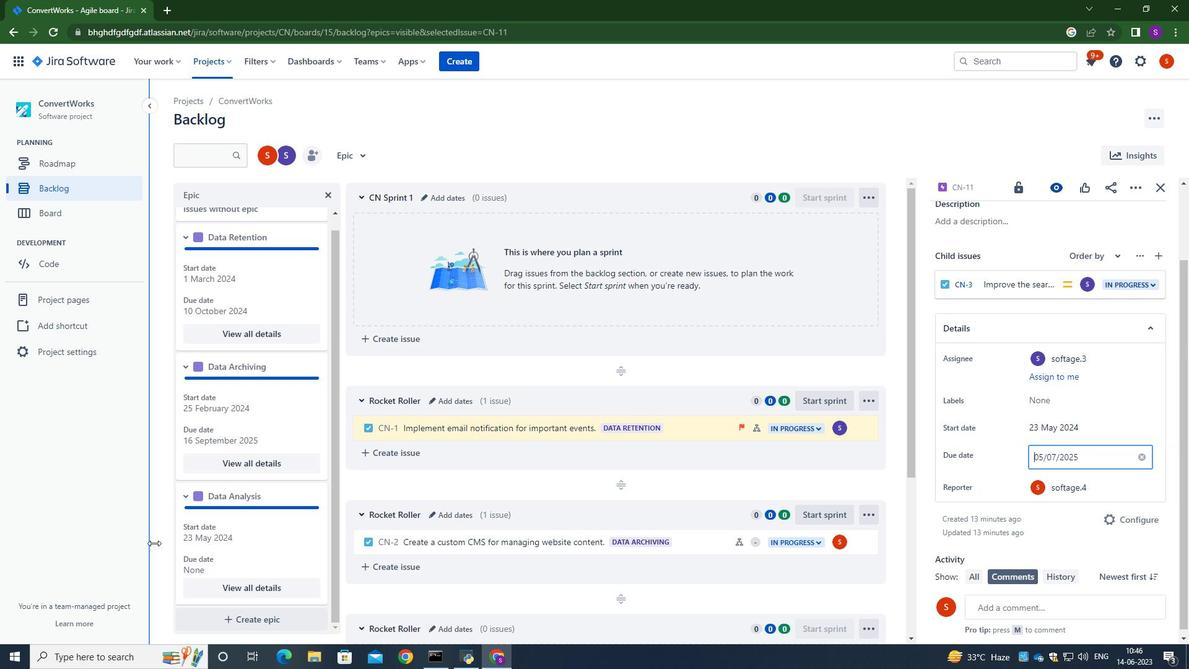 
Action: Mouse moved to (150, 472)
Screenshot: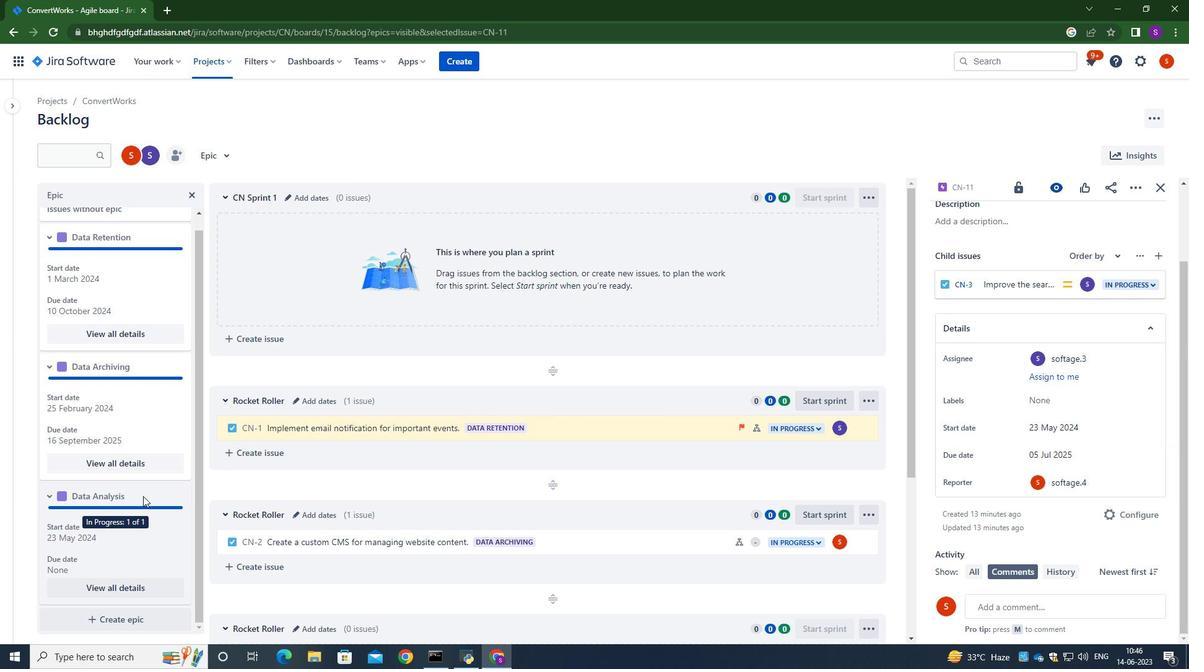 
Action: Mouse scrolled (150, 471) with delta (0, 0)
Screenshot: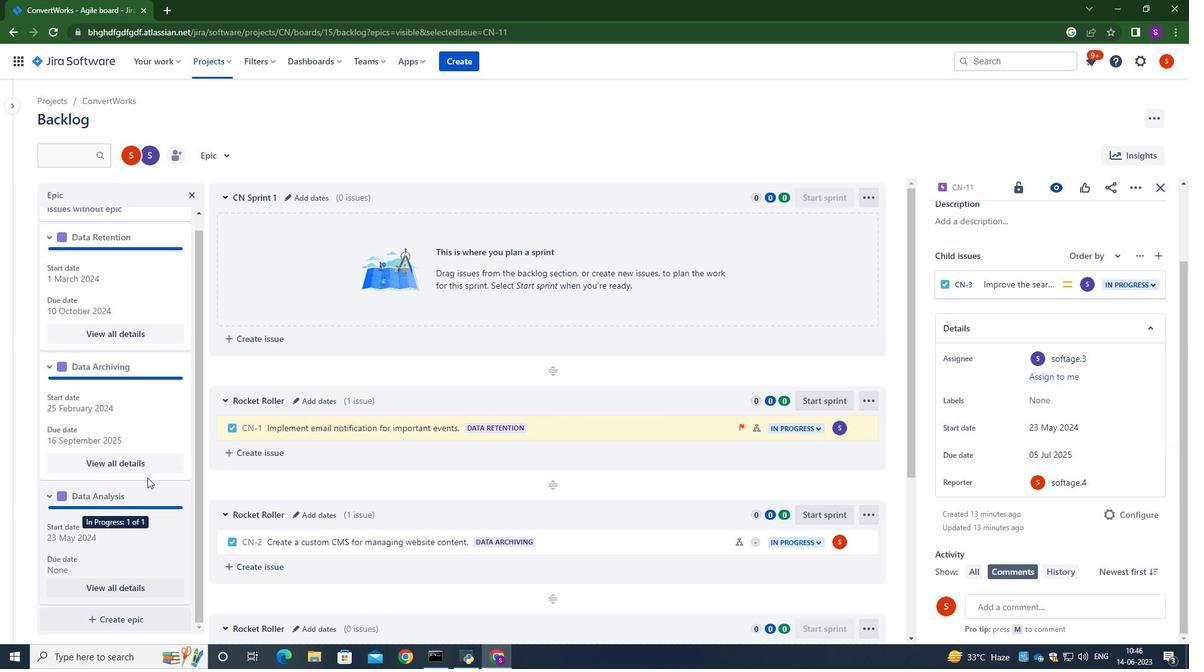 
Action: Mouse scrolled (150, 471) with delta (0, 0)
Screenshot: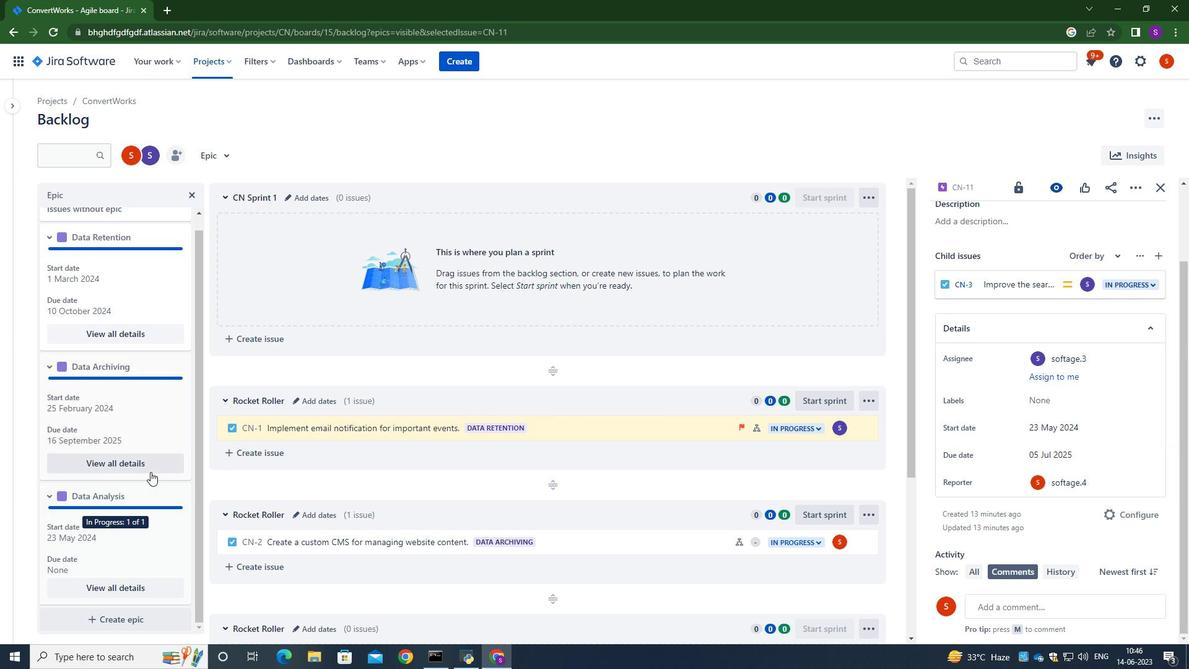 
Action: Mouse scrolled (150, 471) with delta (0, 0)
Screenshot: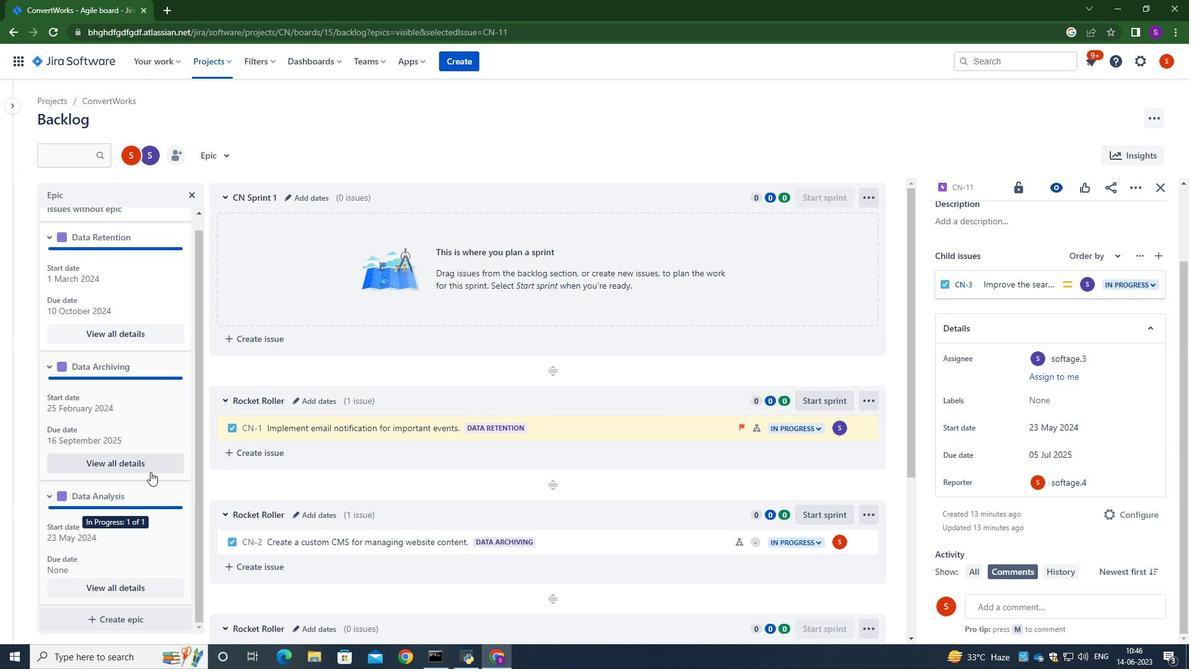 
Action: Mouse scrolled (150, 471) with delta (0, 0)
Screenshot: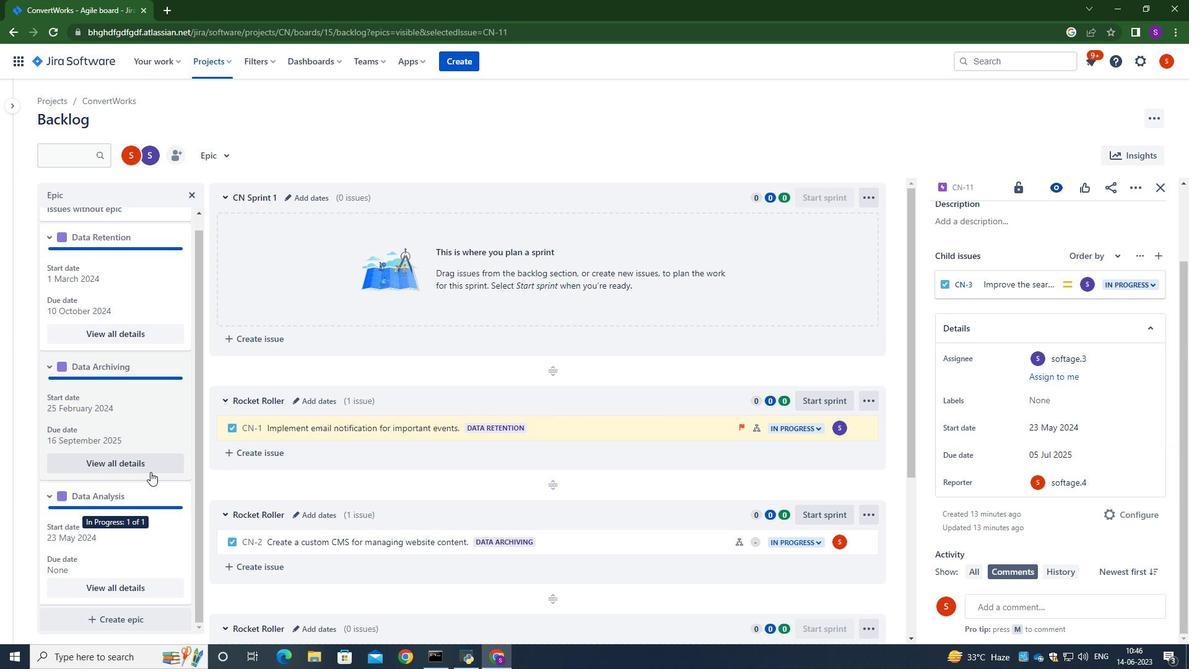 
Action: Mouse moved to (29, 542)
Screenshot: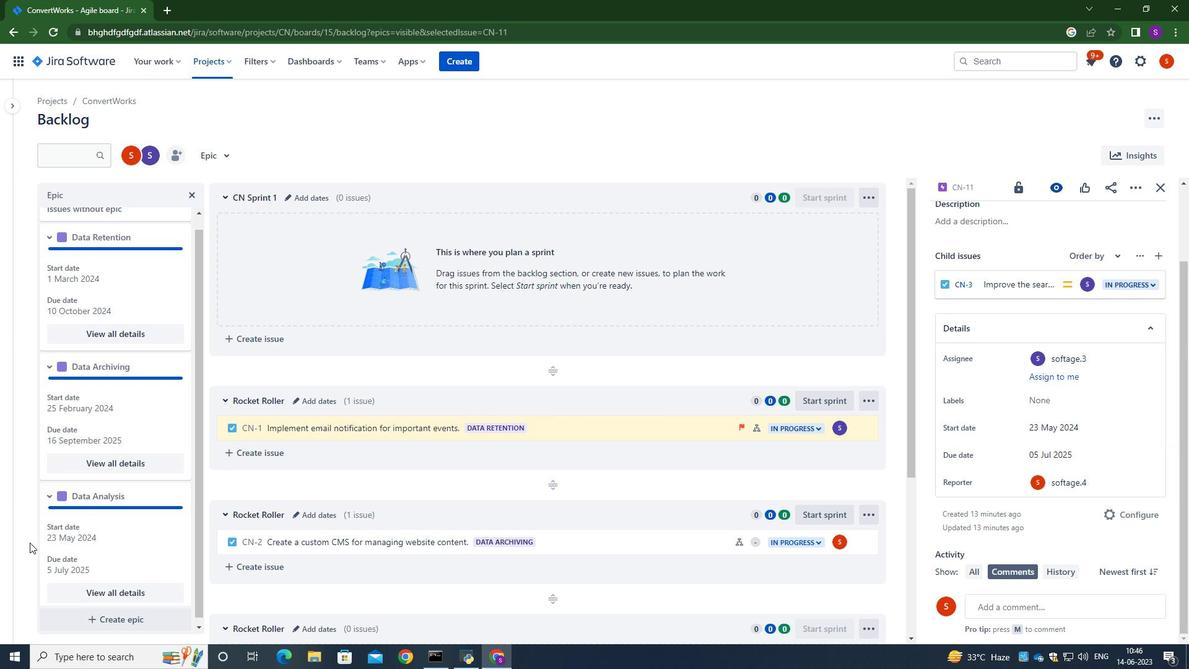 
Action: Mouse pressed left at (29, 542)
Screenshot: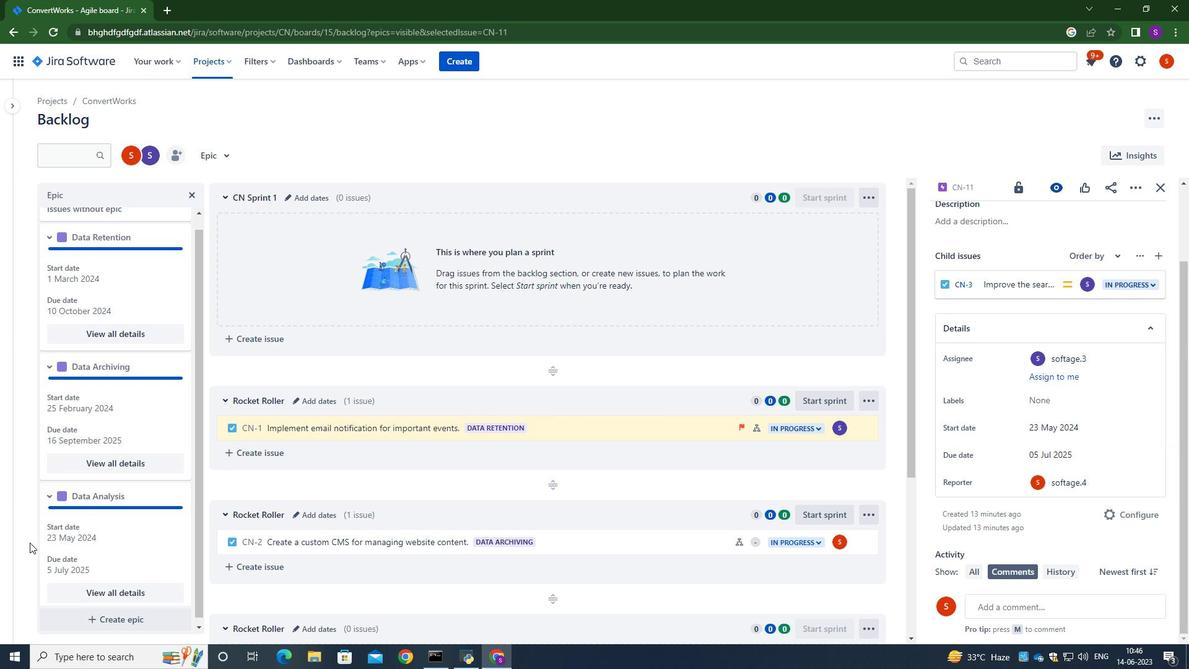 
Action: Mouse moved to (134, 321)
Screenshot: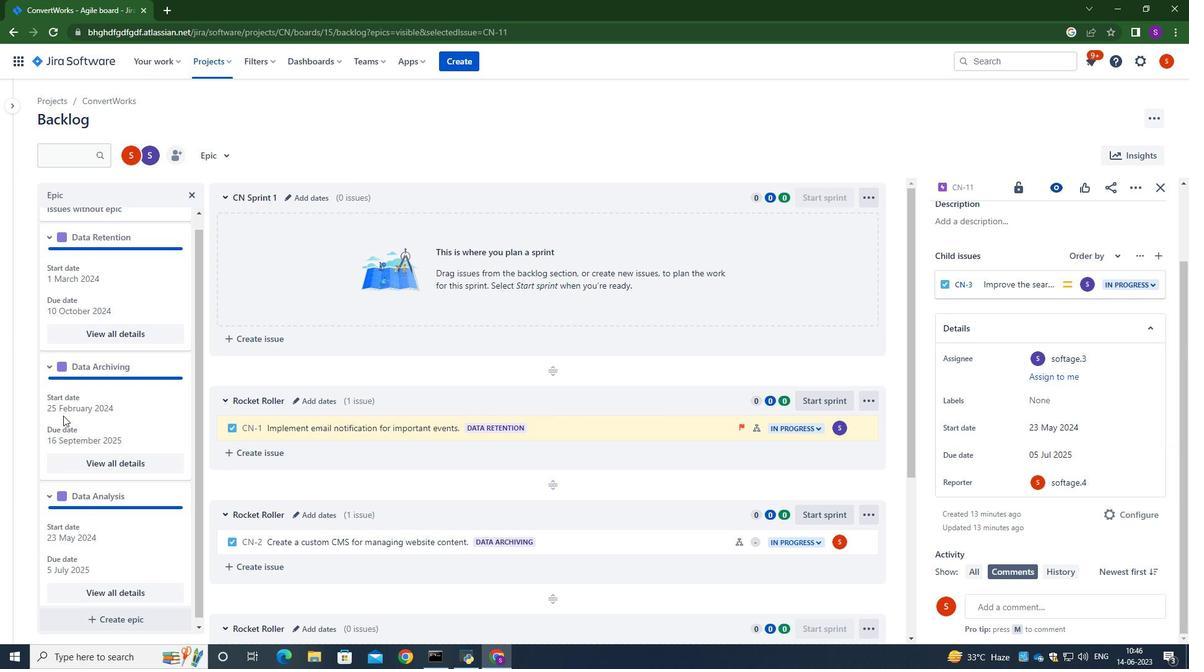 
Action: Mouse scrolled (134, 320) with delta (0, 0)
Screenshot: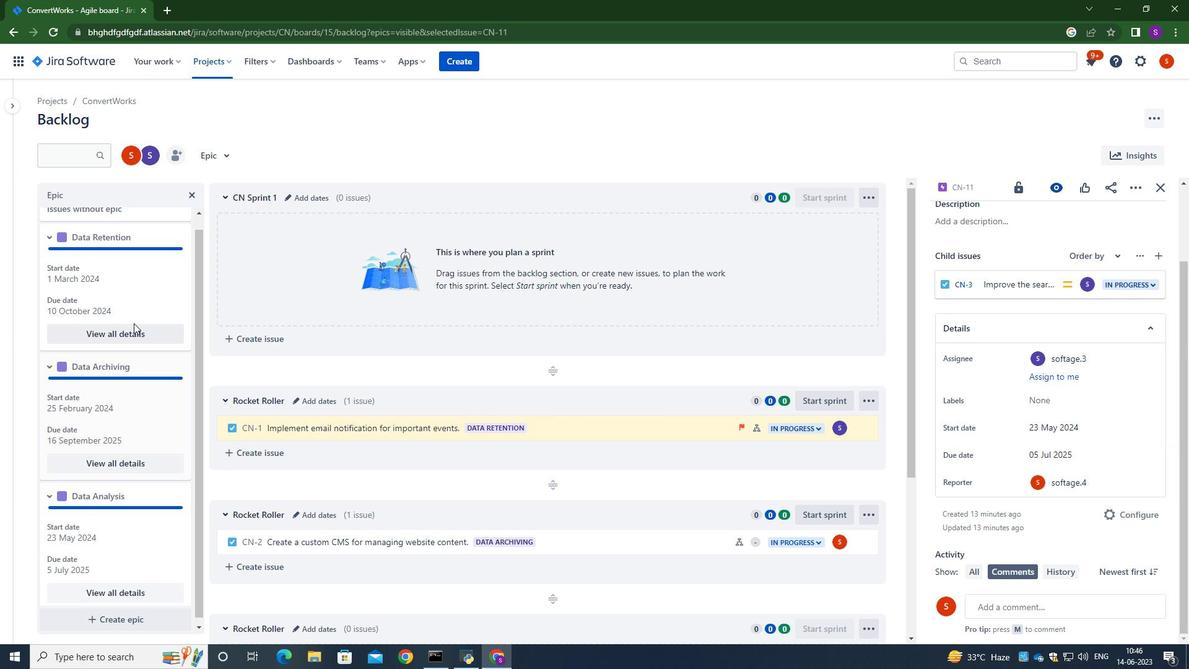 
Action: Mouse scrolled (134, 320) with delta (0, 0)
Screenshot: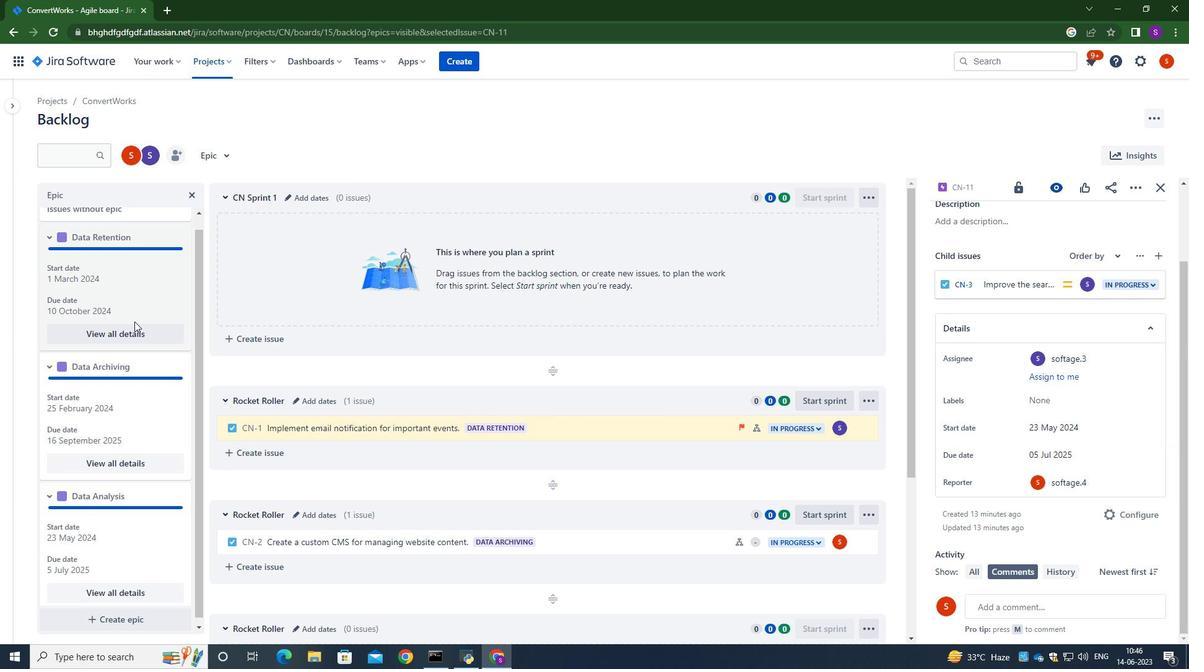 
Action: Mouse scrolled (134, 320) with delta (0, 0)
Screenshot: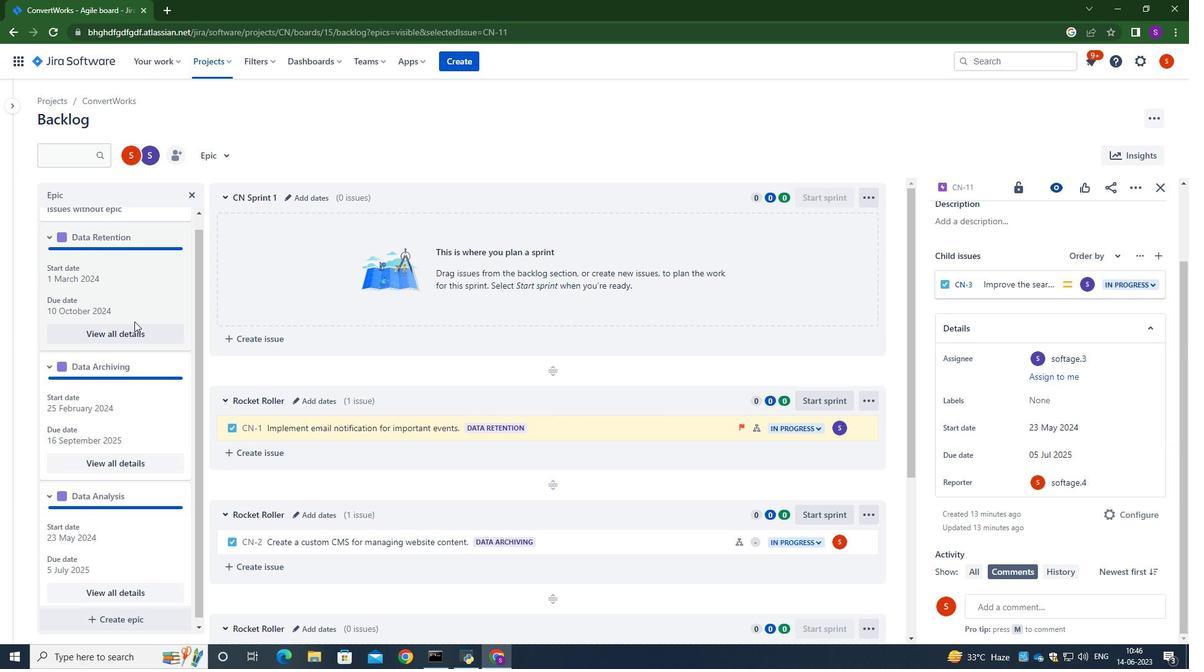 
Action: Mouse scrolled (134, 320) with delta (0, 0)
Screenshot: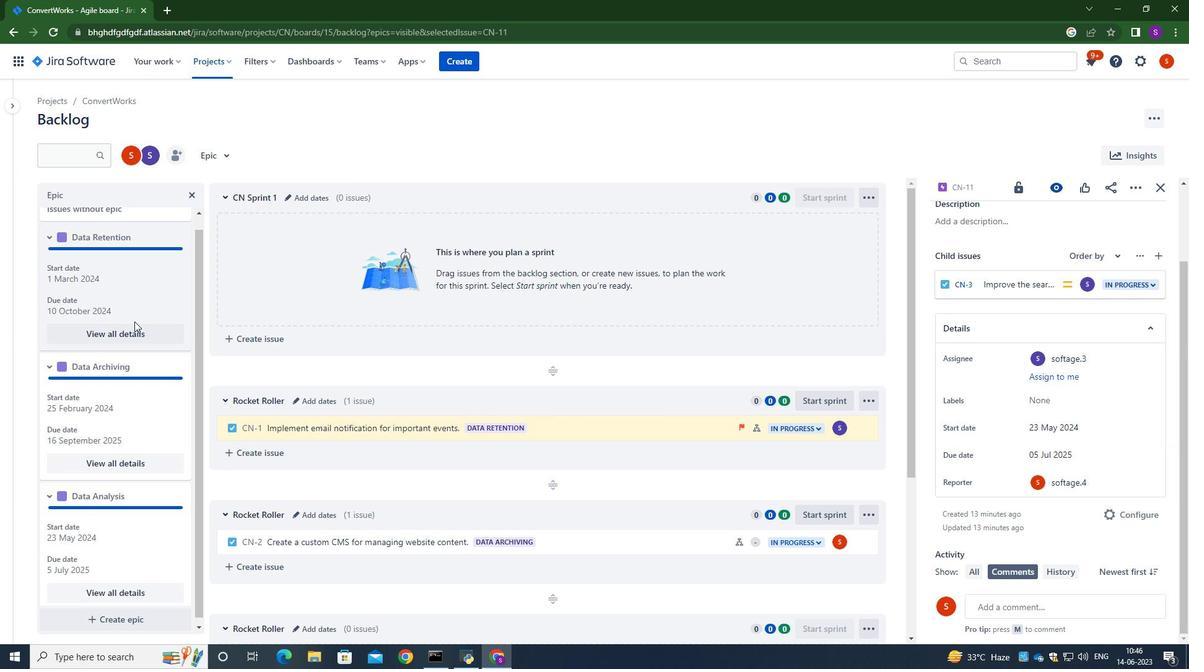 
Action: Mouse moved to (134, 322)
Screenshot: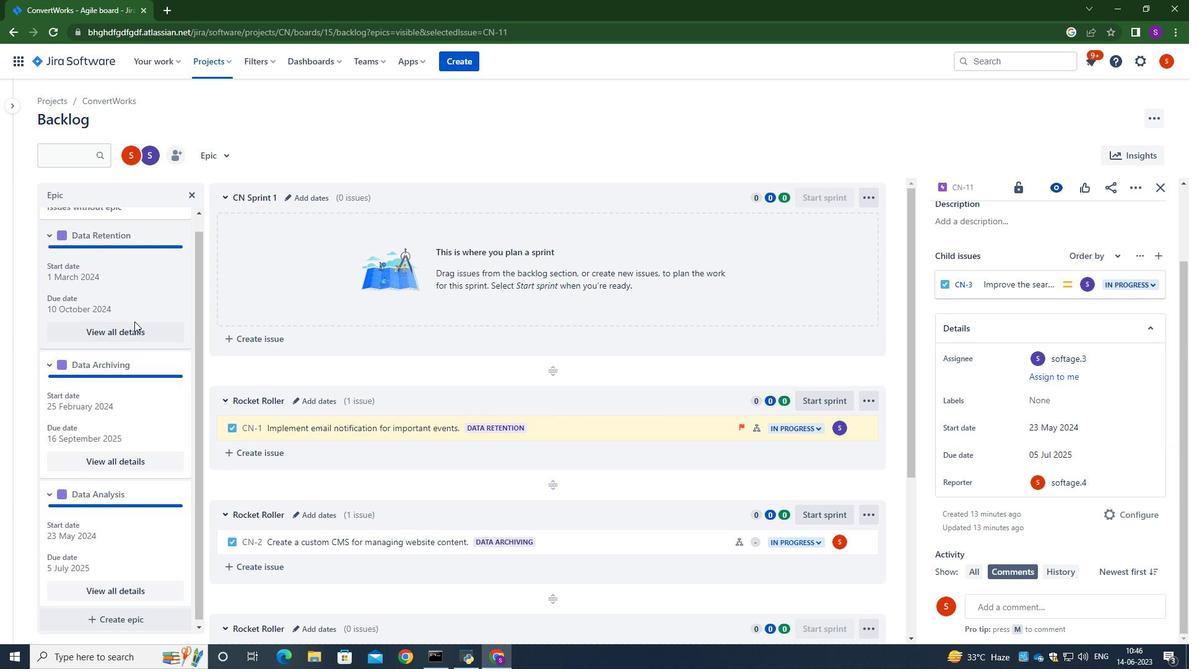 
Action: Mouse scrolled (134, 323) with delta (0, 0)
Screenshot: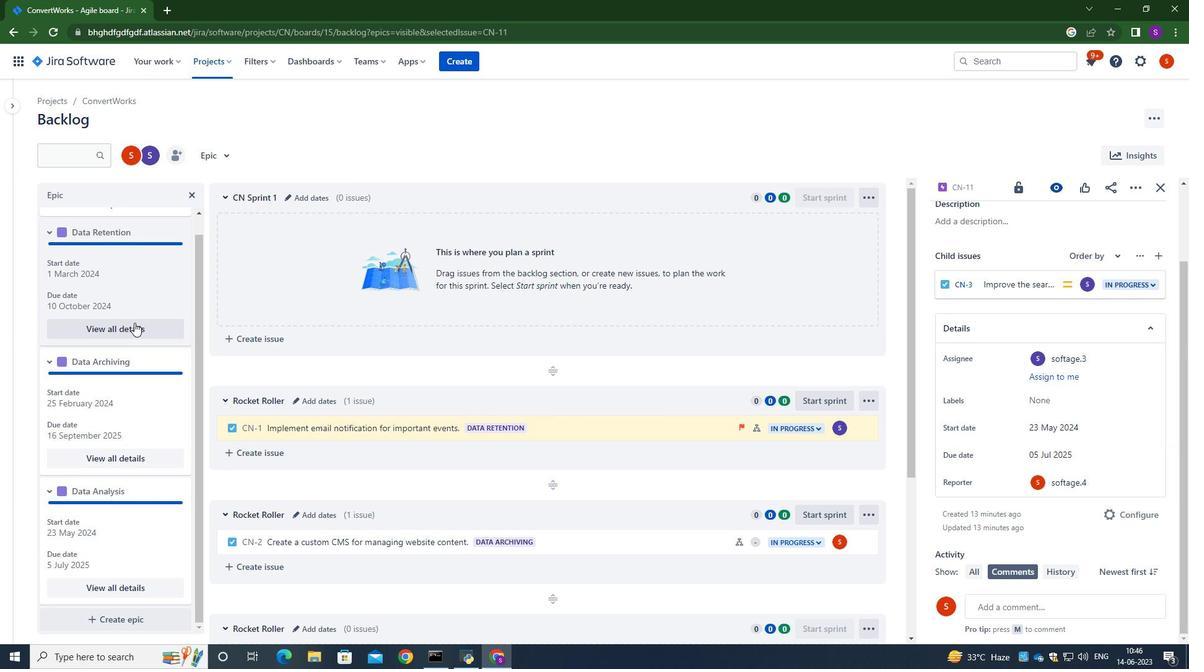 
Action: Mouse scrolled (134, 323) with delta (0, 0)
Screenshot: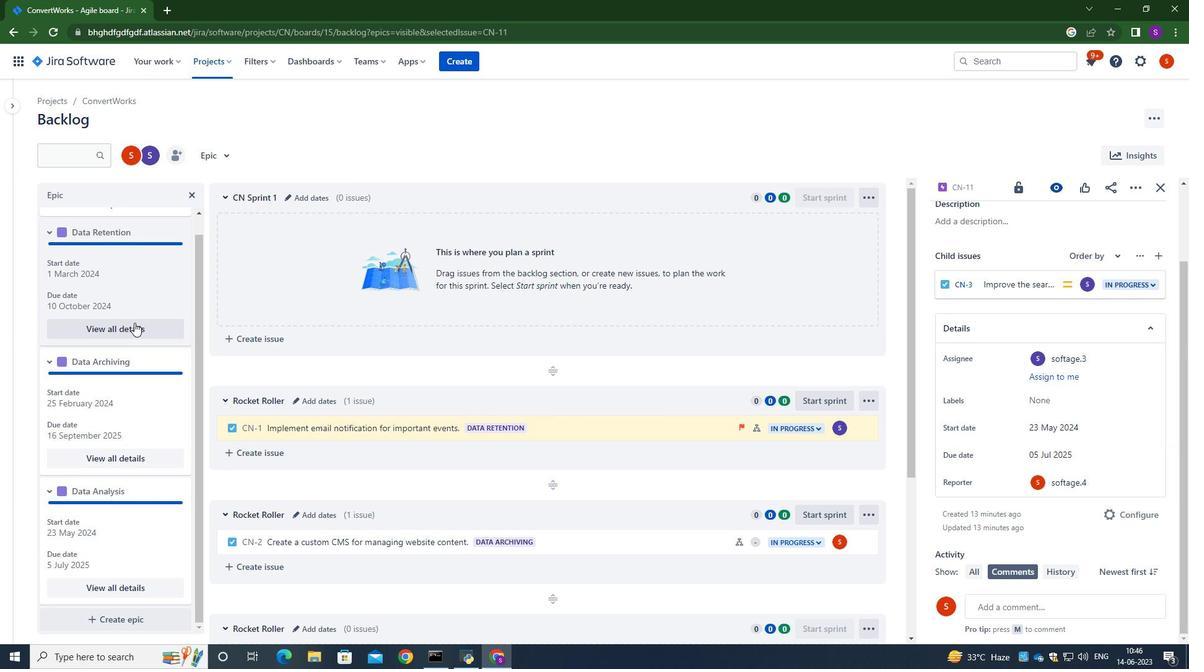 
Action: Mouse scrolled (134, 323) with delta (0, 0)
Screenshot: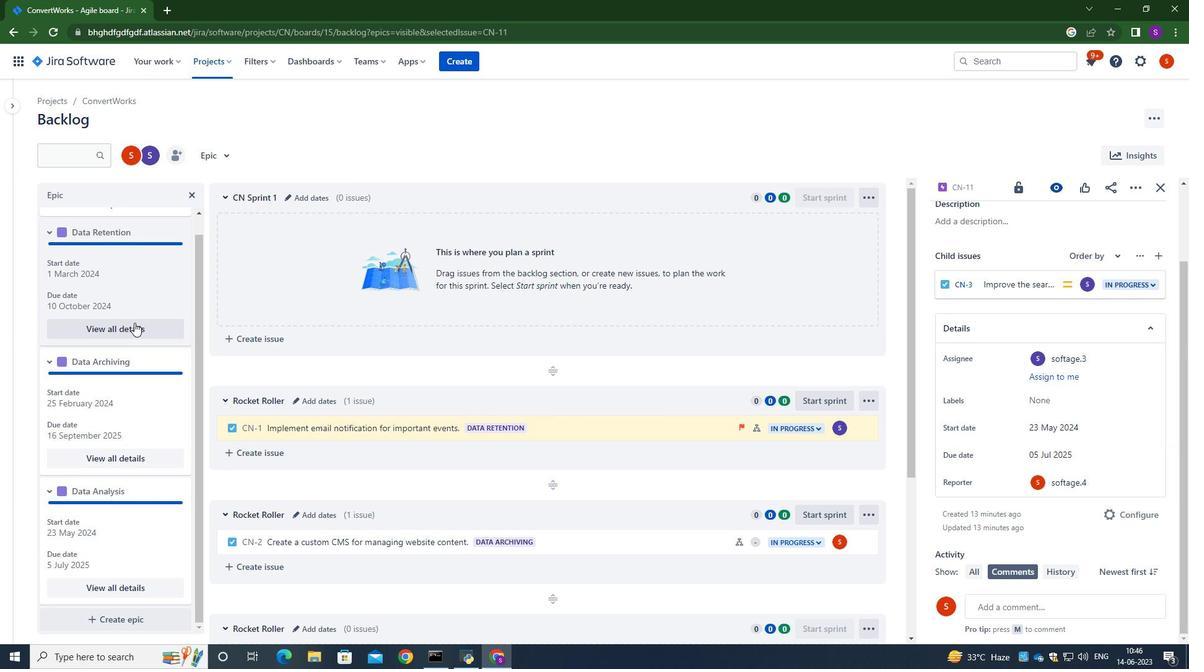 
Action: Mouse scrolled (134, 322) with delta (0, 0)
Screenshot: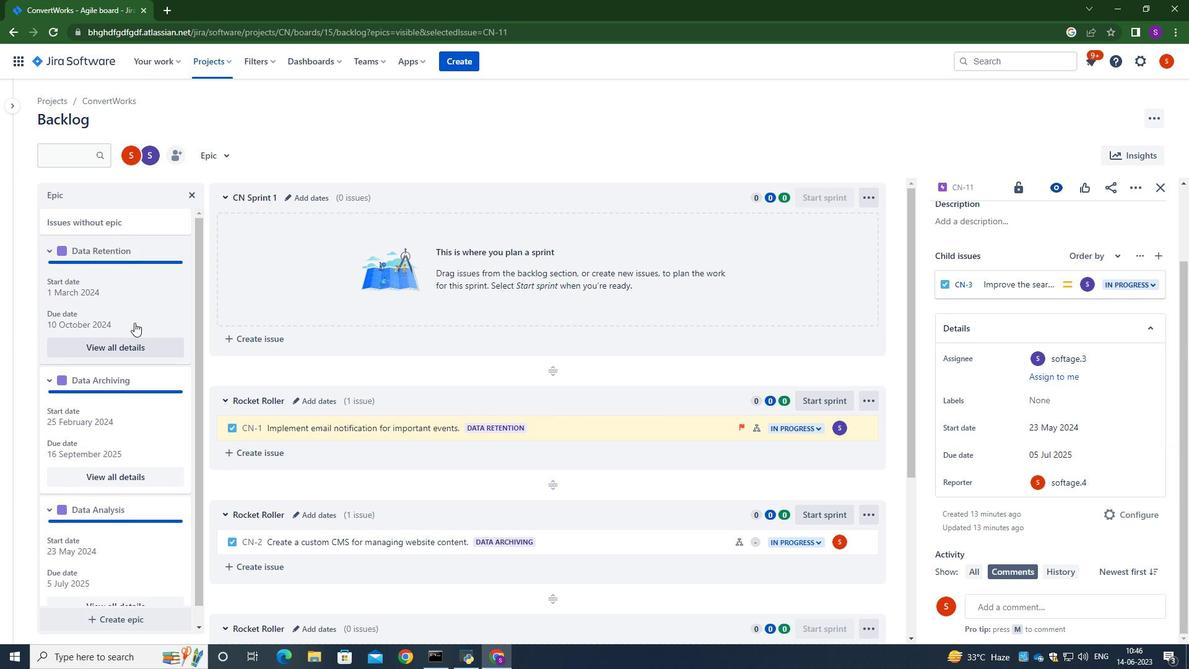 
Action: Mouse scrolled (134, 322) with delta (0, 0)
Screenshot: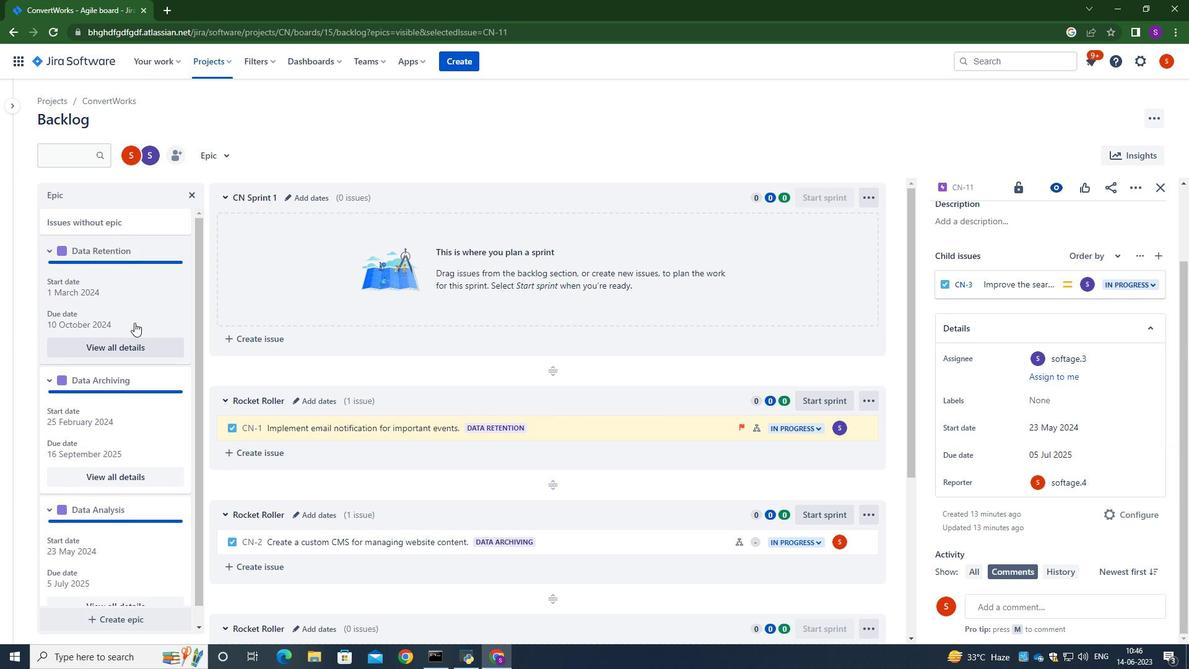 
Action: Mouse scrolled (134, 322) with delta (0, 0)
Screenshot: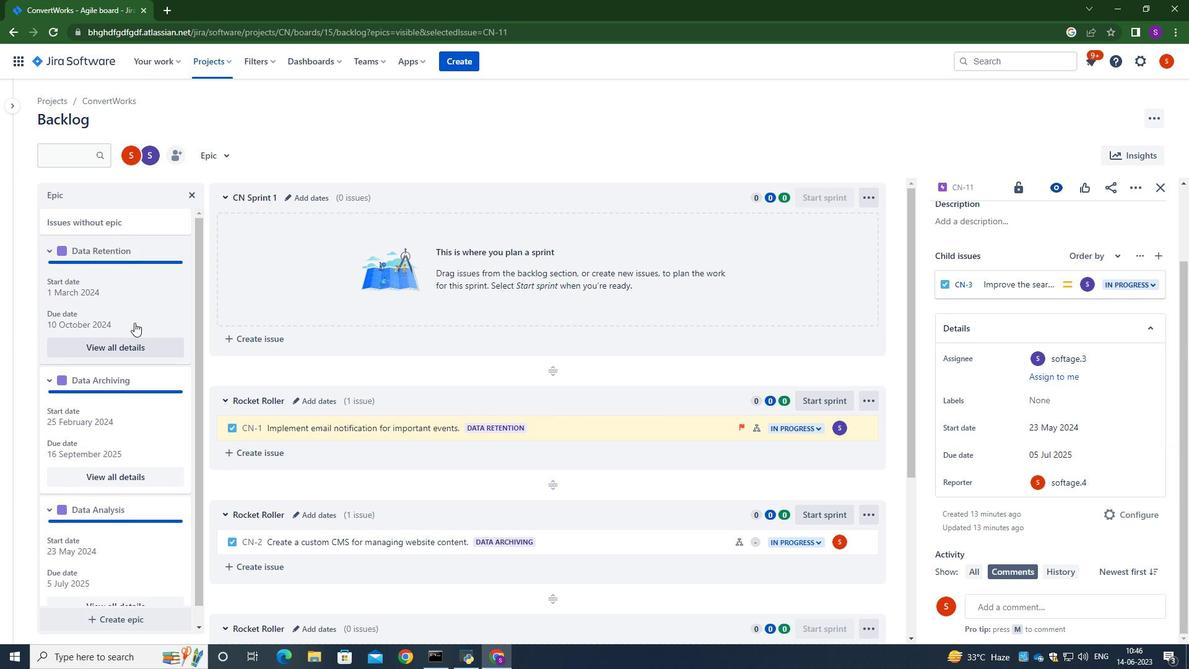 
